 Task: Look for space in Pasto, Colombia from 3rd August, 2023 to 7th August, 2023 for 2 adults in price range Rs.4000 to Rs.9000. Place can be private room with 1  bedroom having 1 bed and 1 bathroom. Property type can be house, flat, guest house, hotel. Amenities needed are: washing machine. Booking option can be shelf check-in. Required host language is English.
Action: Mouse moved to (554, 84)
Screenshot: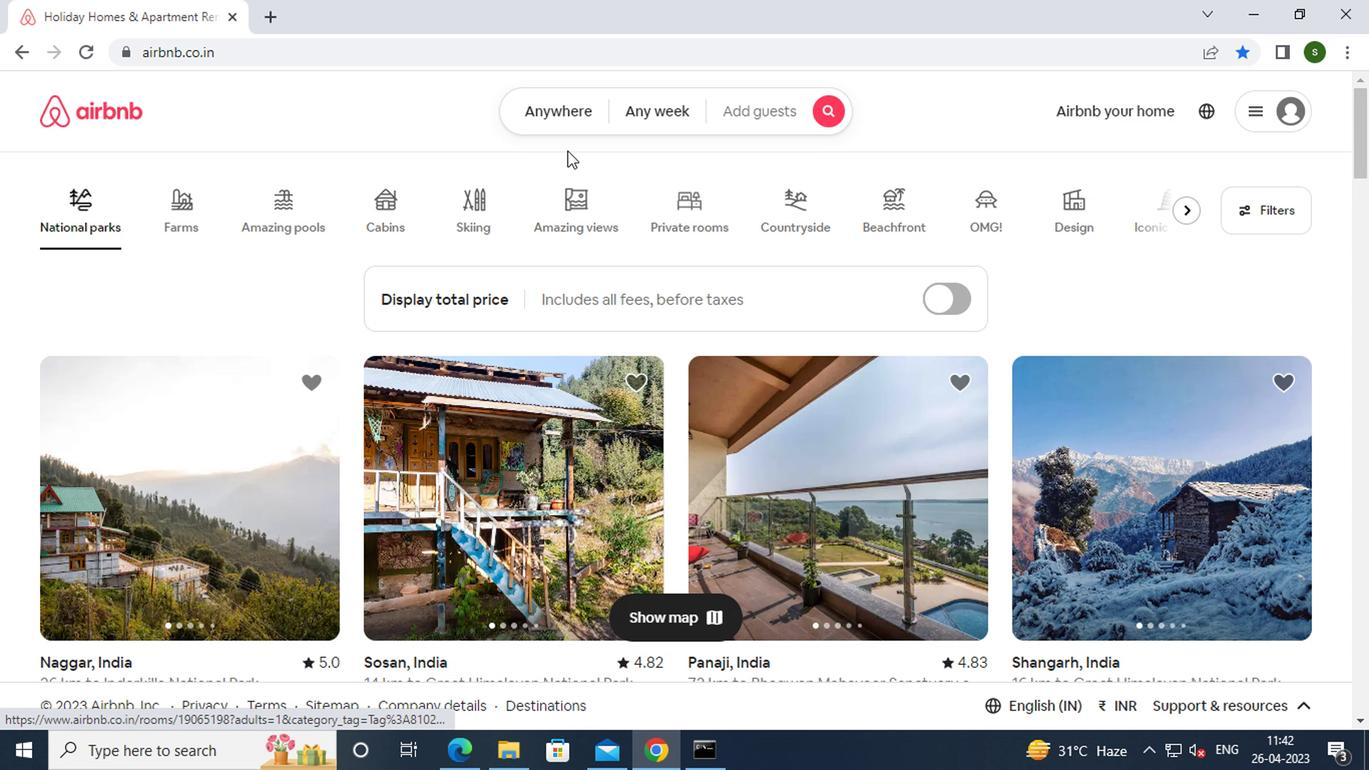 
Action: Mouse pressed left at (554, 84)
Screenshot: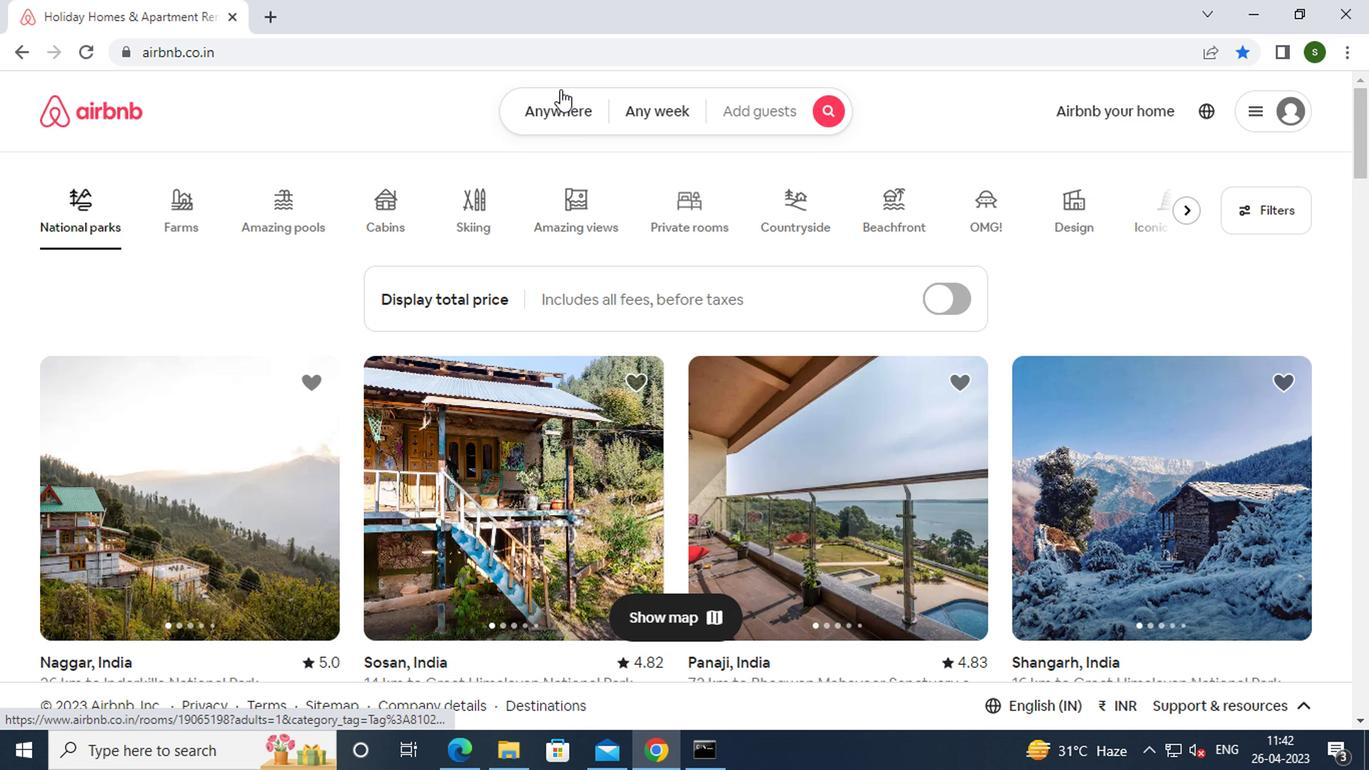 
Action: Mouse moved to (548, 106)
Screenshot: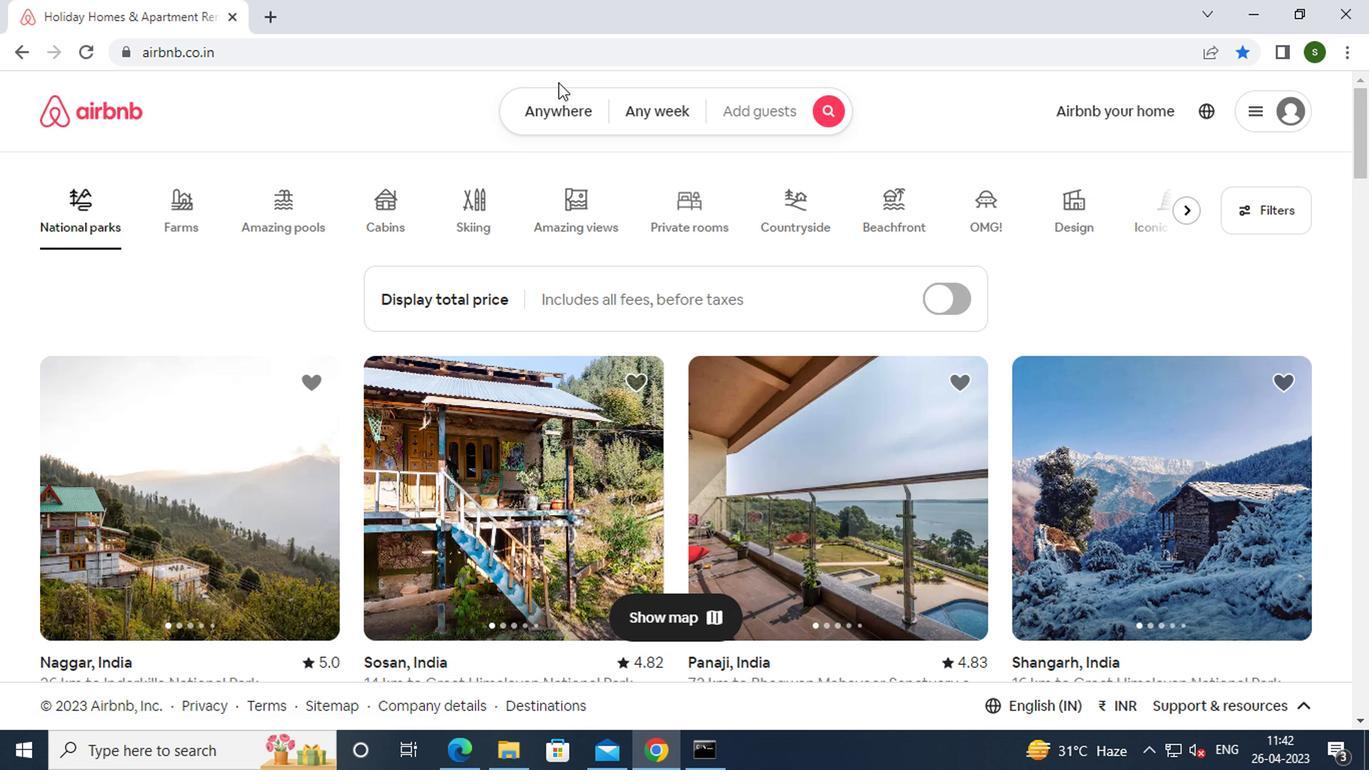 
Action: Mouse pressed left at (548, 106)
Screenshot: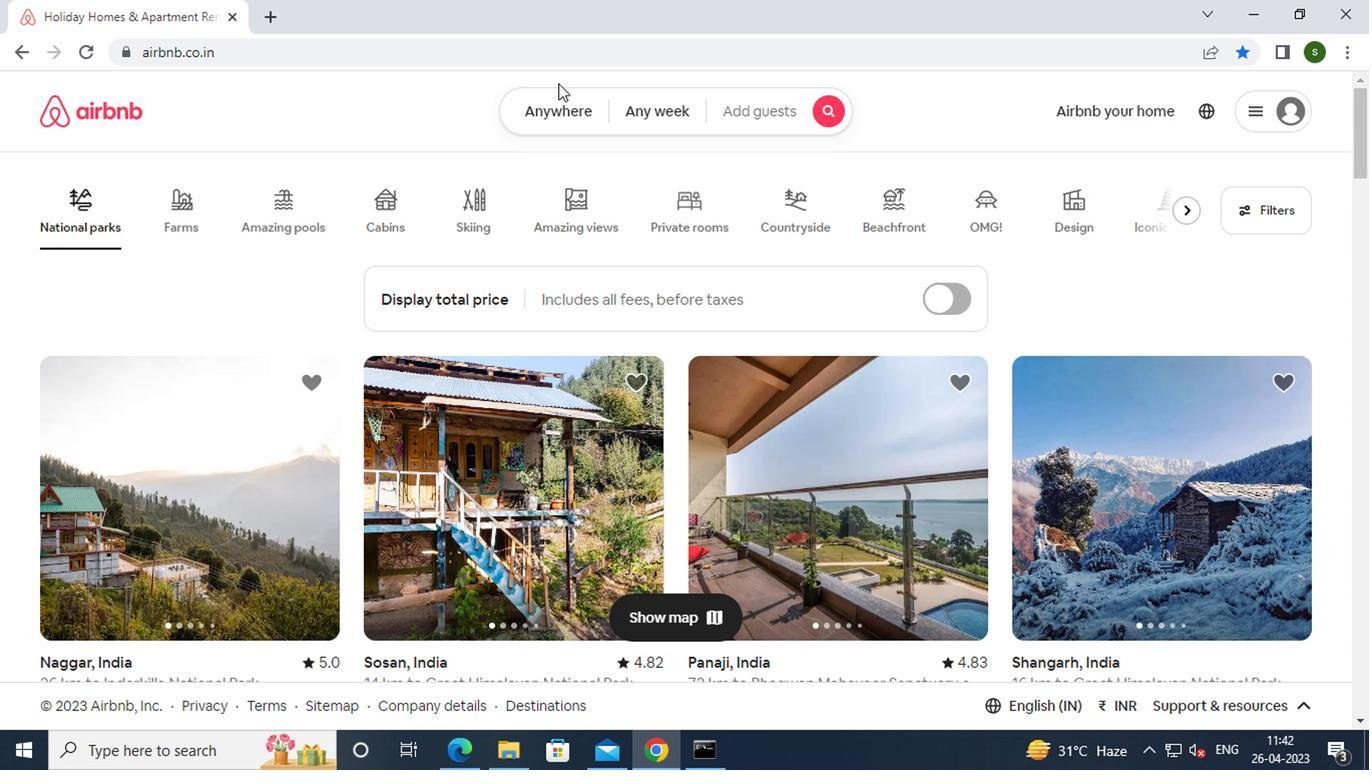 
Action: Mouse moved to (443, 199)
Screenshot: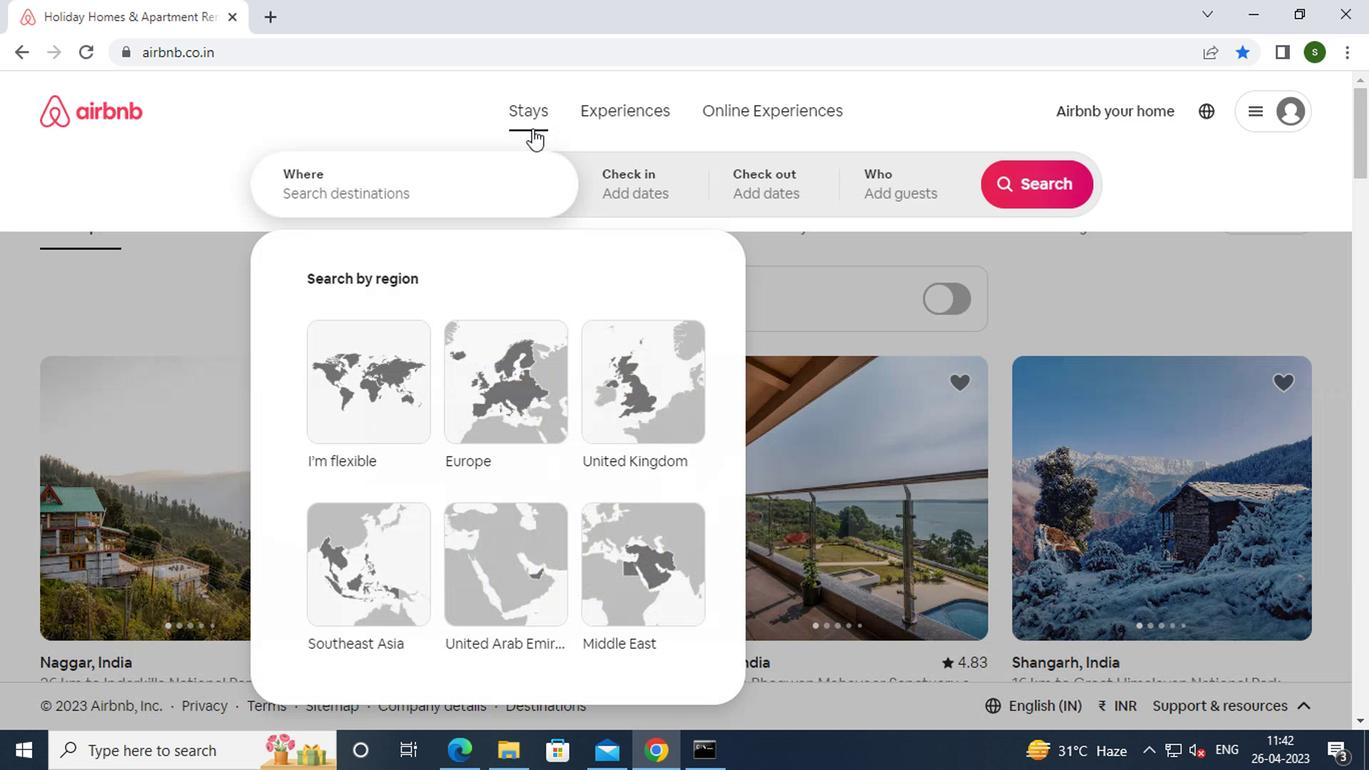 
Action: Mouse pressed left at (443, 199)
Screenshot: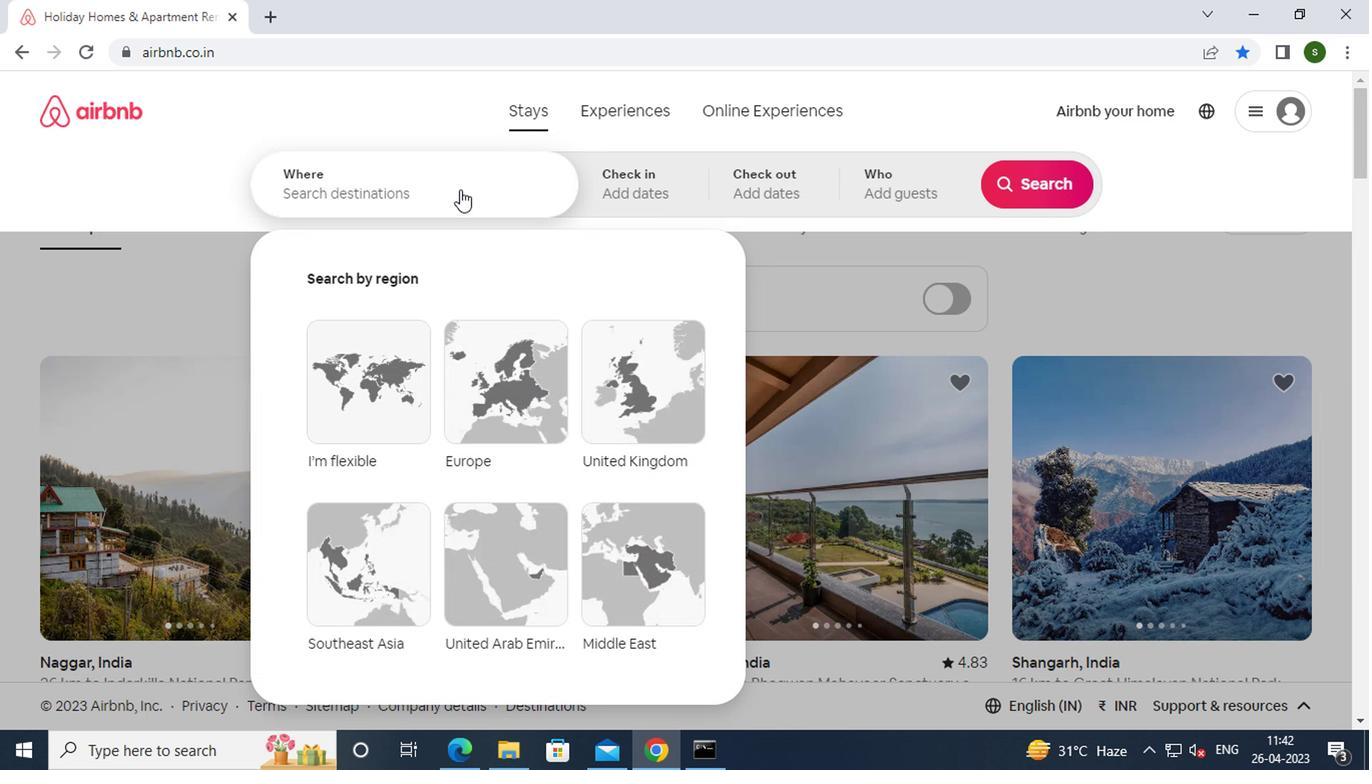 
Action: Key pressed p<Key.caps_lock>asto,<Key.space><Key.caps_lock>c<Key.caps_lock>olombia<Key.enter>
Screenshot: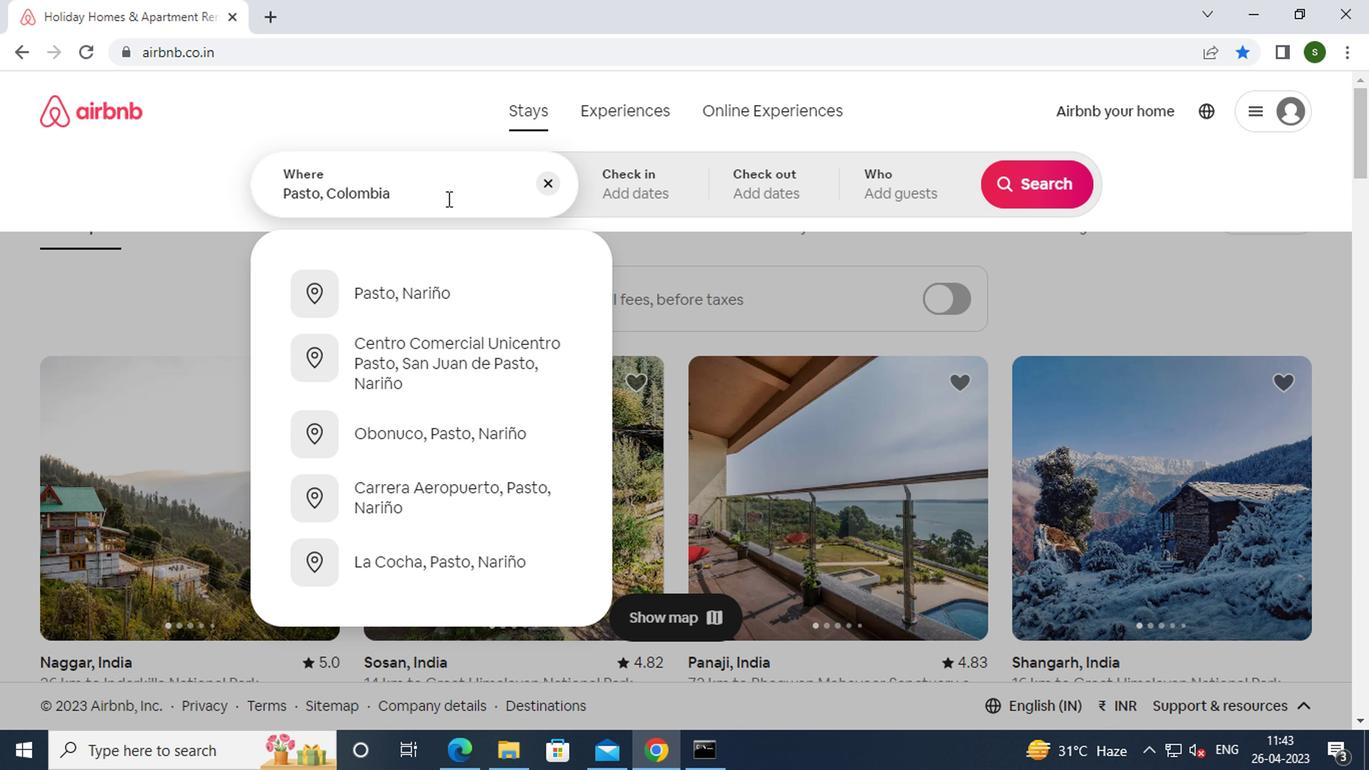 
Action: Mouse moved to (1022, 339)
Screenshot: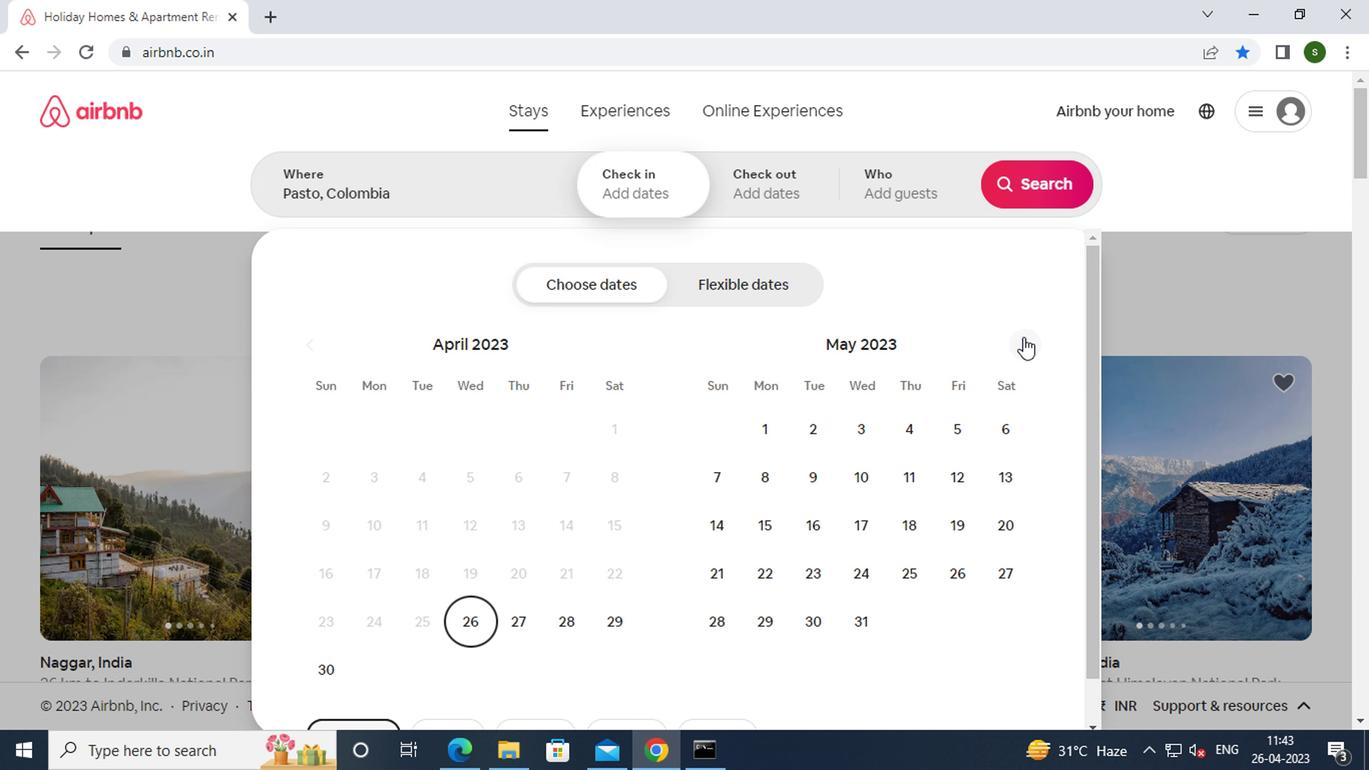 
Action: Mouse pressed left at (1022, 339)
Screenshot: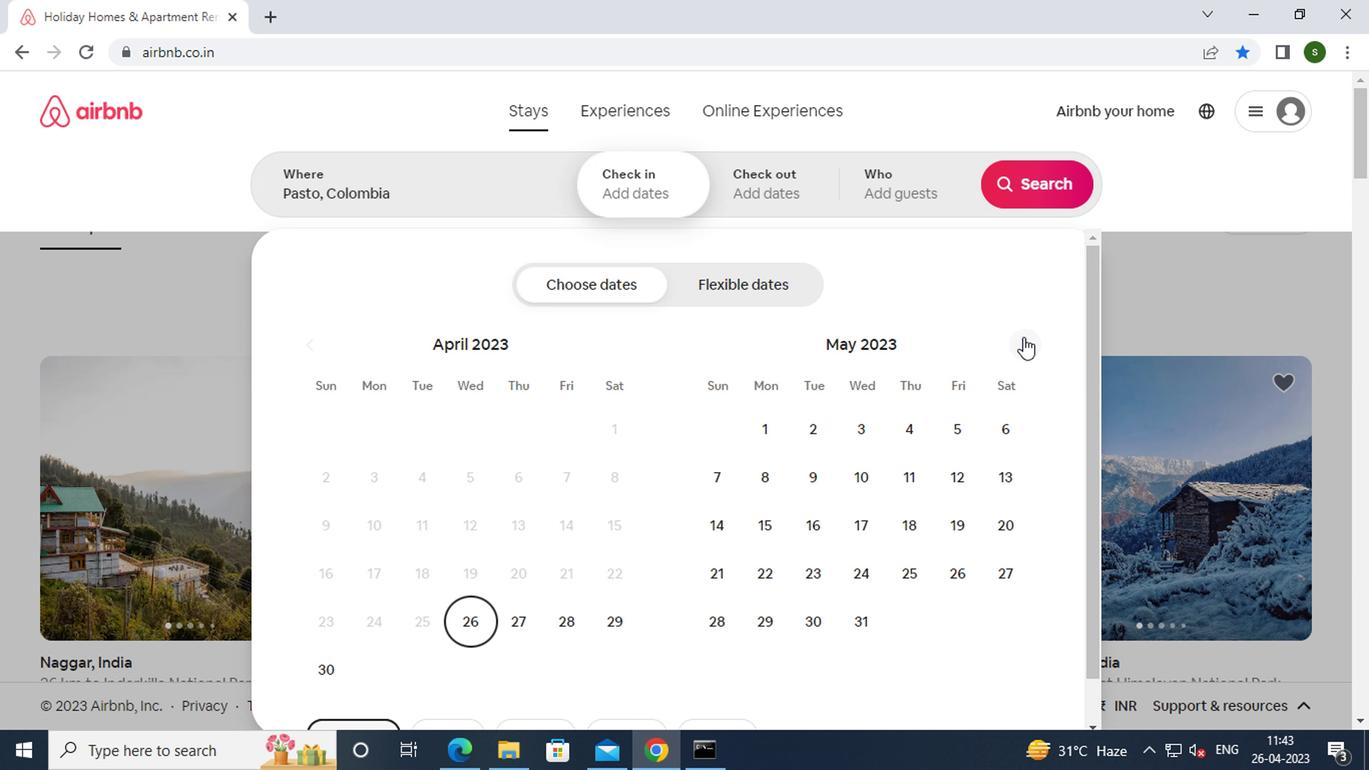 
Action: Mouse moved to (1021, 340)
Screenshot: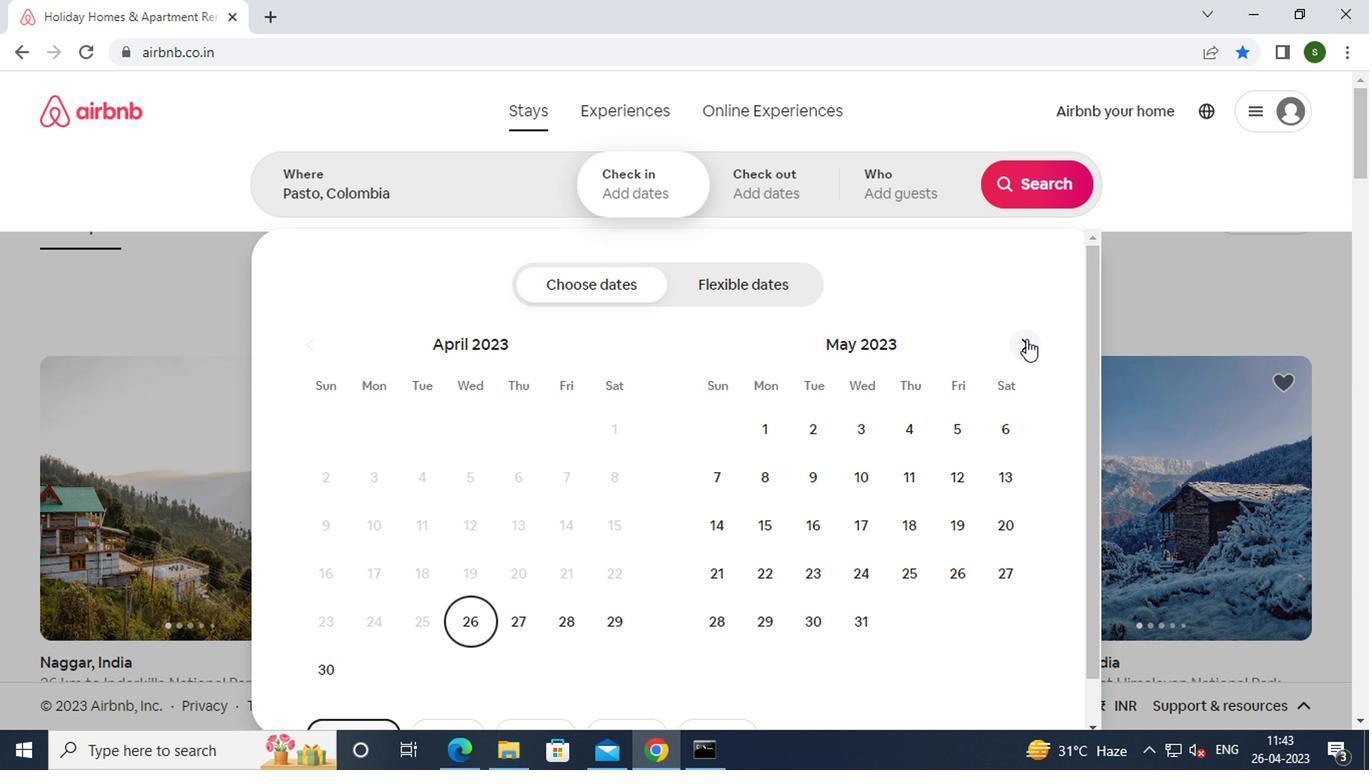 
Action: Mouse pressed left at (1021, 340)
Screenshot: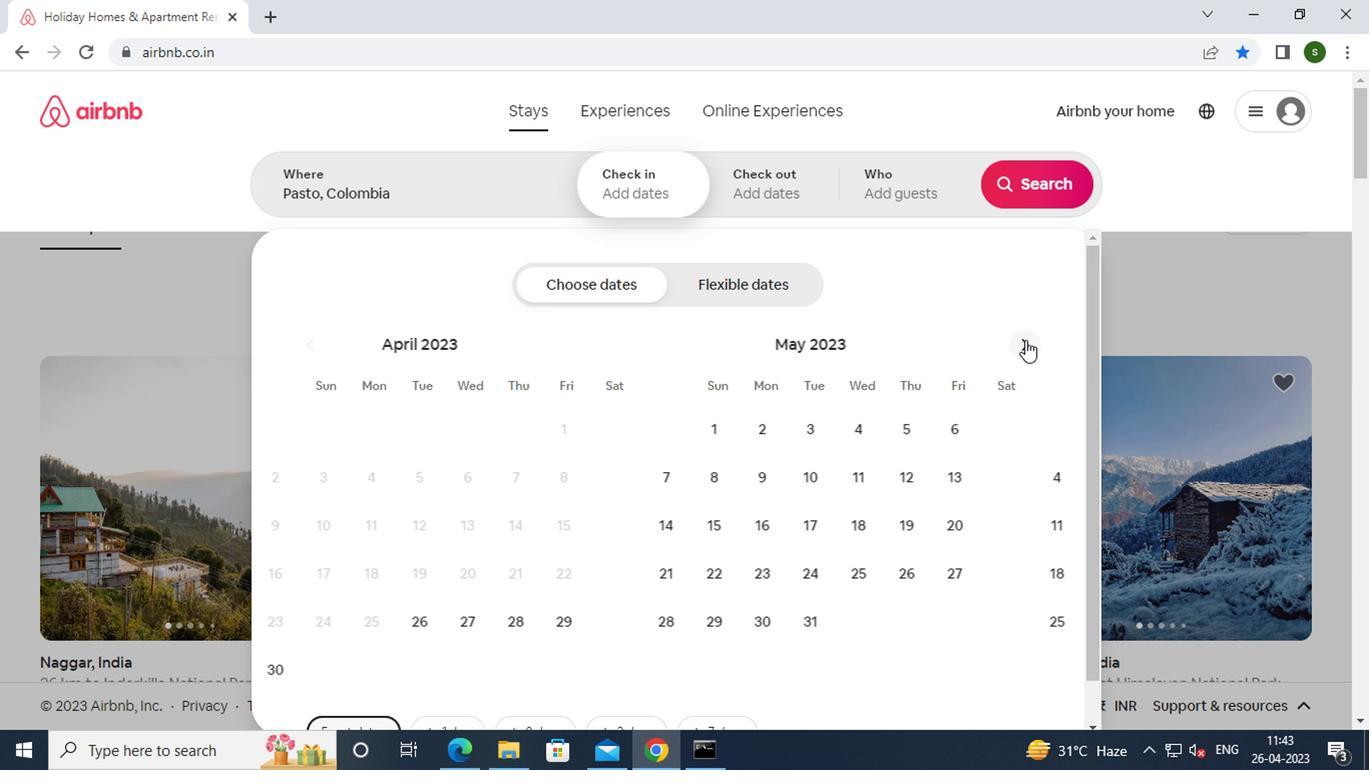 
Action: Mouse pressed left at (1021, 340)
Screenshot: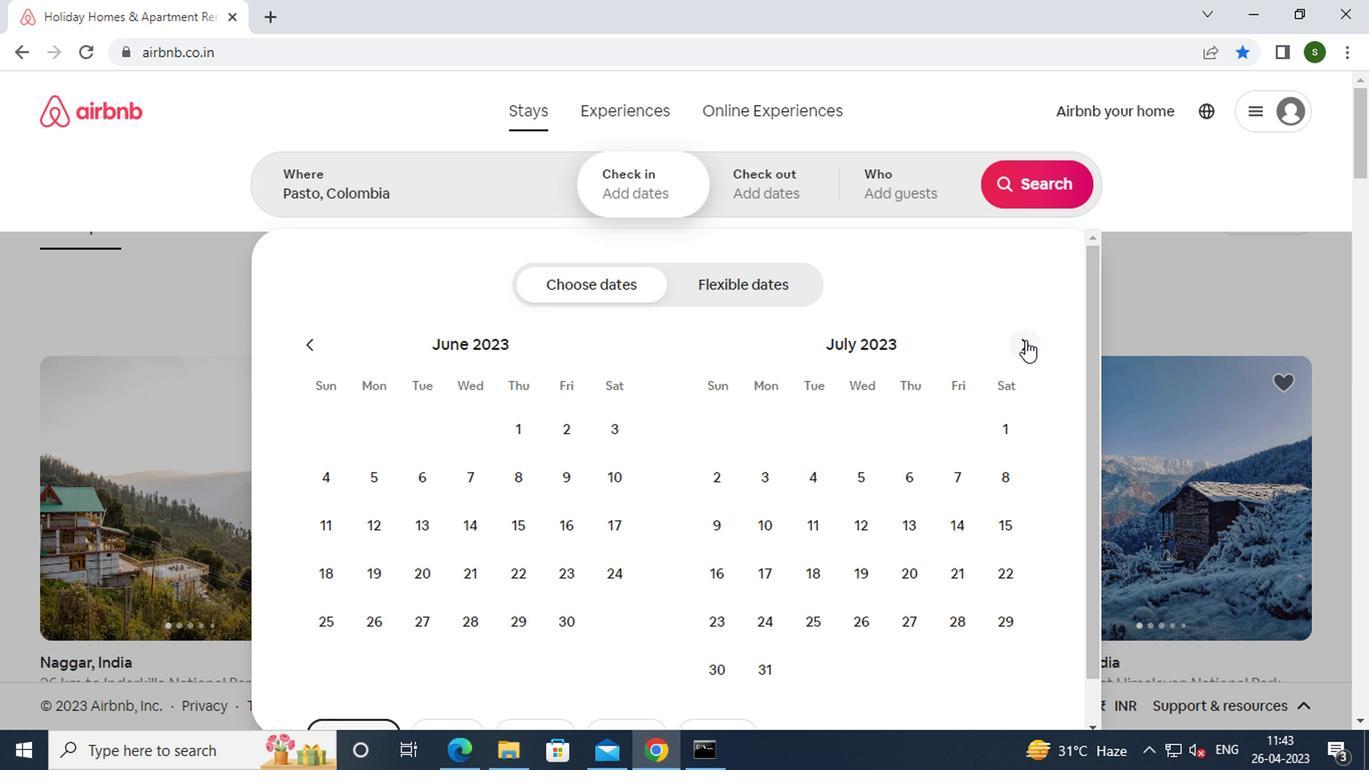
Action: Mouse moved to (897, 438)
Screenshot: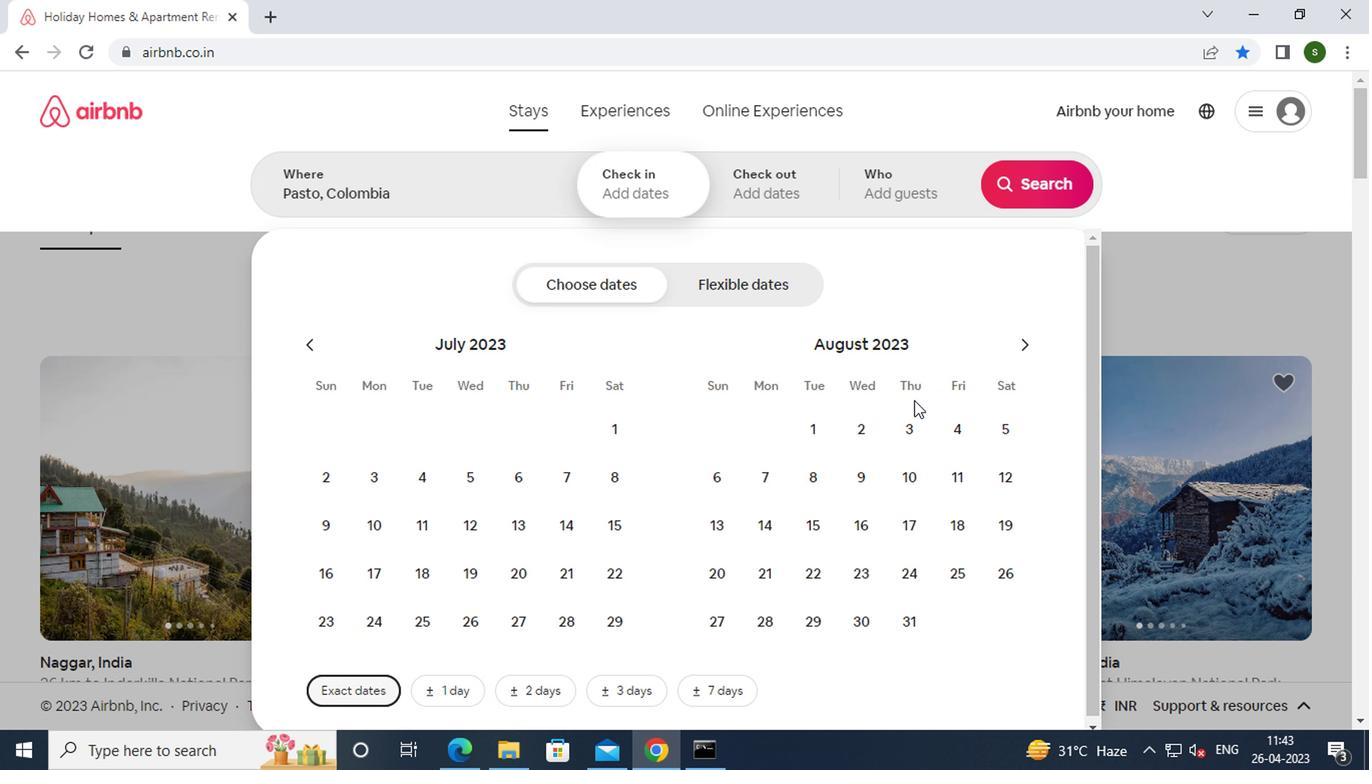 
Action: Mouse pressed left at (897, 438)
Screenshot: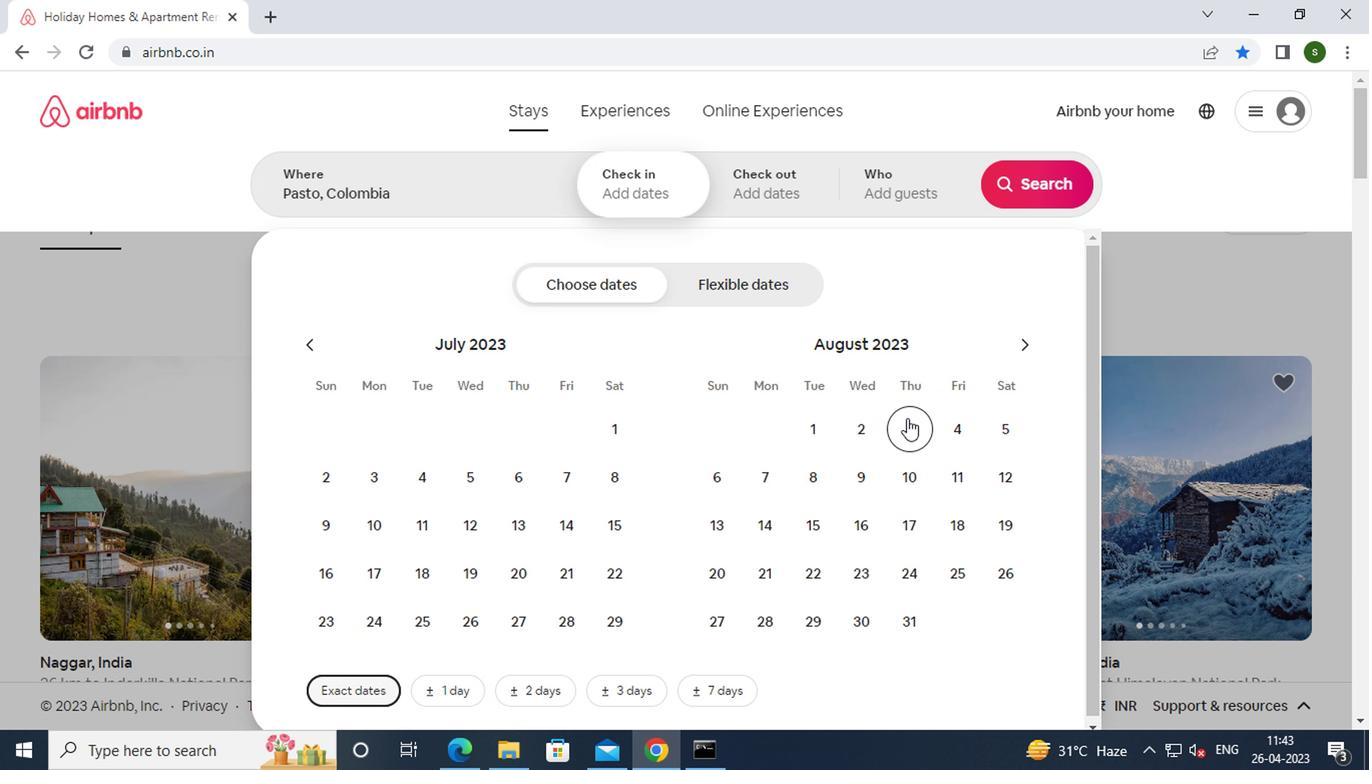 
Action: Mouse moved to (756, 487)
Screenshot: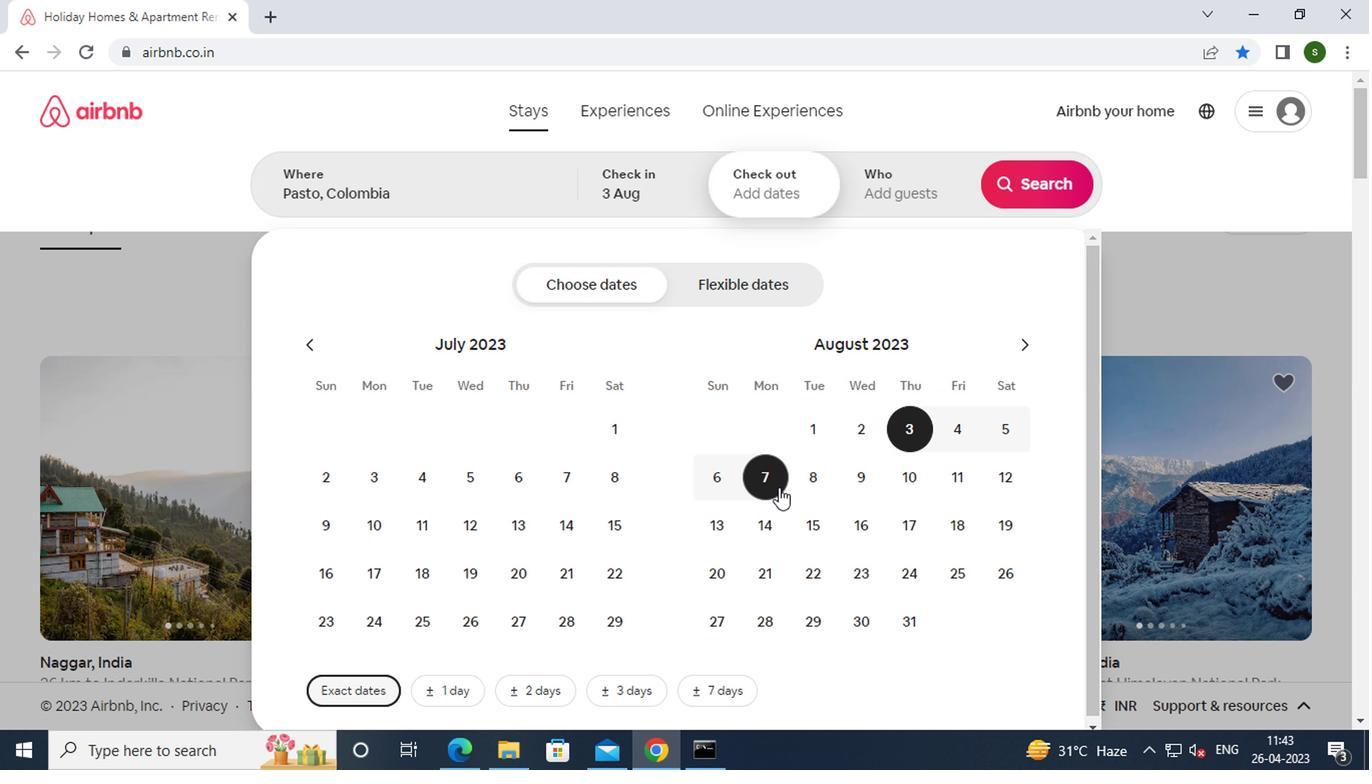 
Action: Mouse pressed left at (756, 487)
Screenshot: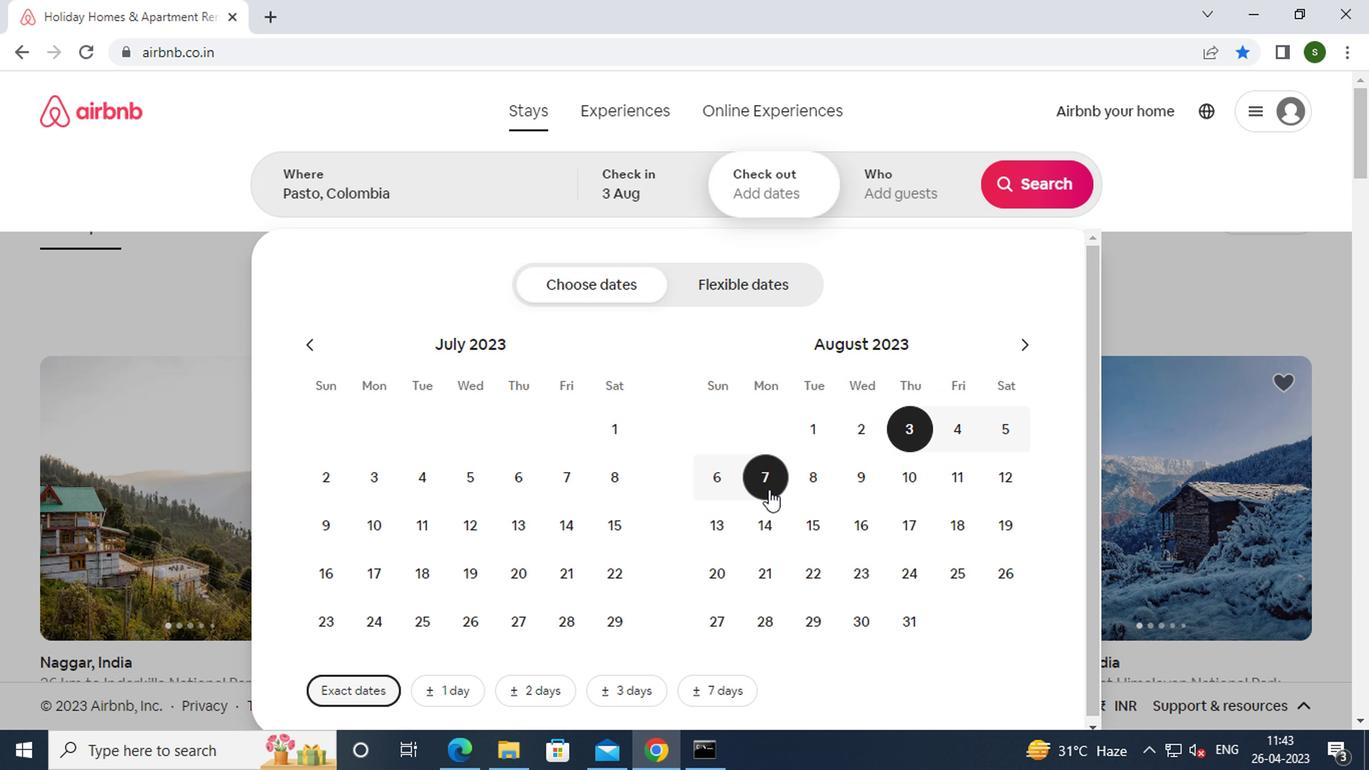
Action: Mouse moved to (920, 196)
Screenshot: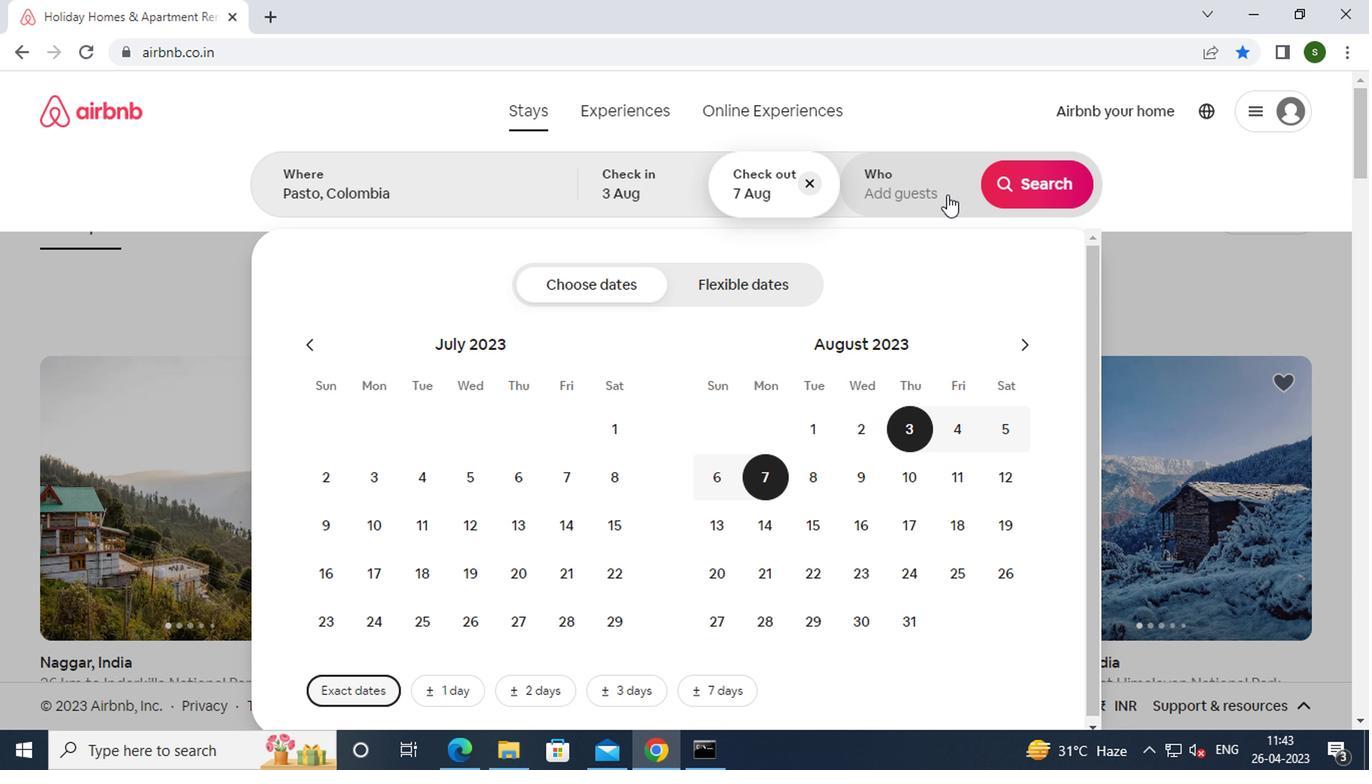 
Action: Mouse pressed left at (920, 196)
Screenshot: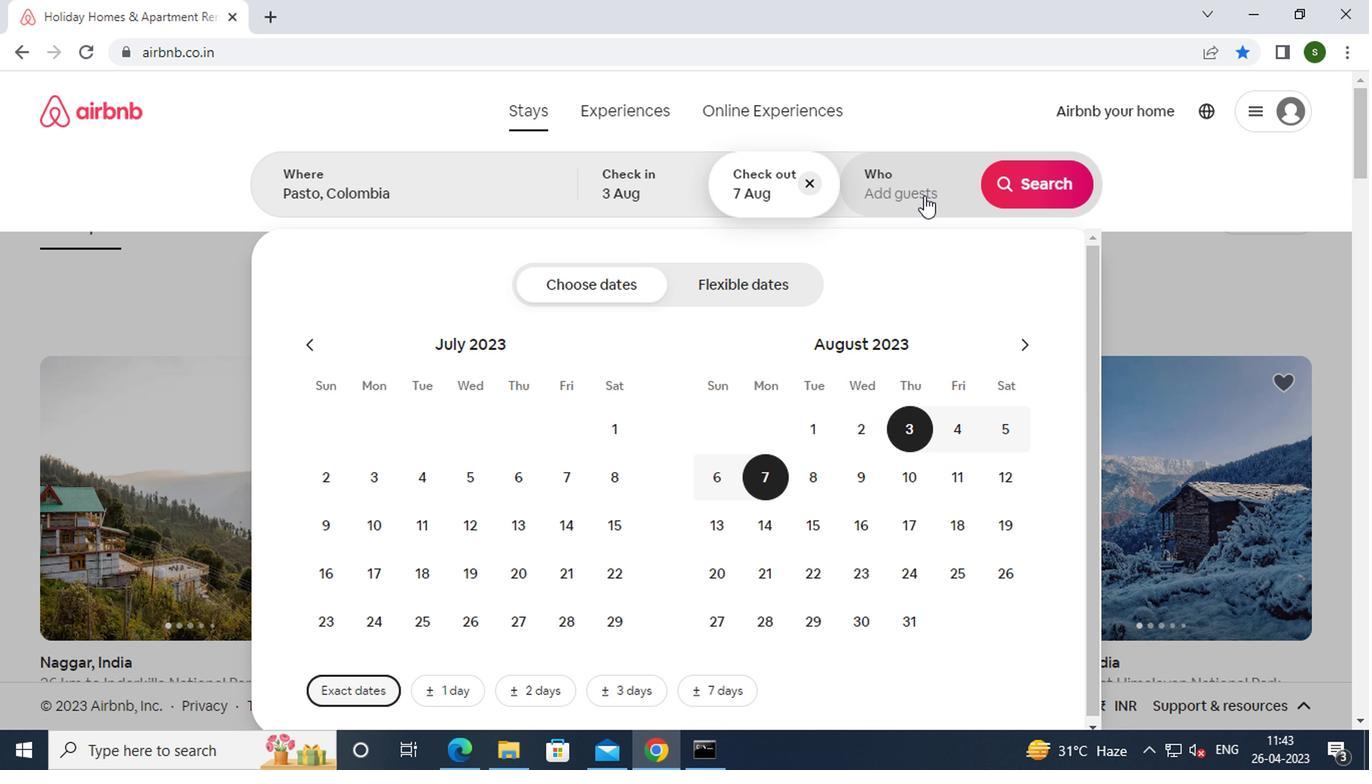 
Action: Mouse moved to (1034, 293)
Screenshot: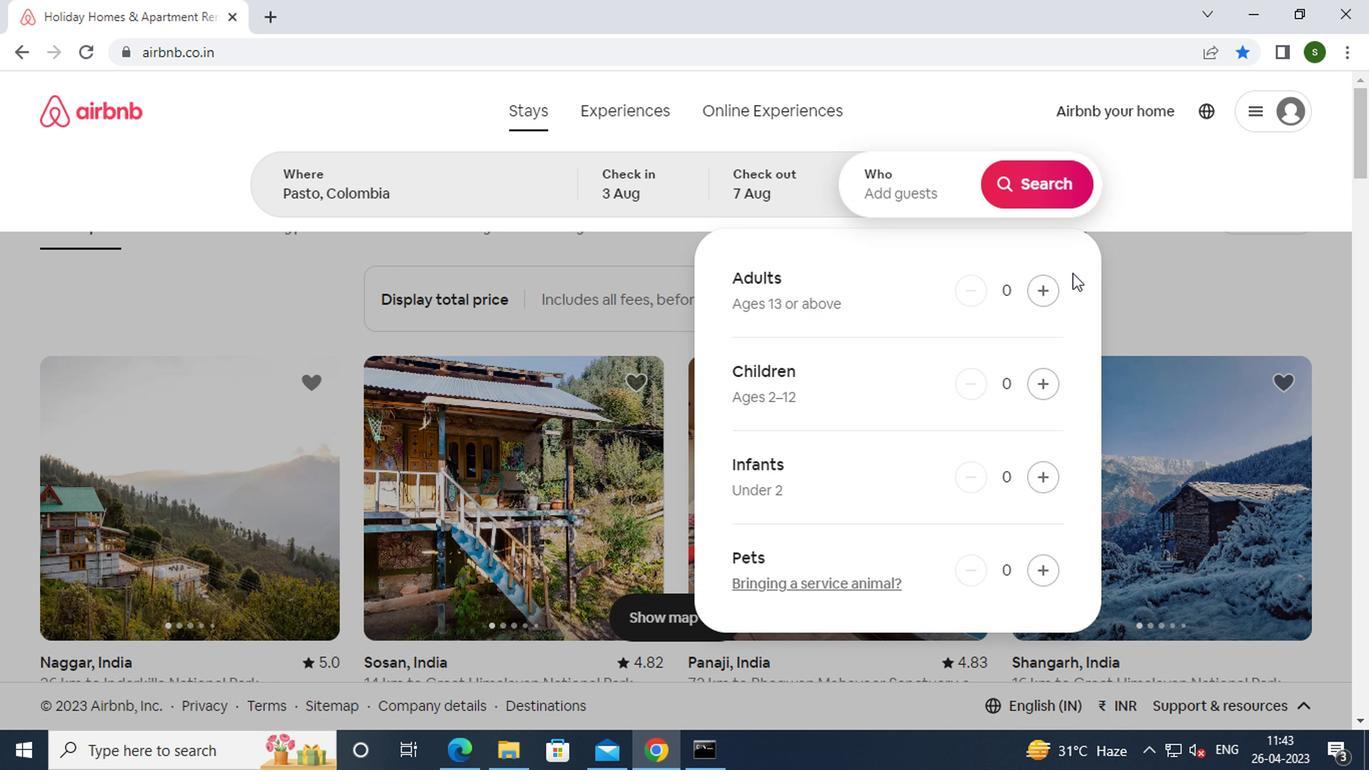 
Action: Mouse pressed left at (1034, 293)
Screenshot: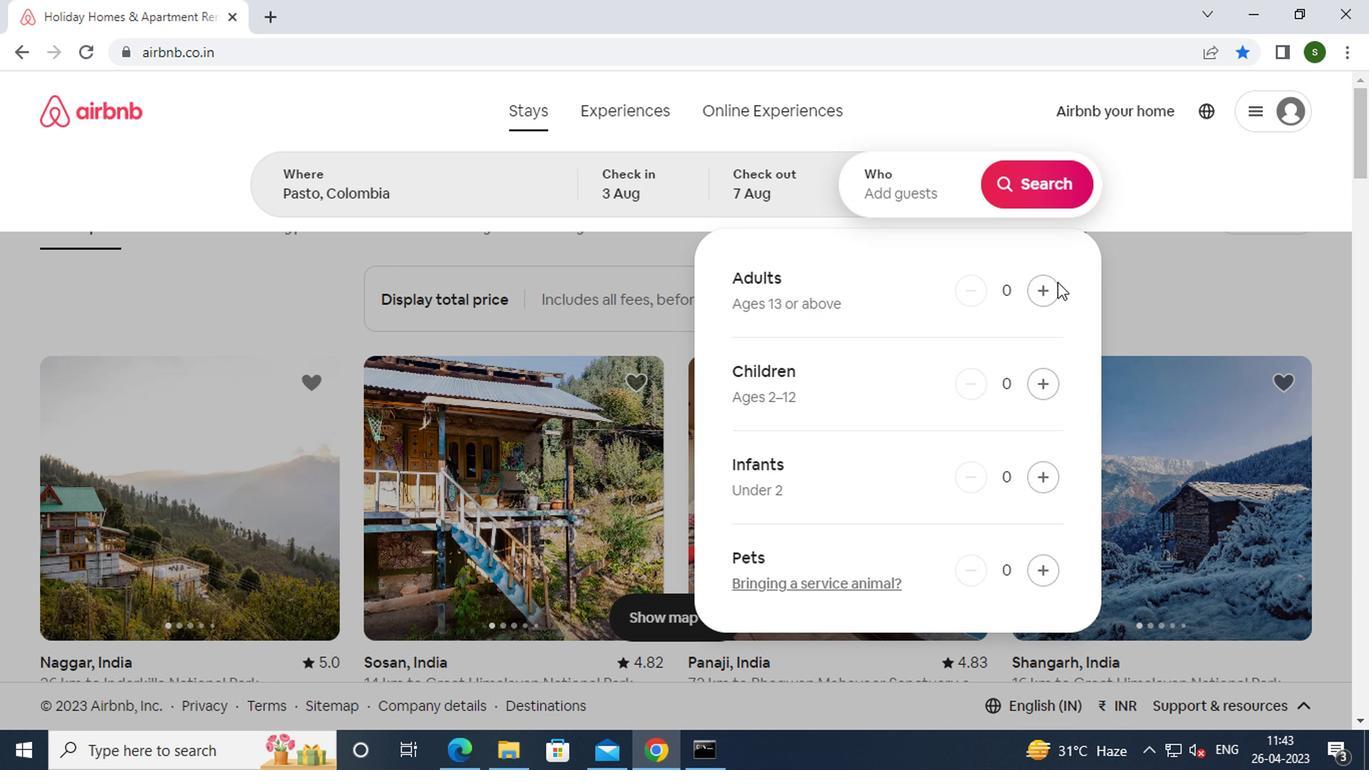 
Action: Mouse pressed left at (1034, 293)
Screenshot: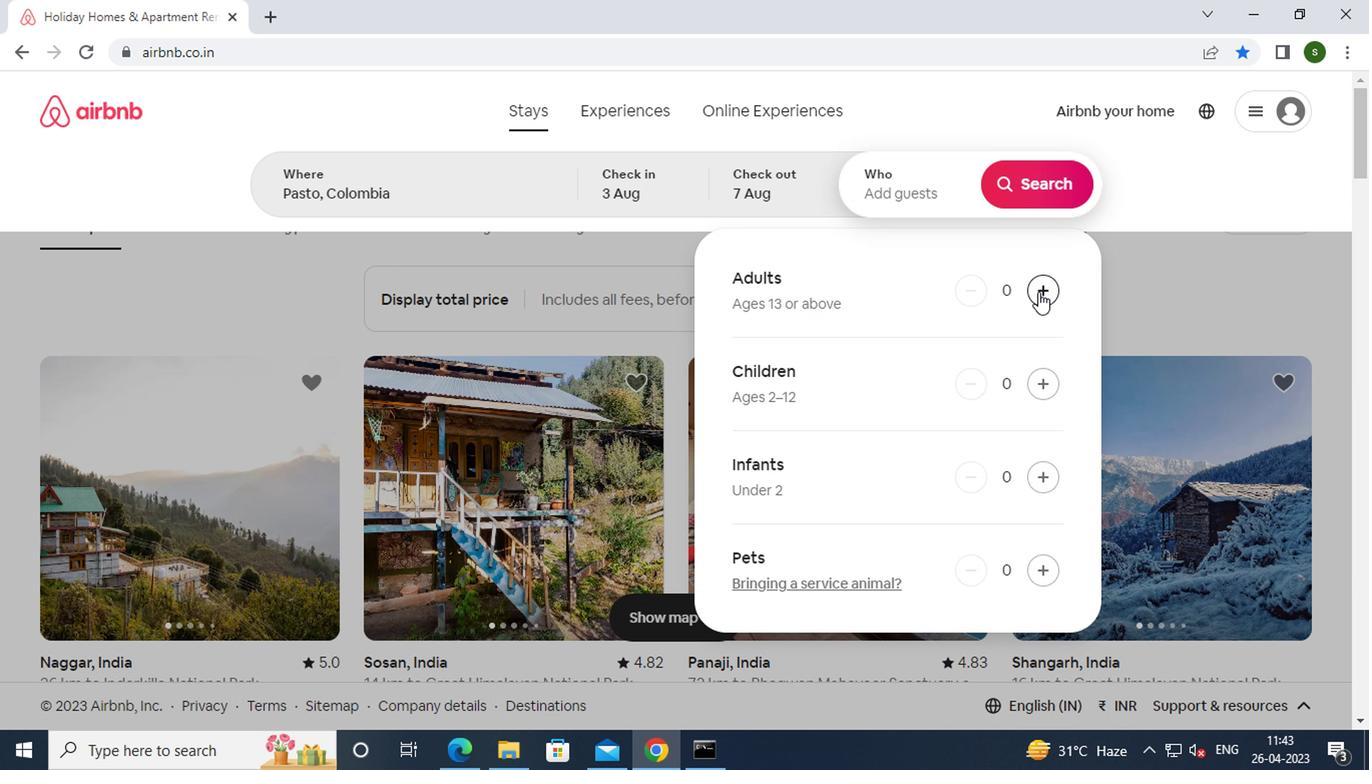 
Action: Mouse moved to (1031, 174)
Screenshot: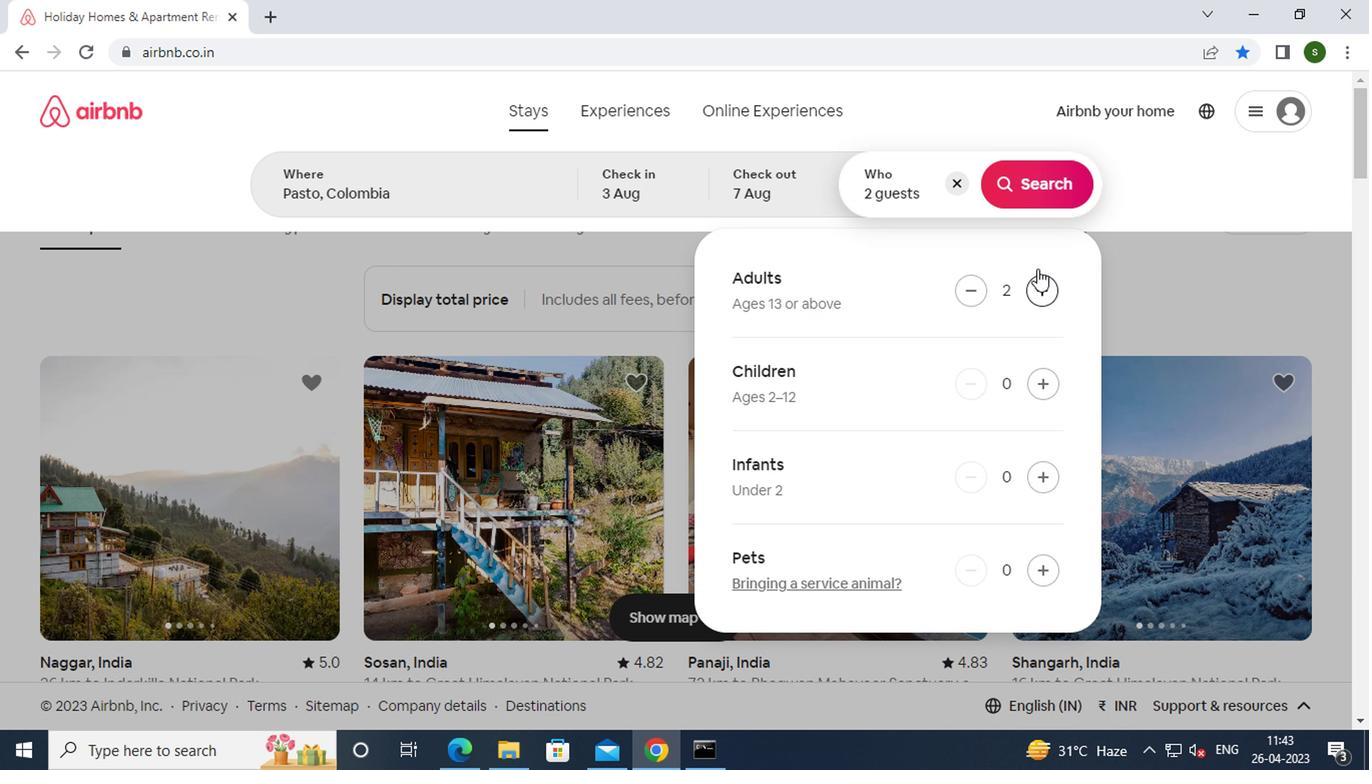 
Action: Mouse pressed left at (1031, 174)
Screenshot: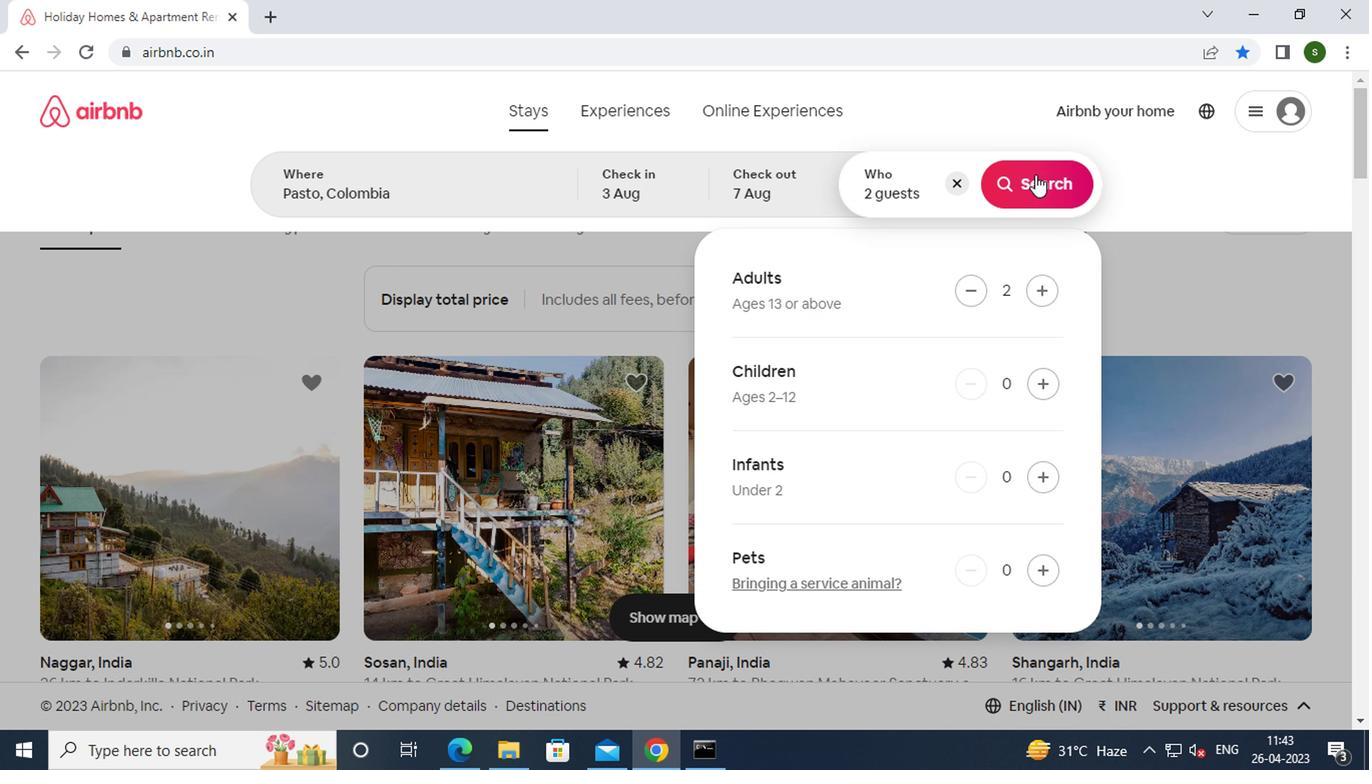 
Action: Mouse moved to (1236, 203)
Screenshot: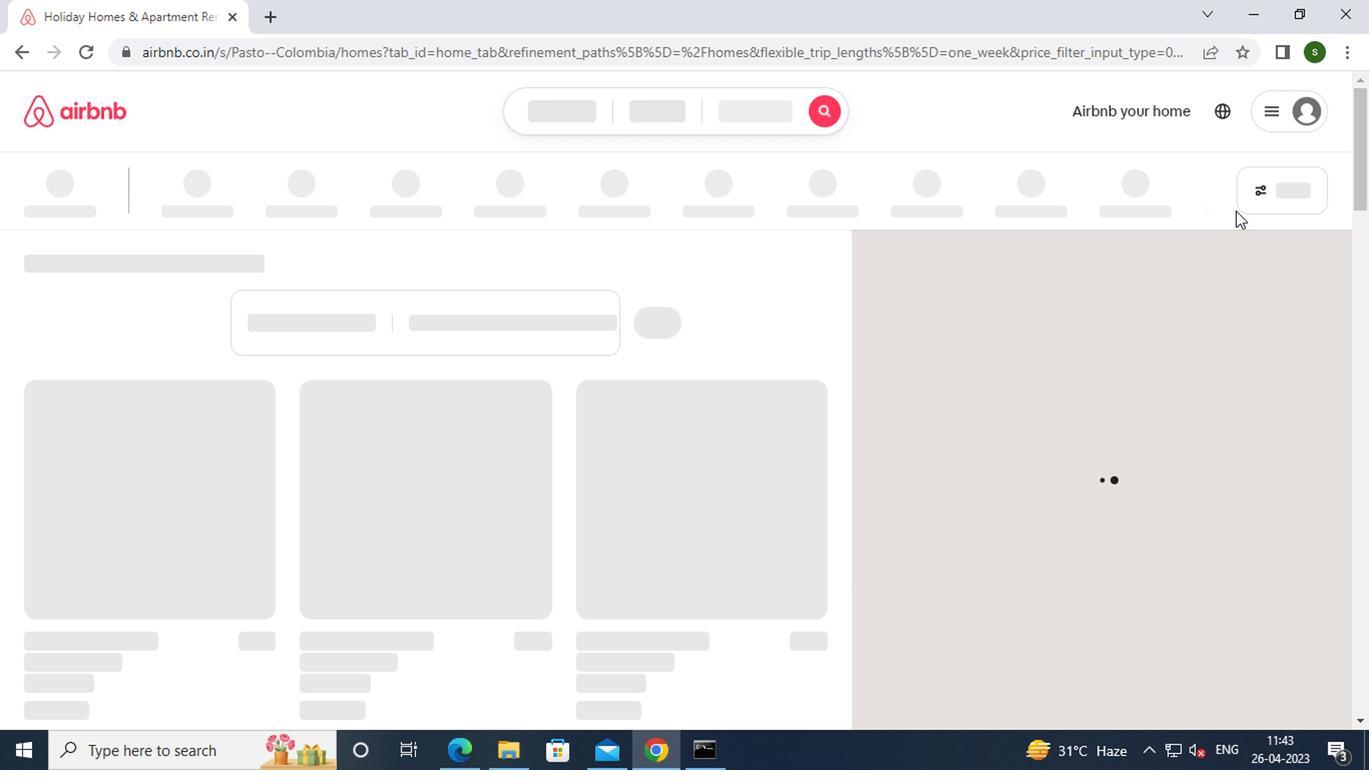 
Action: Mouse pressed left at (1236, 203)
Screenshot: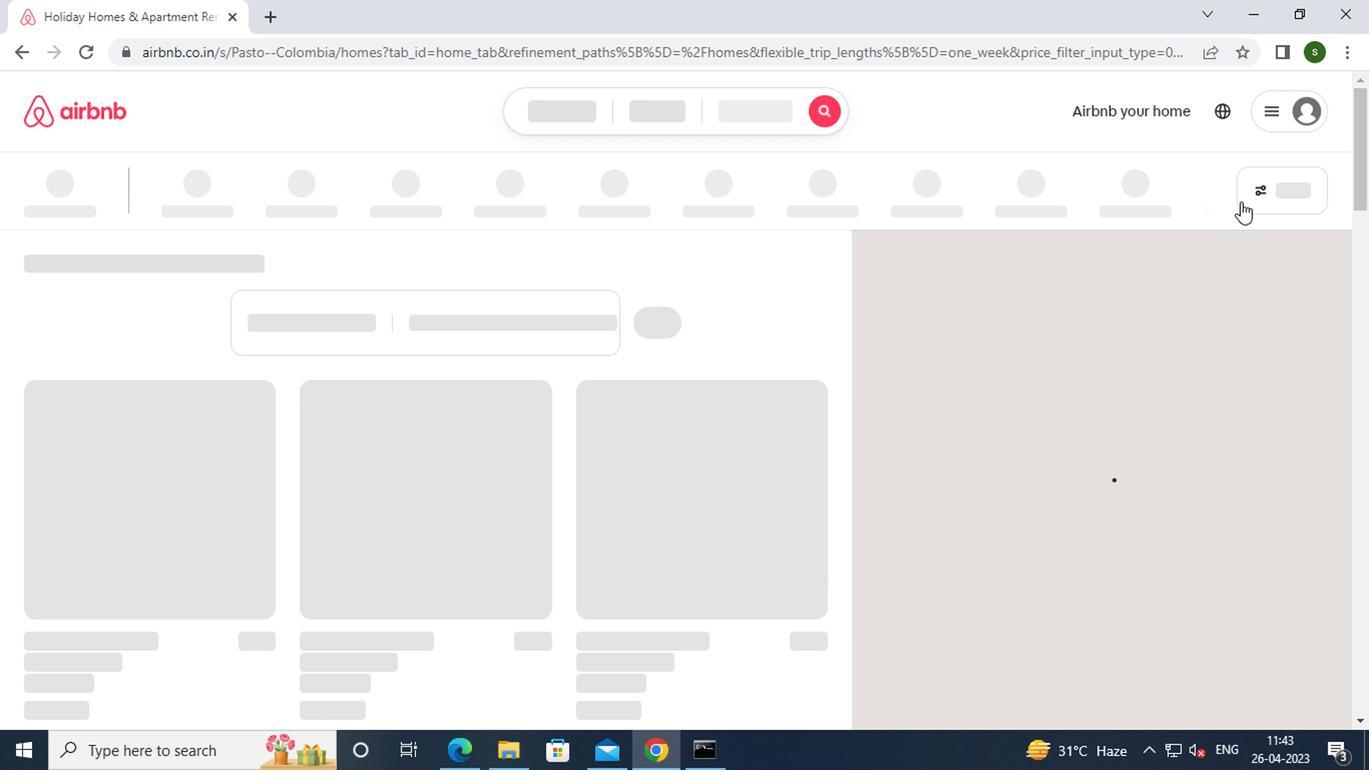 
Action: Mouse moved to (589, 440)
Screenshot: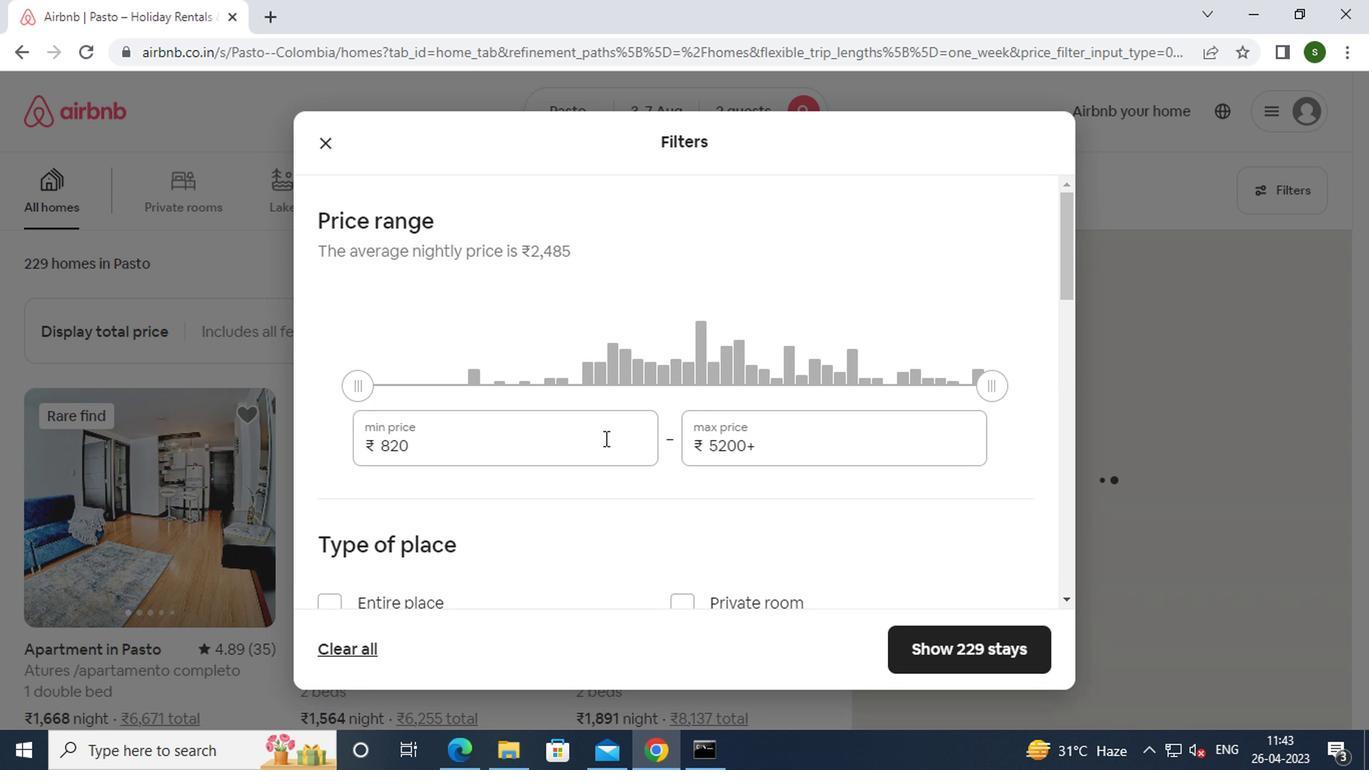 
Action: Mouse pressed left at (589, 440)
Screenshot: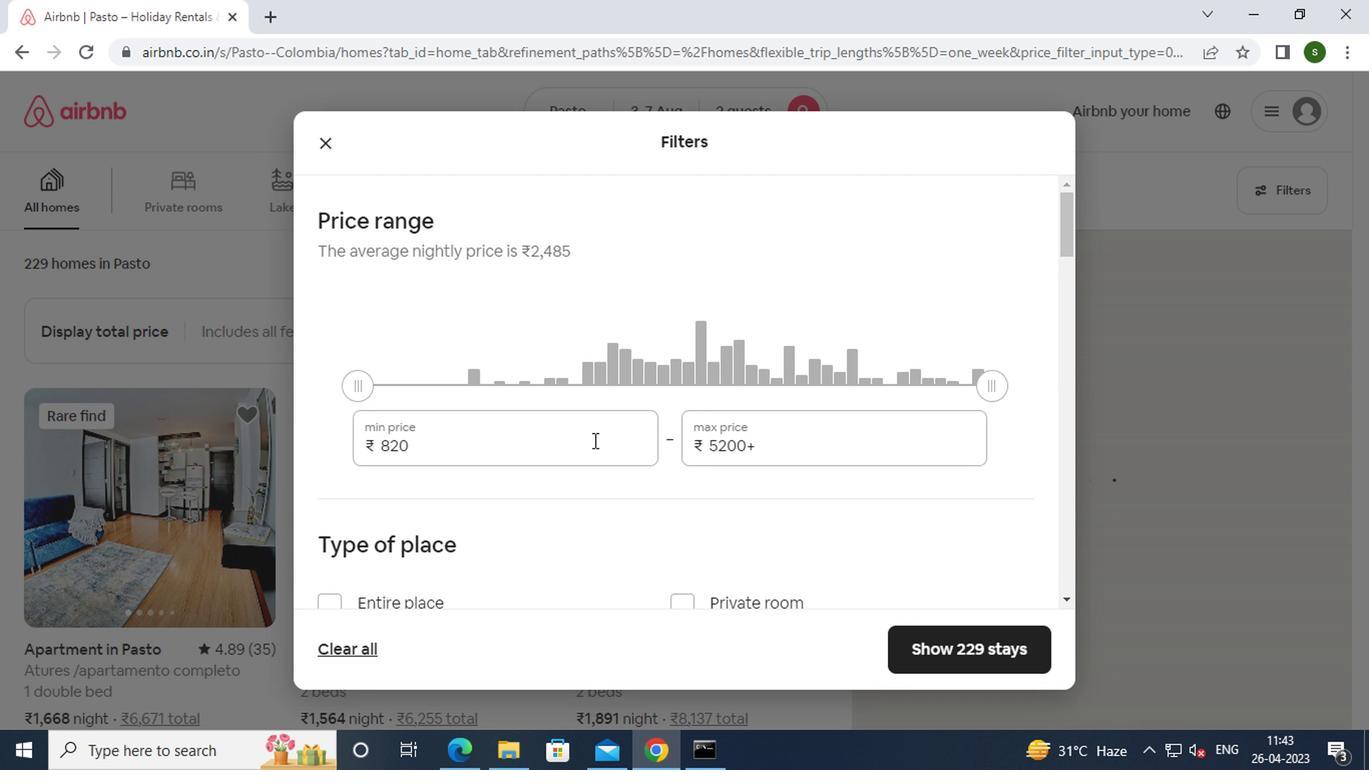 
Action: Key pressed <Key.backspace><Key.backspace><Key.backspace><Key.backspace><Key.backspace><Key.backspace><Key.backspace><Key.backspace>4000
Screenshot: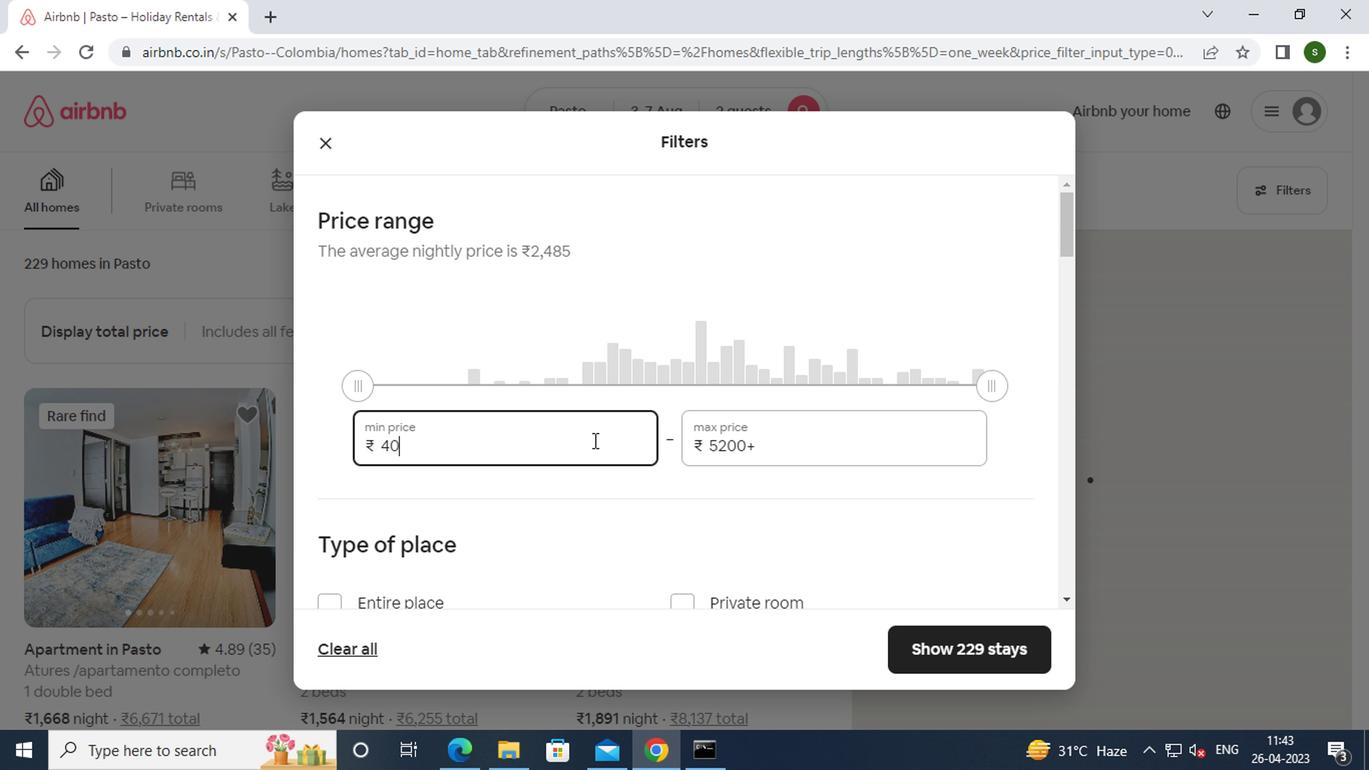 
Action: Mouse moved to (780, 448)
Screenshot: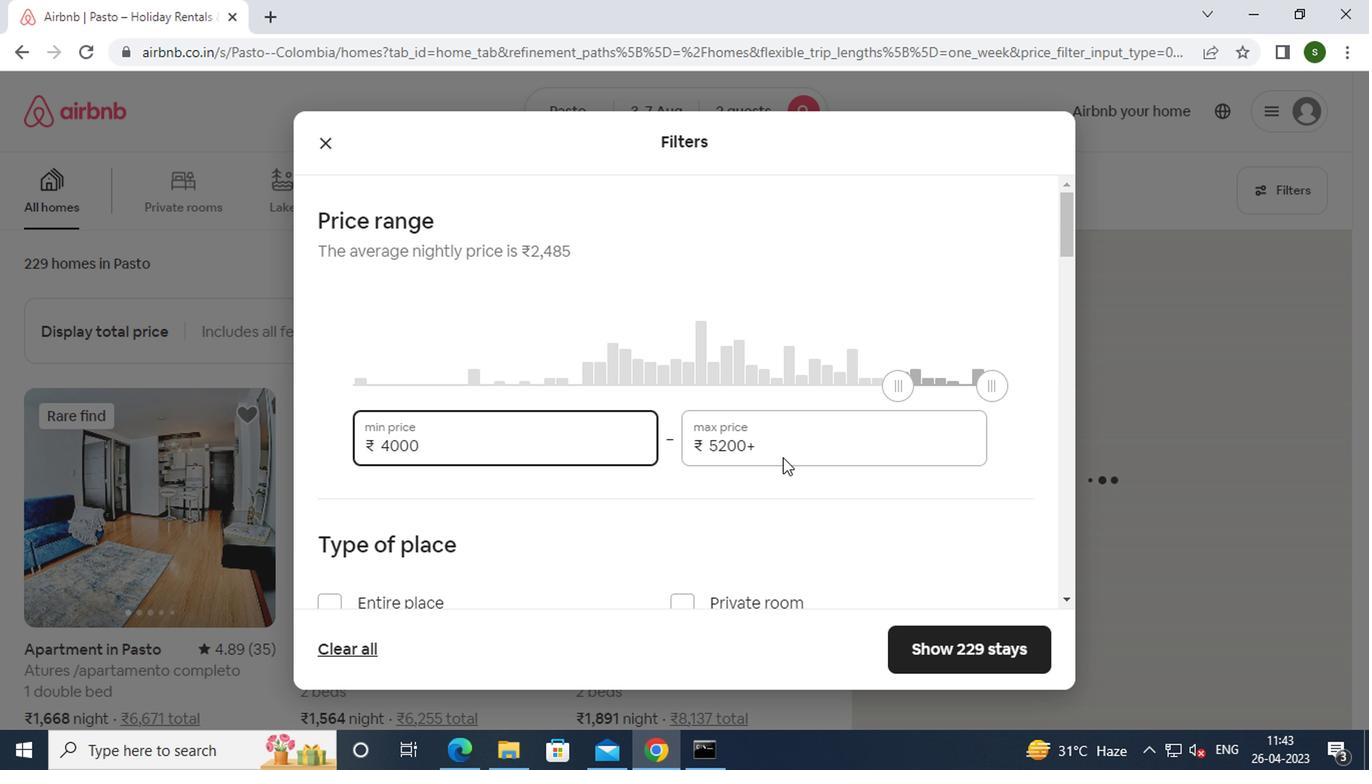 
Action: Mouse pressed left at (780, 448)
Screenshot: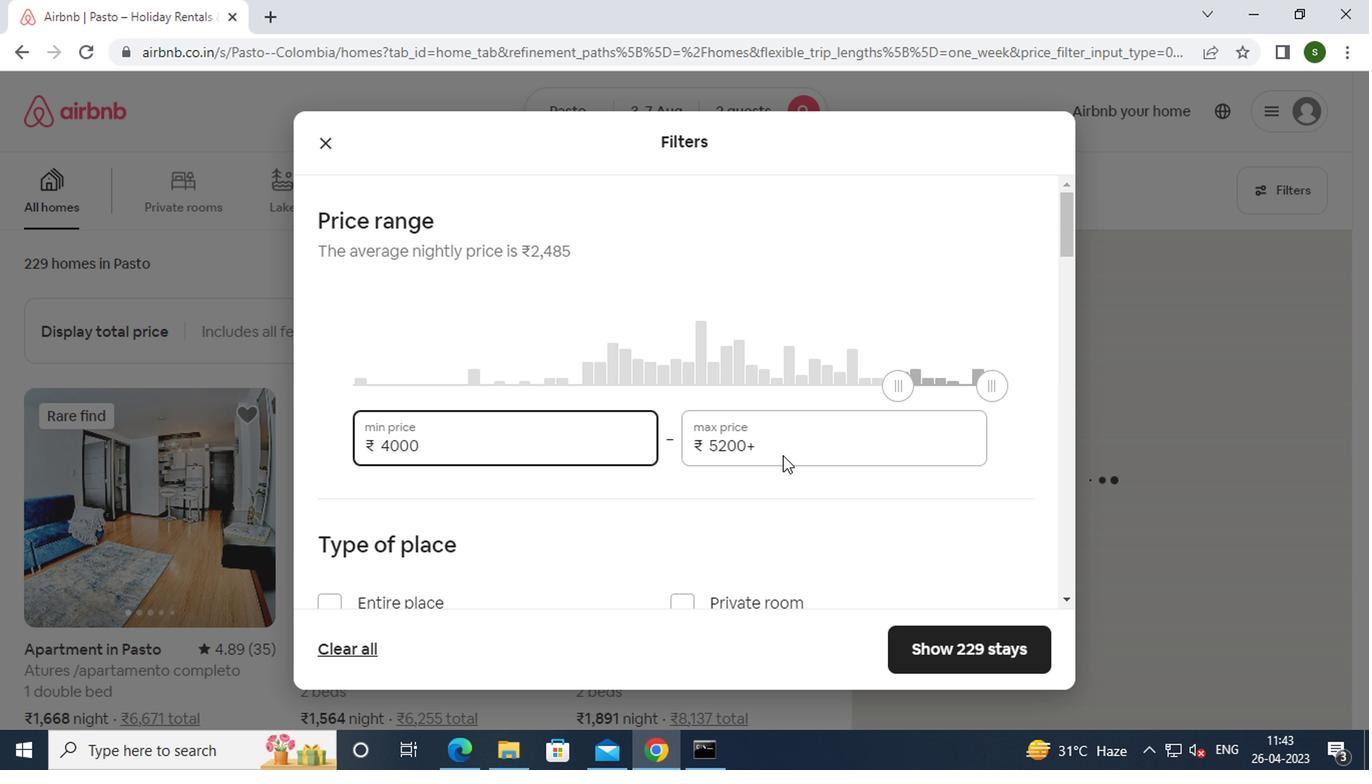 
Action: Key pressed <Key.backspace><Key.backspace><Key.backspace><Key.backspace><Key.backspace><Key.backspace><Key.backspace><Key.backspace><Key.backspace><Key.backspace><Key.backspace>9000
Screenshot: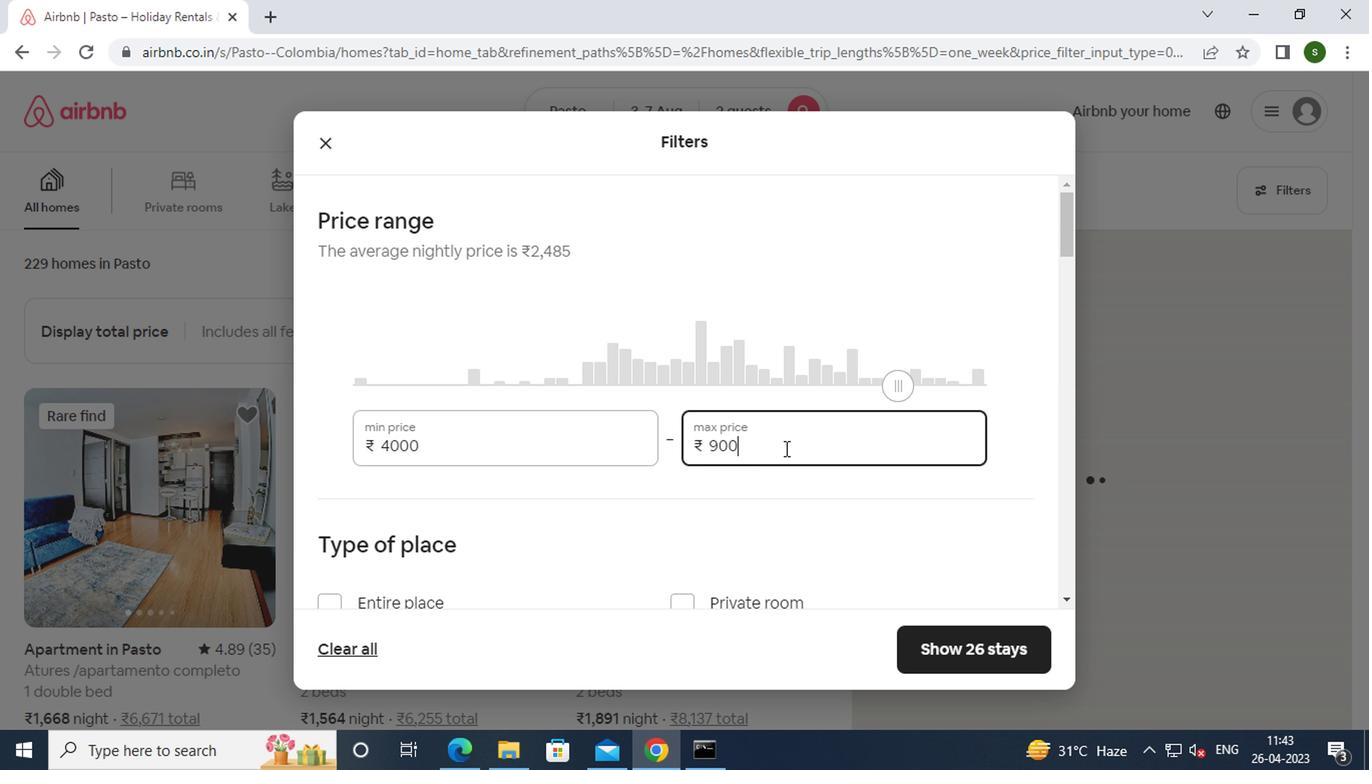 
Action: Mouse moved to (579, 454)
Screenshot: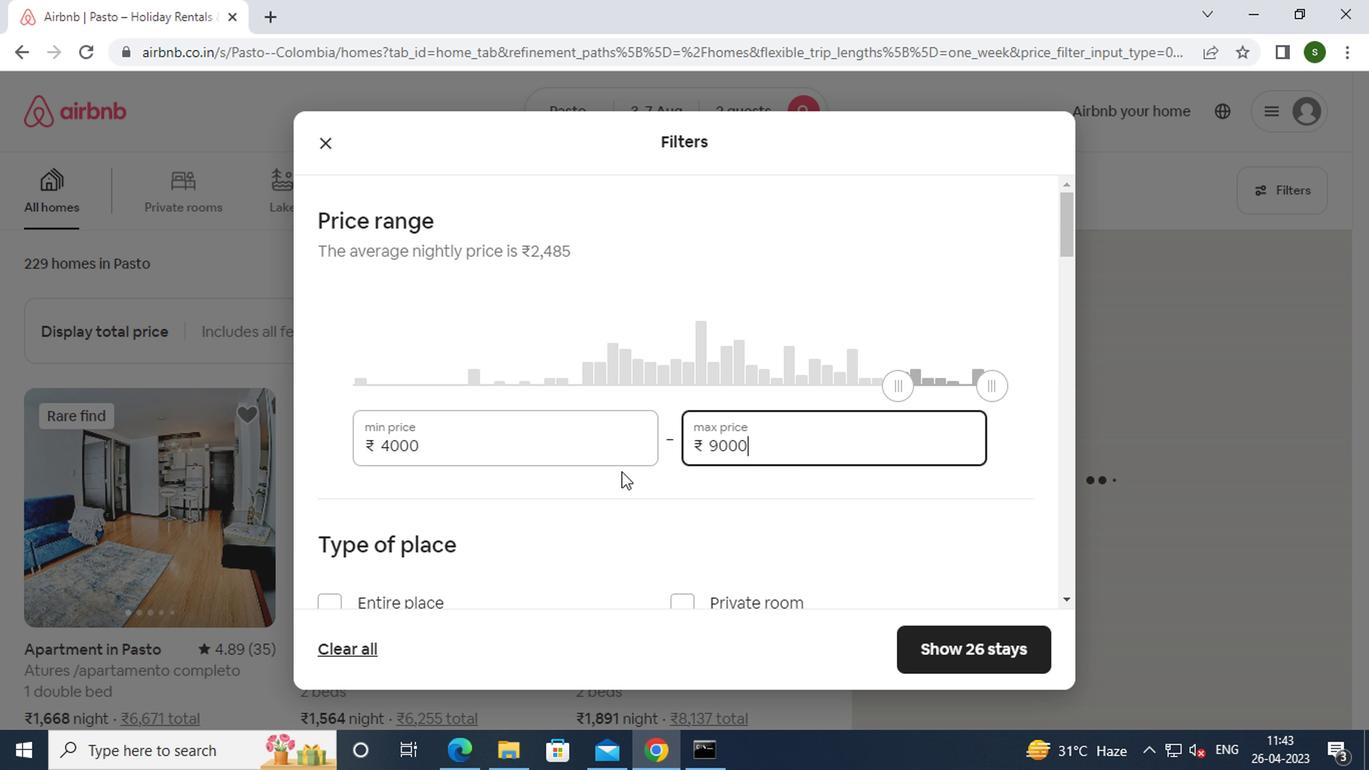 
Action: Mouse scrolled (579, 453) with delta (0, 0)
Screenshot: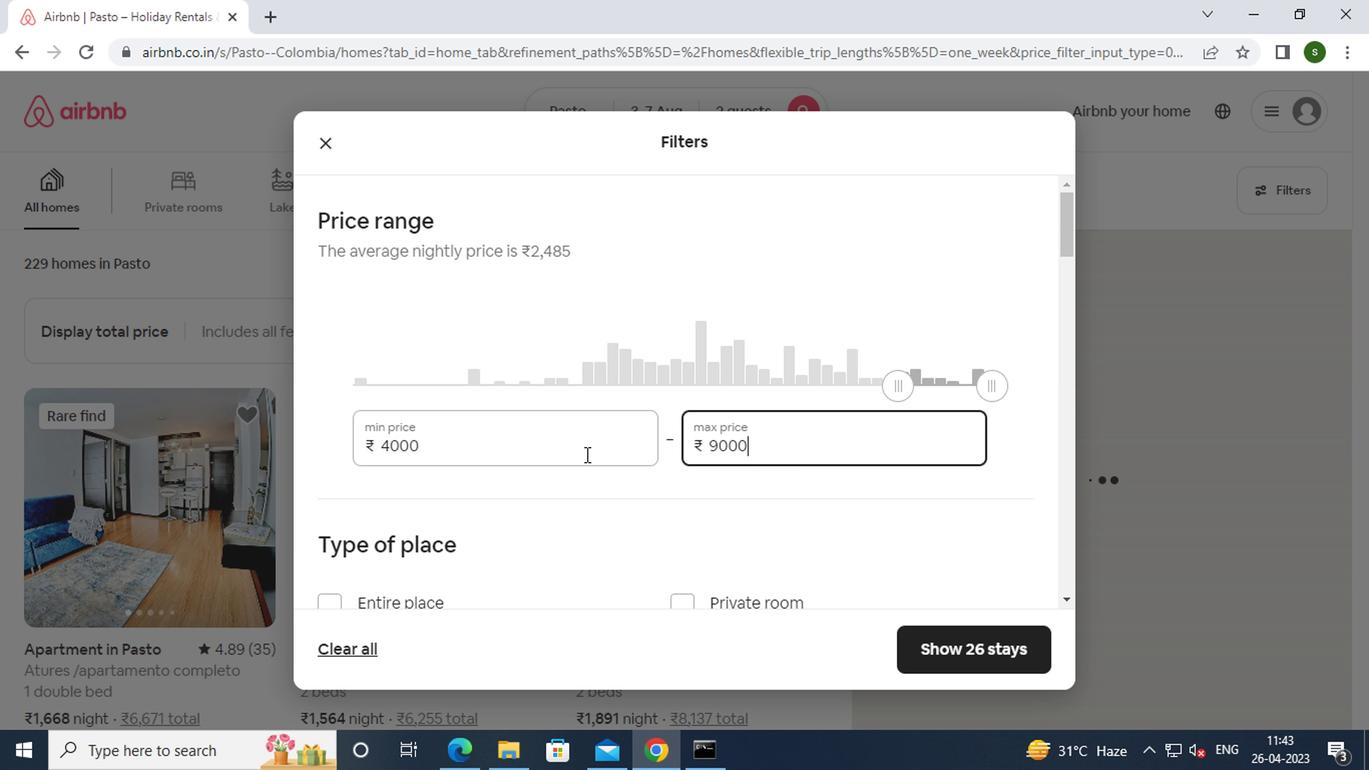 
Action: Mouse moved to (579, 454)
Screenshot: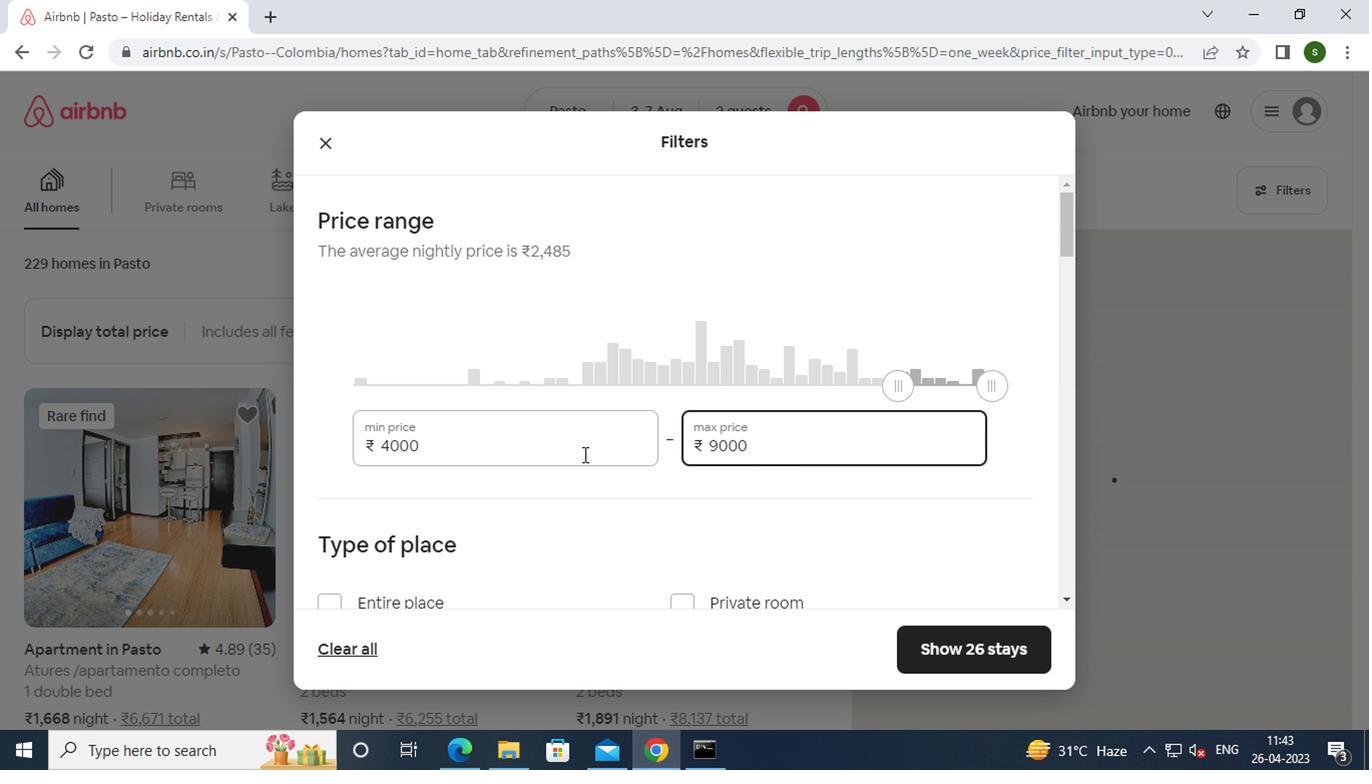 
Action: Mouse scrolled (579, 453) with delta (0, 0)
Screenshot: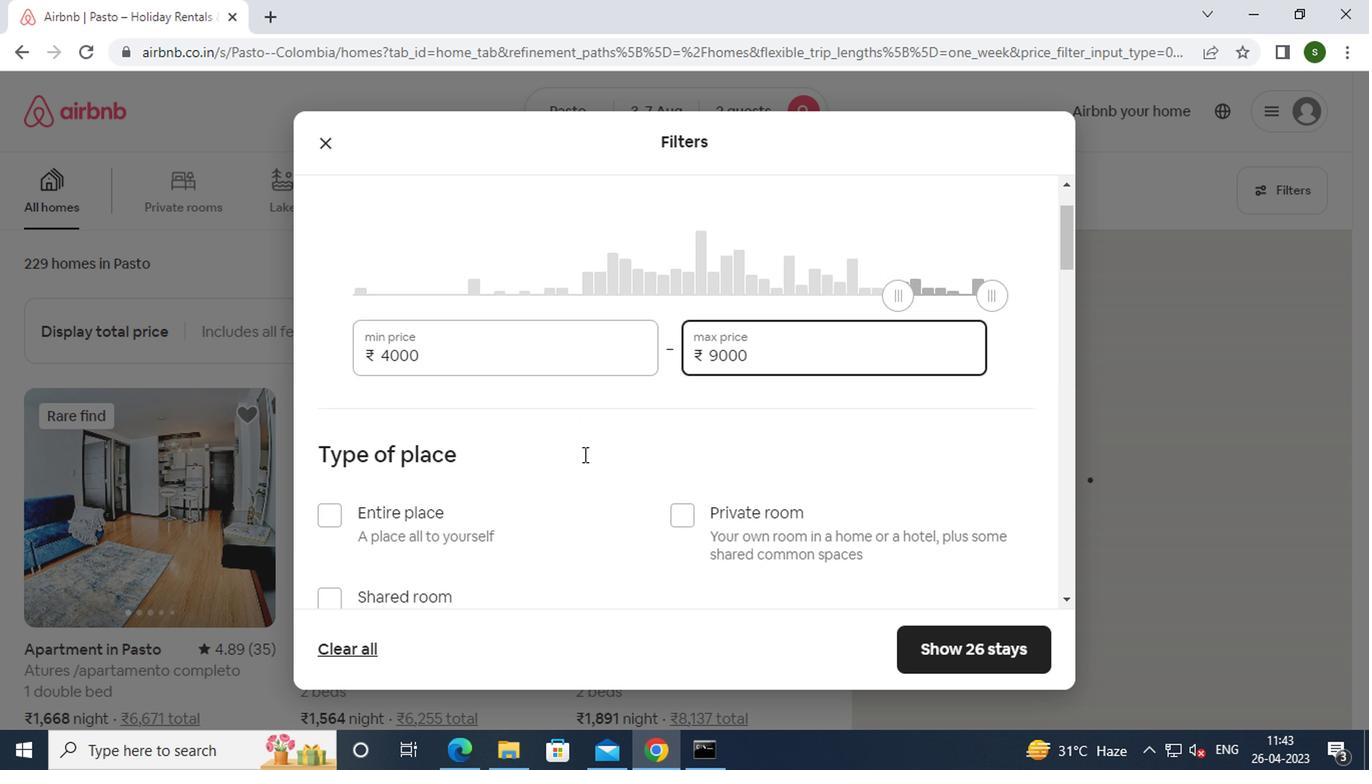 
Action: Mouse moved to (676, 396)
Screenshot: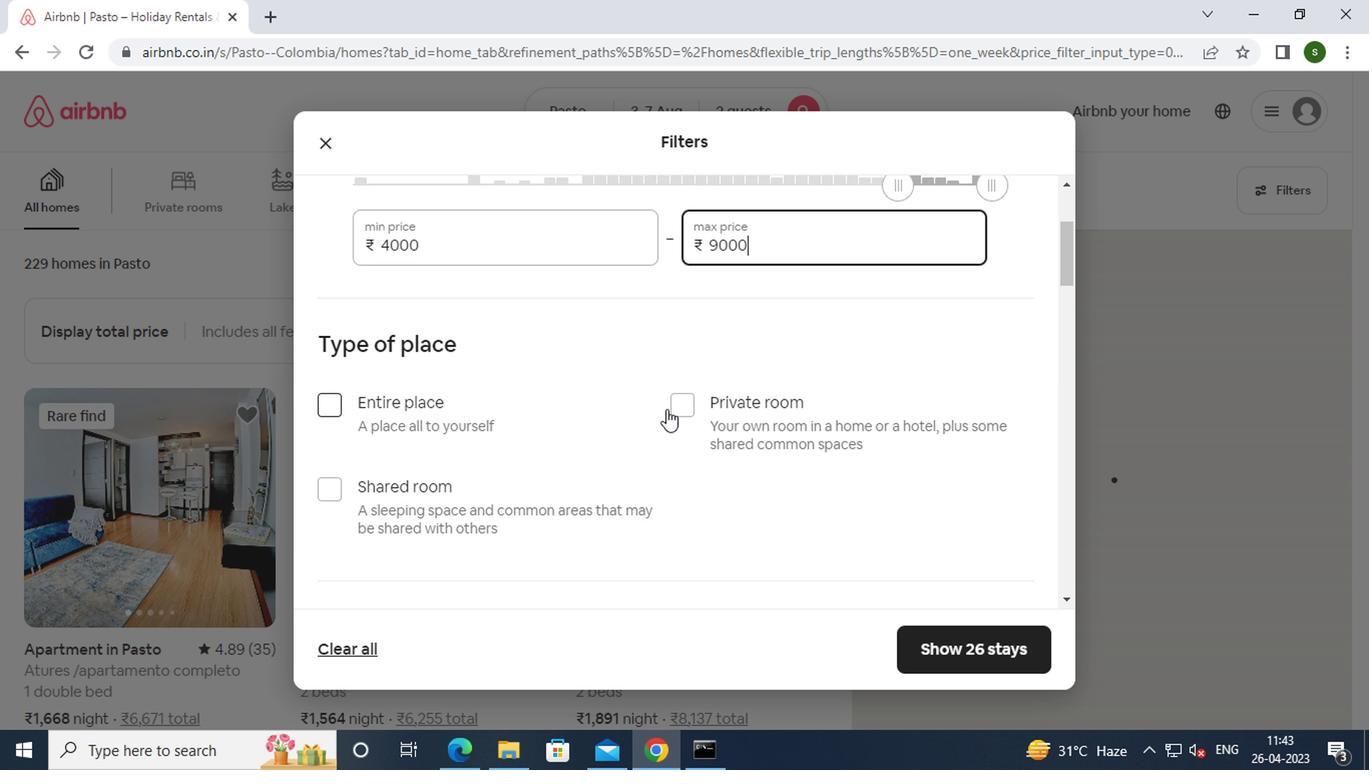 
Action: Mouse pressed left at (676, 396)
Screenshot: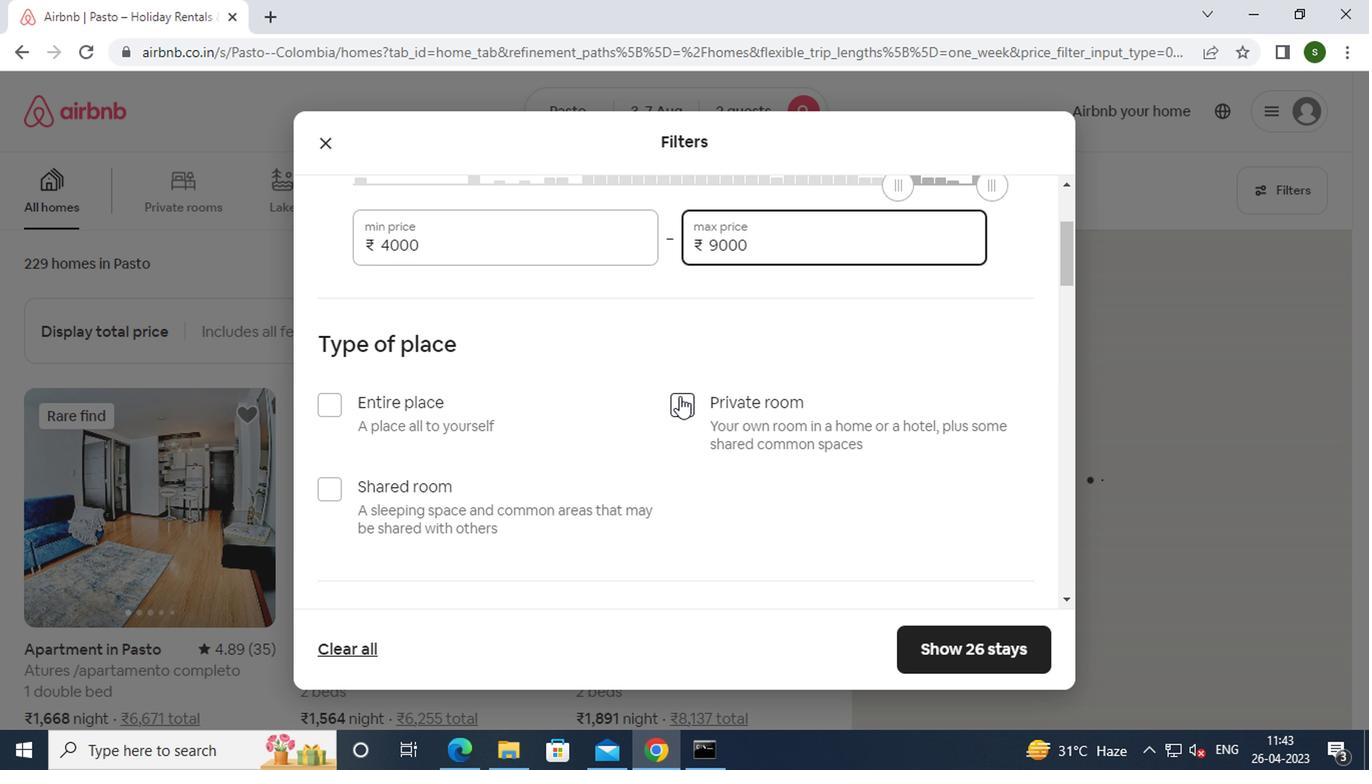 
Action: Mouse moved to (620, 359)
Screenshot: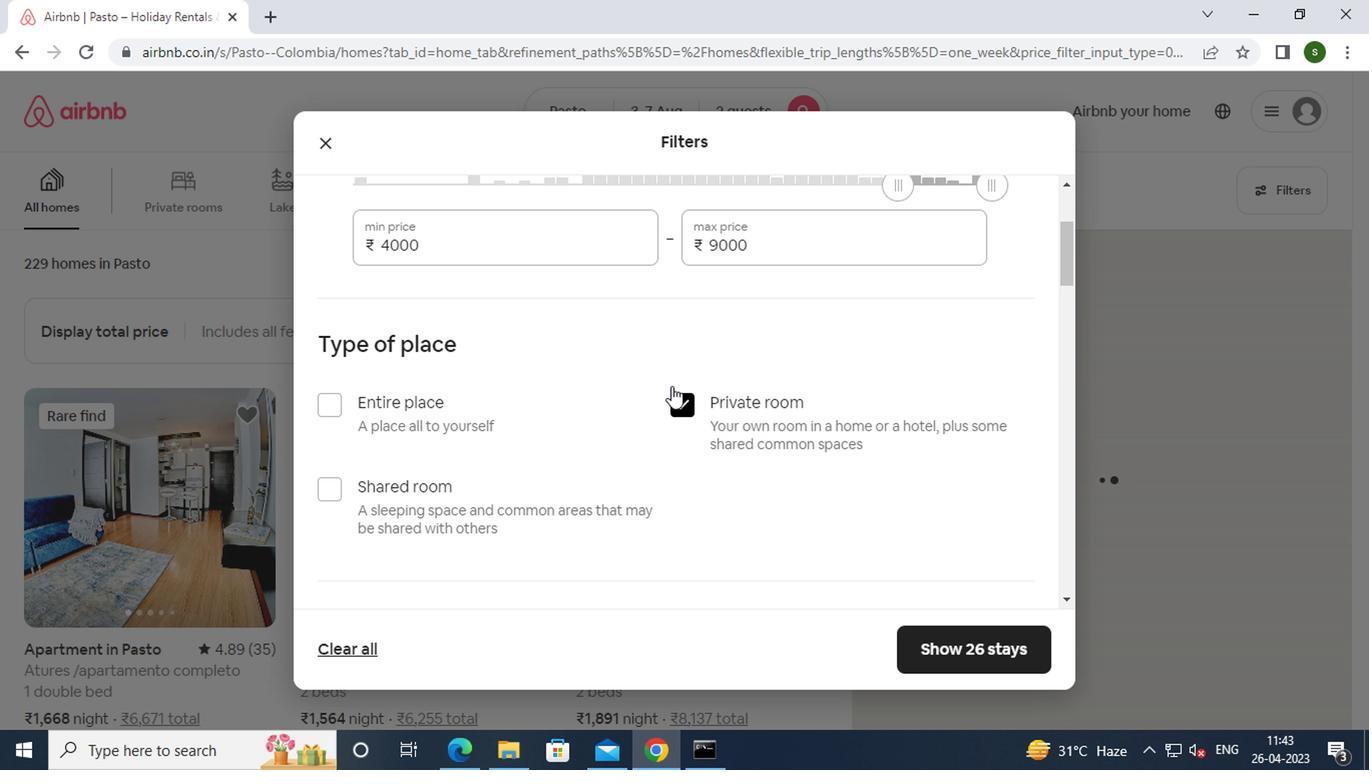 
Action: Mouse scrolled (620, 358) with delta (0, 0)
Screenshot: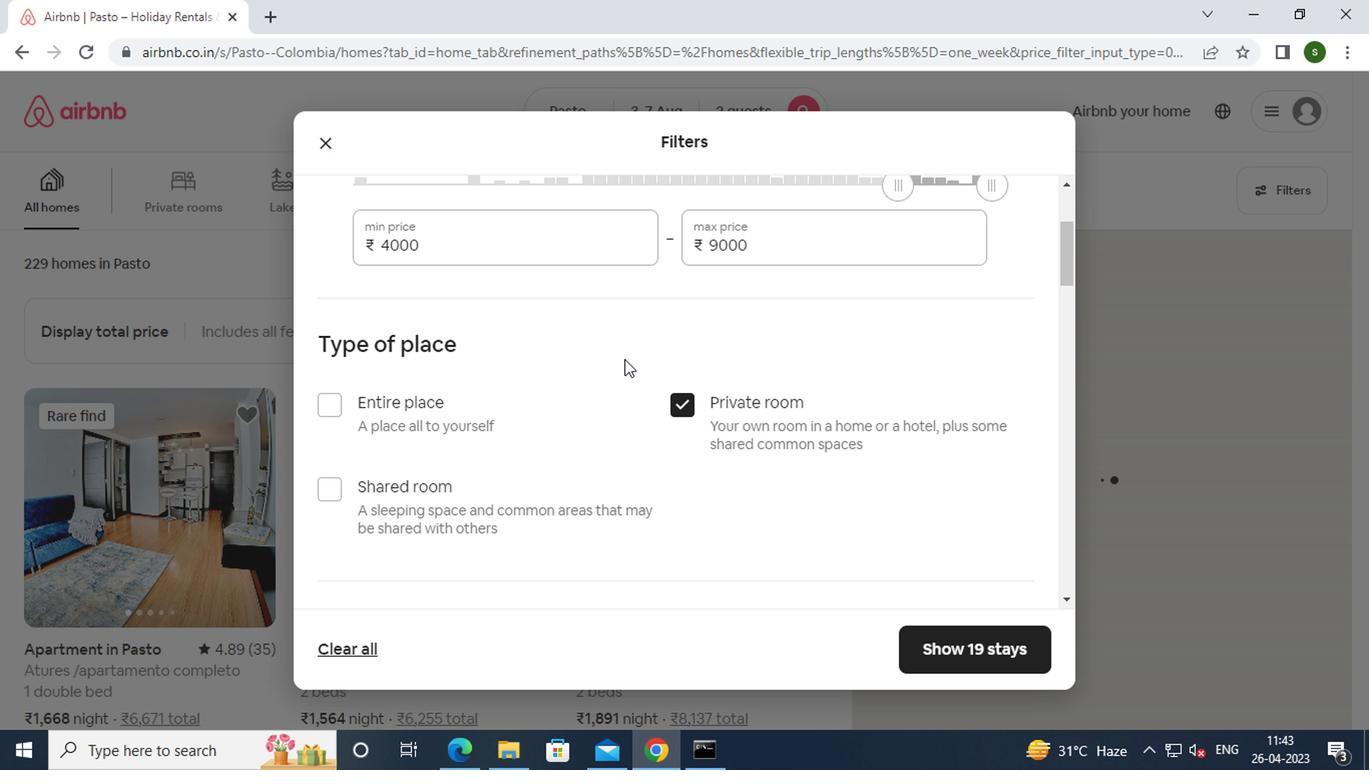 
Action: Mouse scrolled (620, 358) with delta (0, 0)
Screenshot: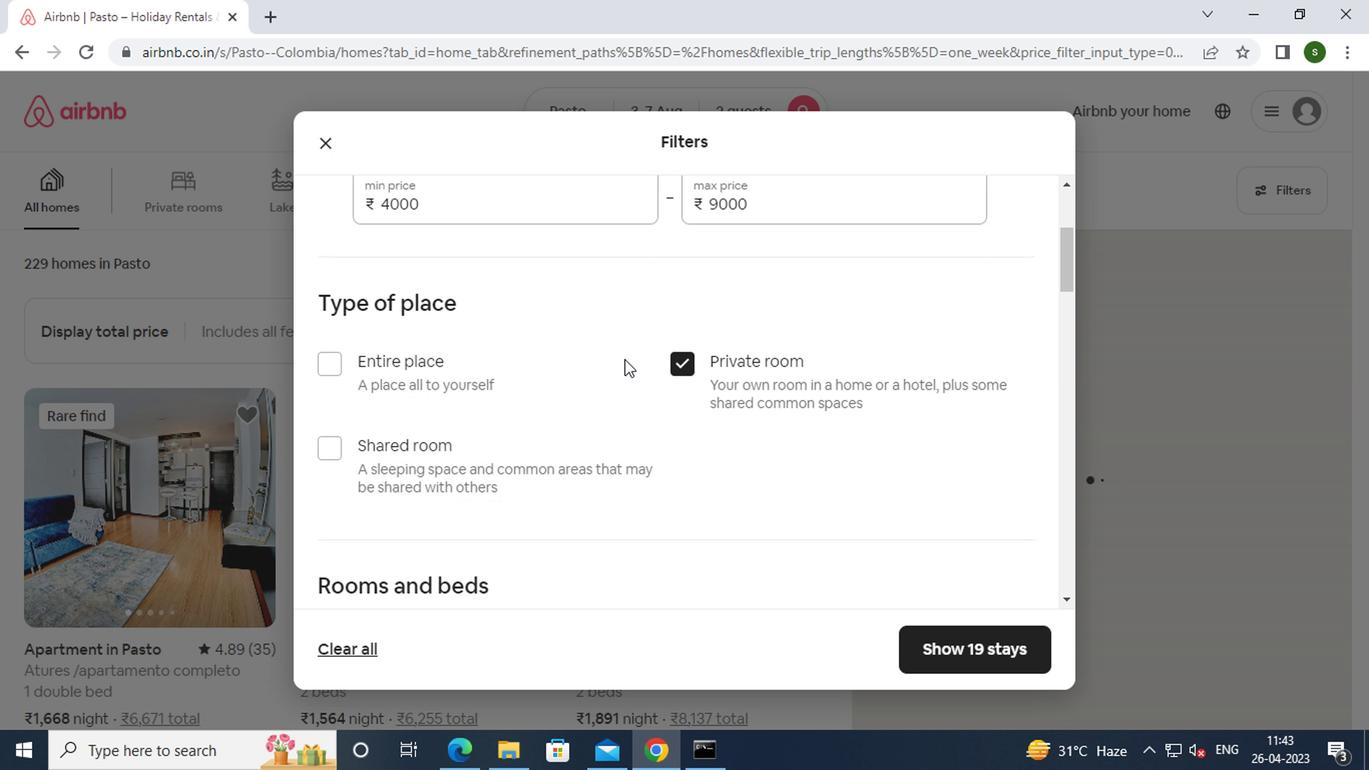 
Action: Mouse scrolled (620, 358) with delta (0, 0)
Screenshot: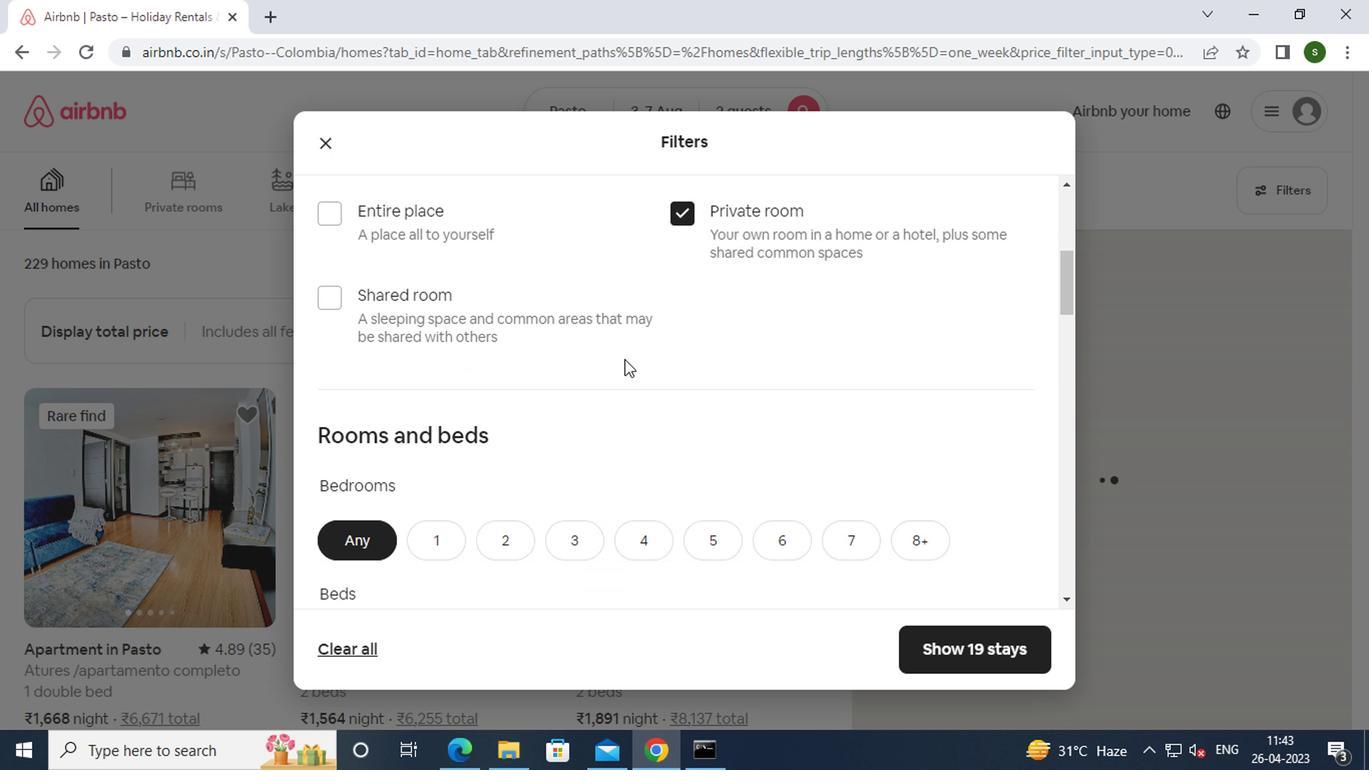 
Action: Mouse scrolled (620, 358) with delta (0, 0)
Screenshot: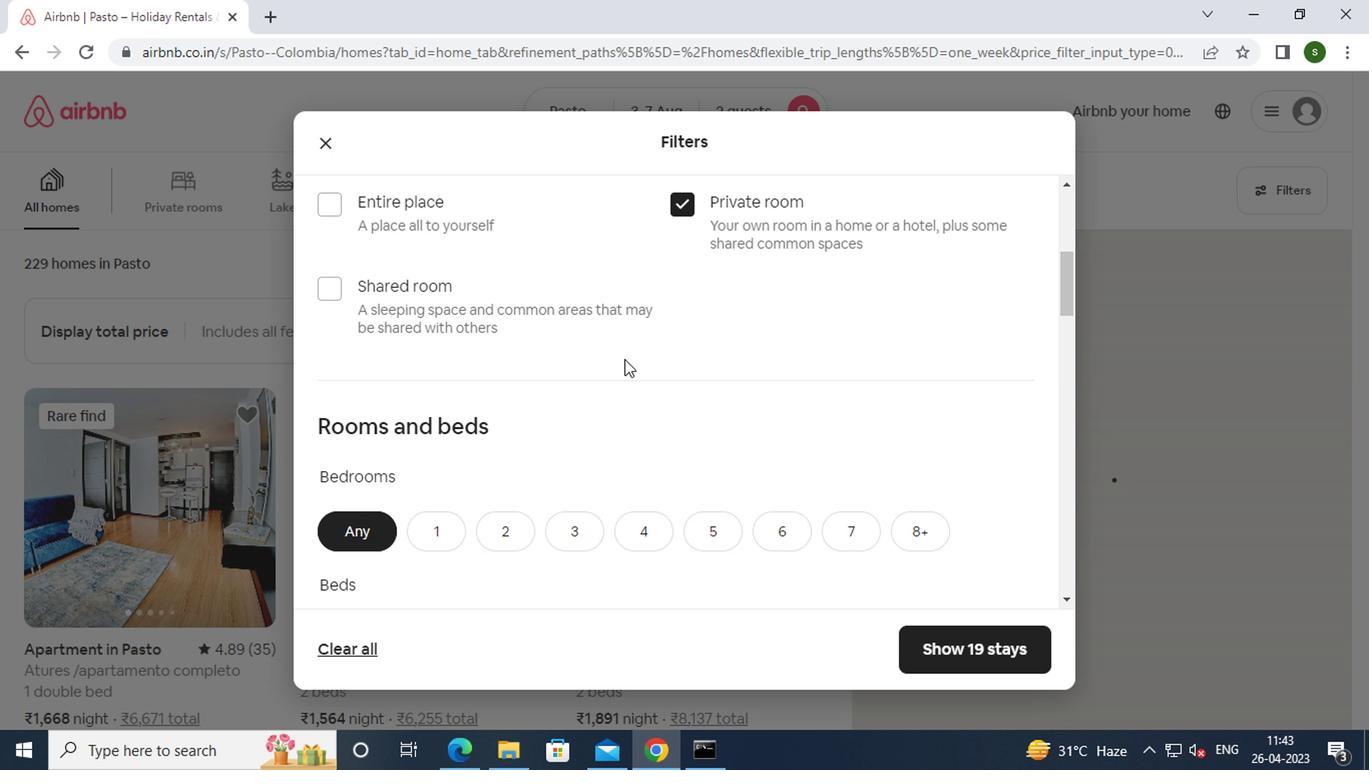 
Action: Mouse scrolled (620, 358) with delta (0, 0)
Screenshot: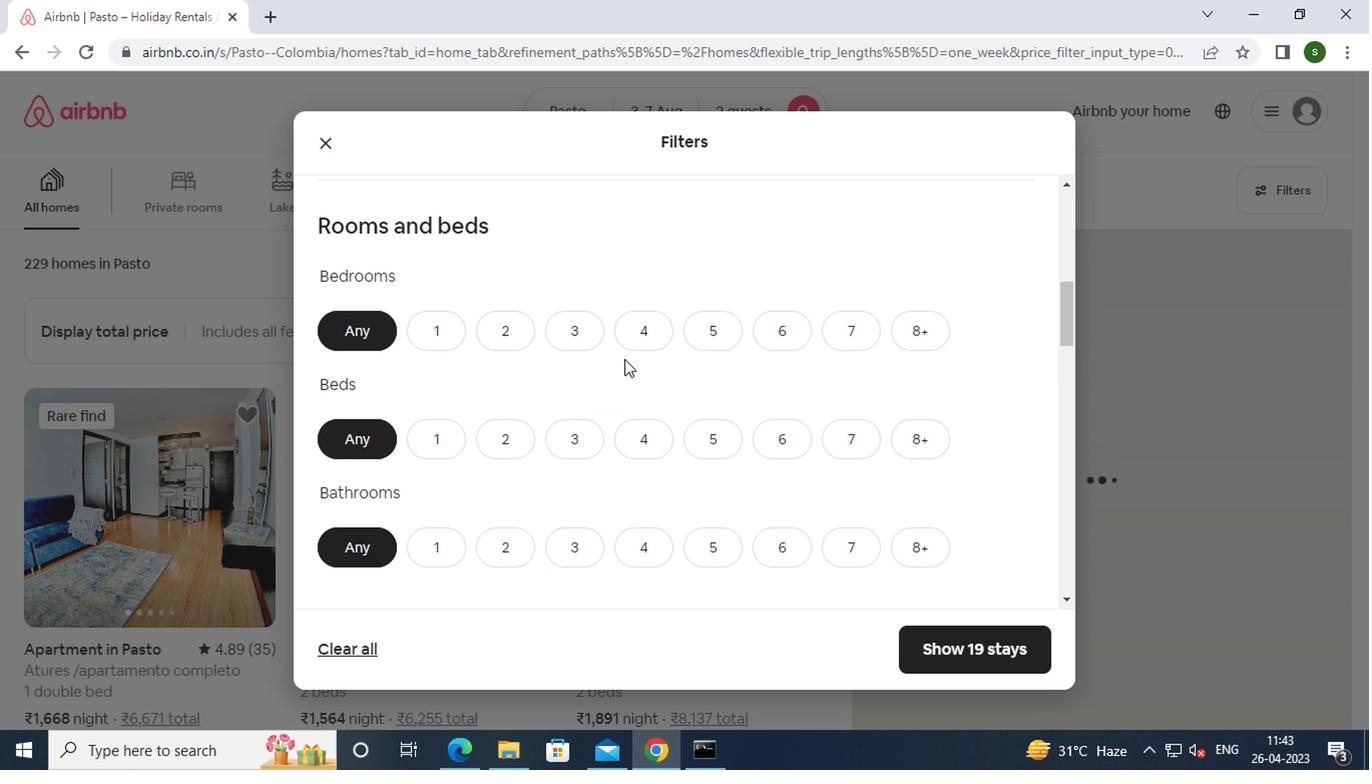 
Action: Mouse moved to (443, 236)
Screenshot: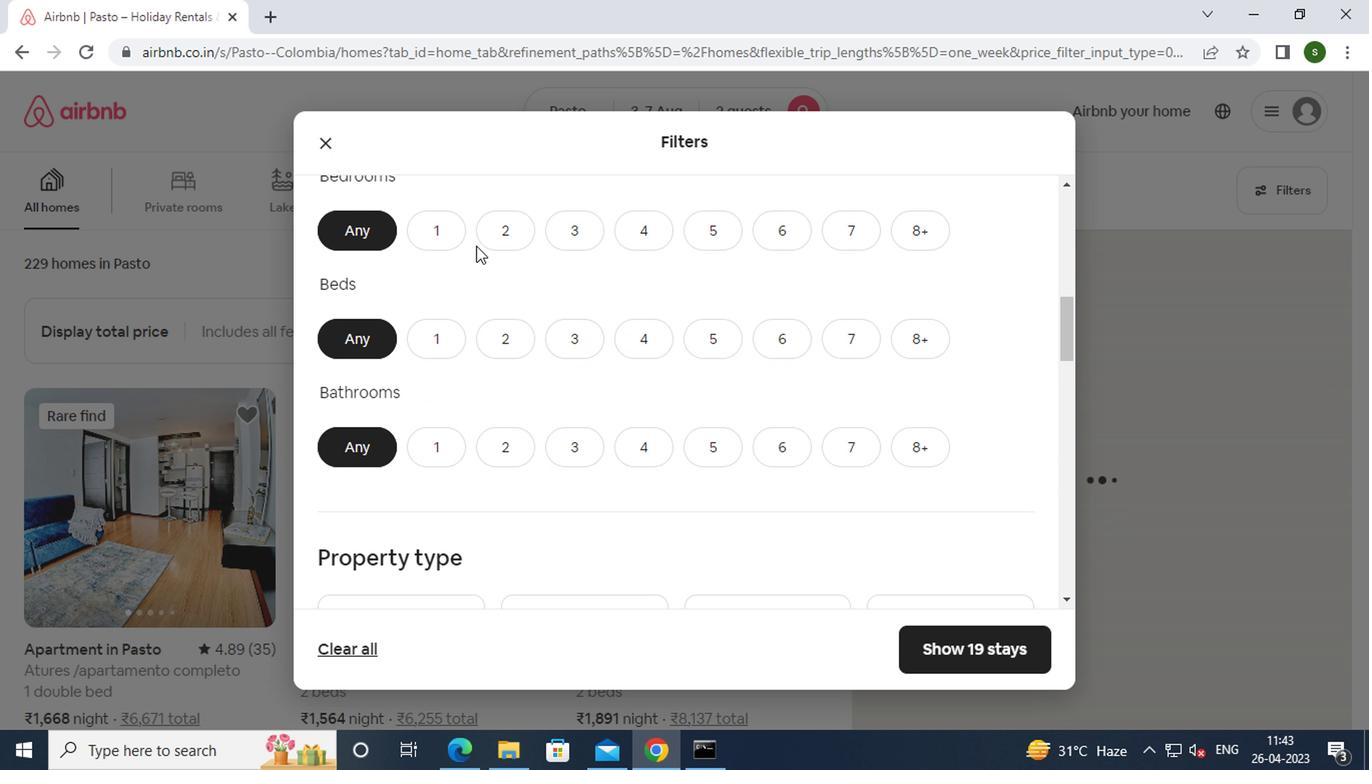 
Action: Mouse pressed left at (443, 236)
Screenshot: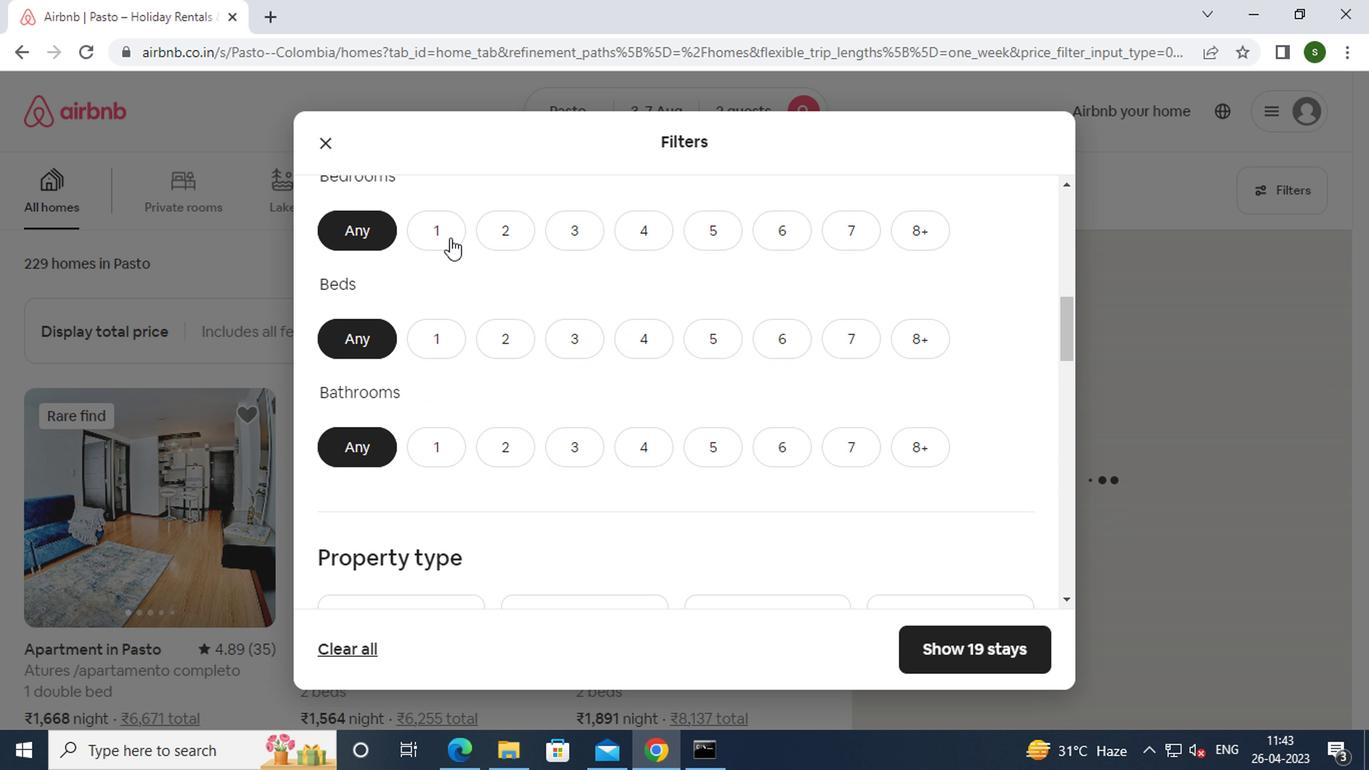
Action: Mouse moved to (420, 343)
Screenshot: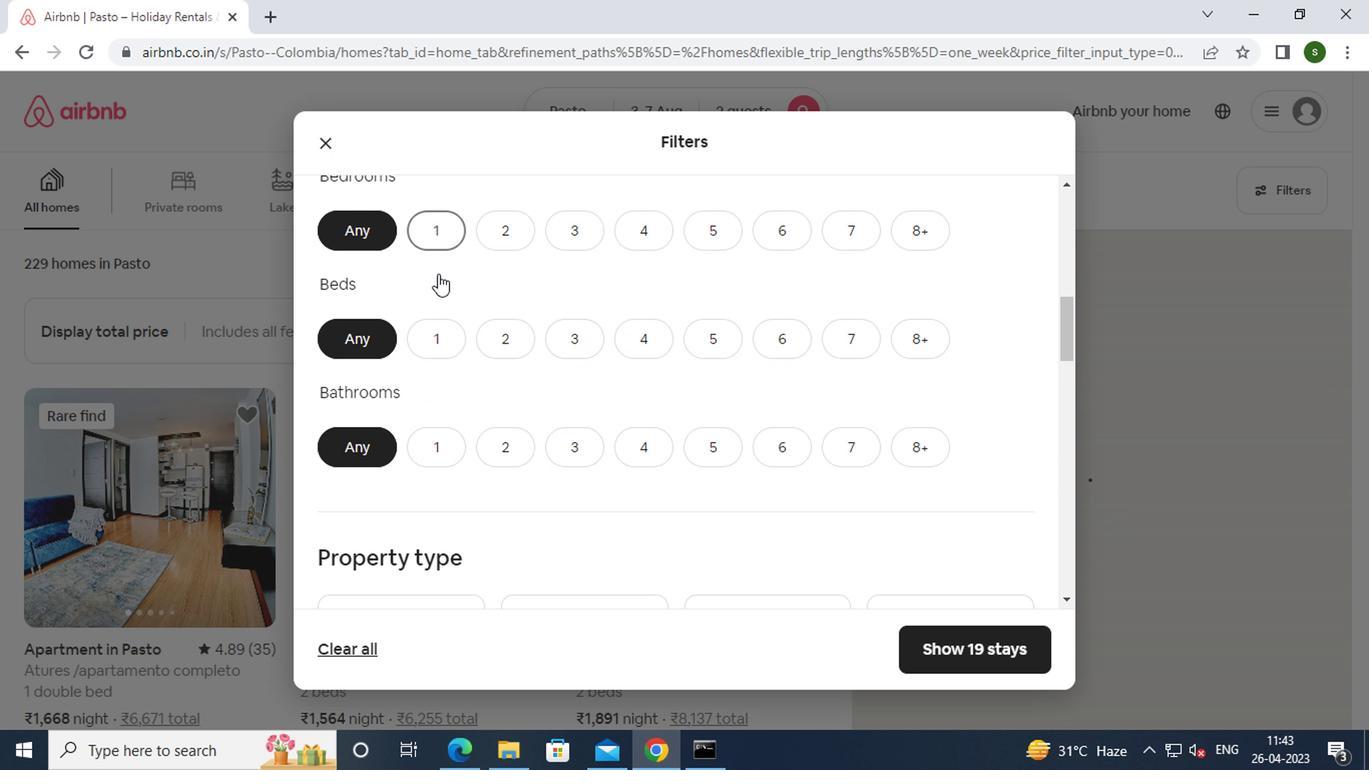 
Action: Mouse pressed left at (420, 343)
Screenshot: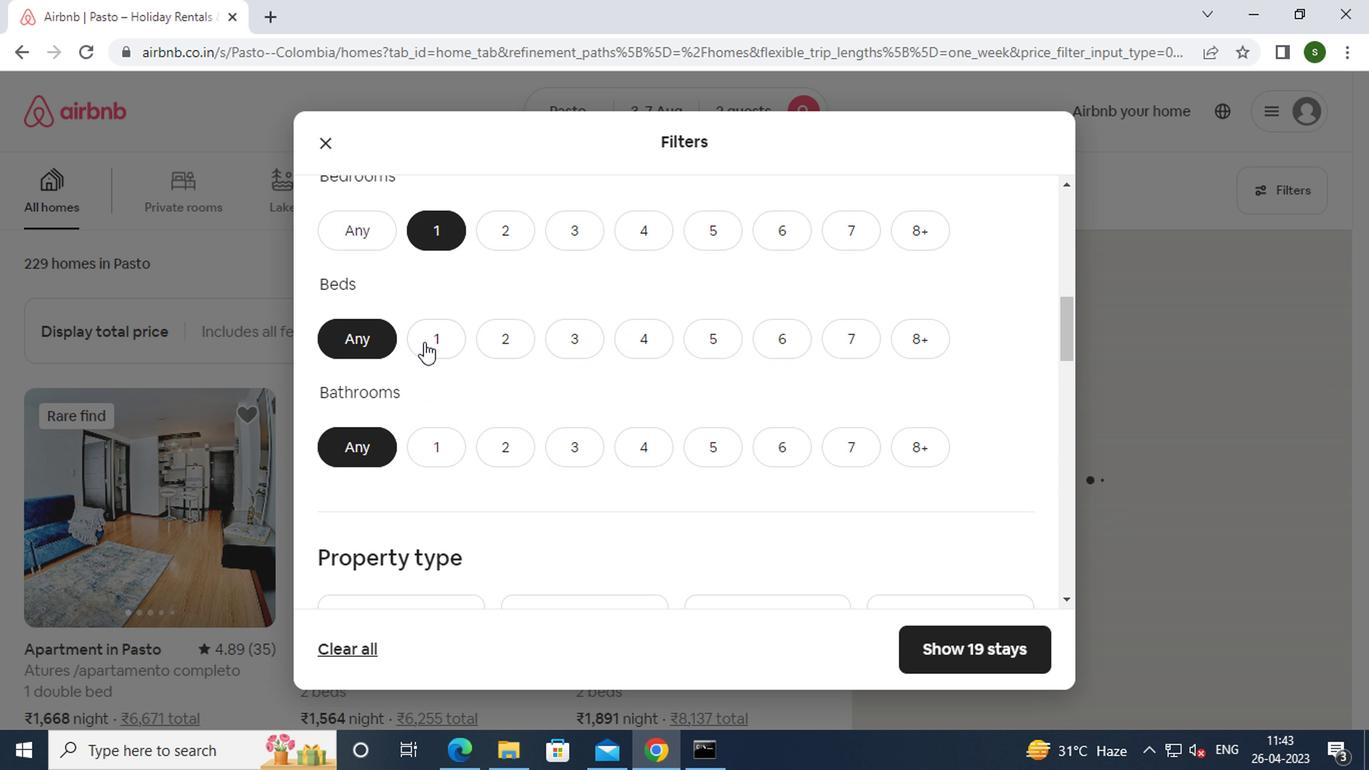 
Action: Mouse moved to (426, 442)
Screenshot: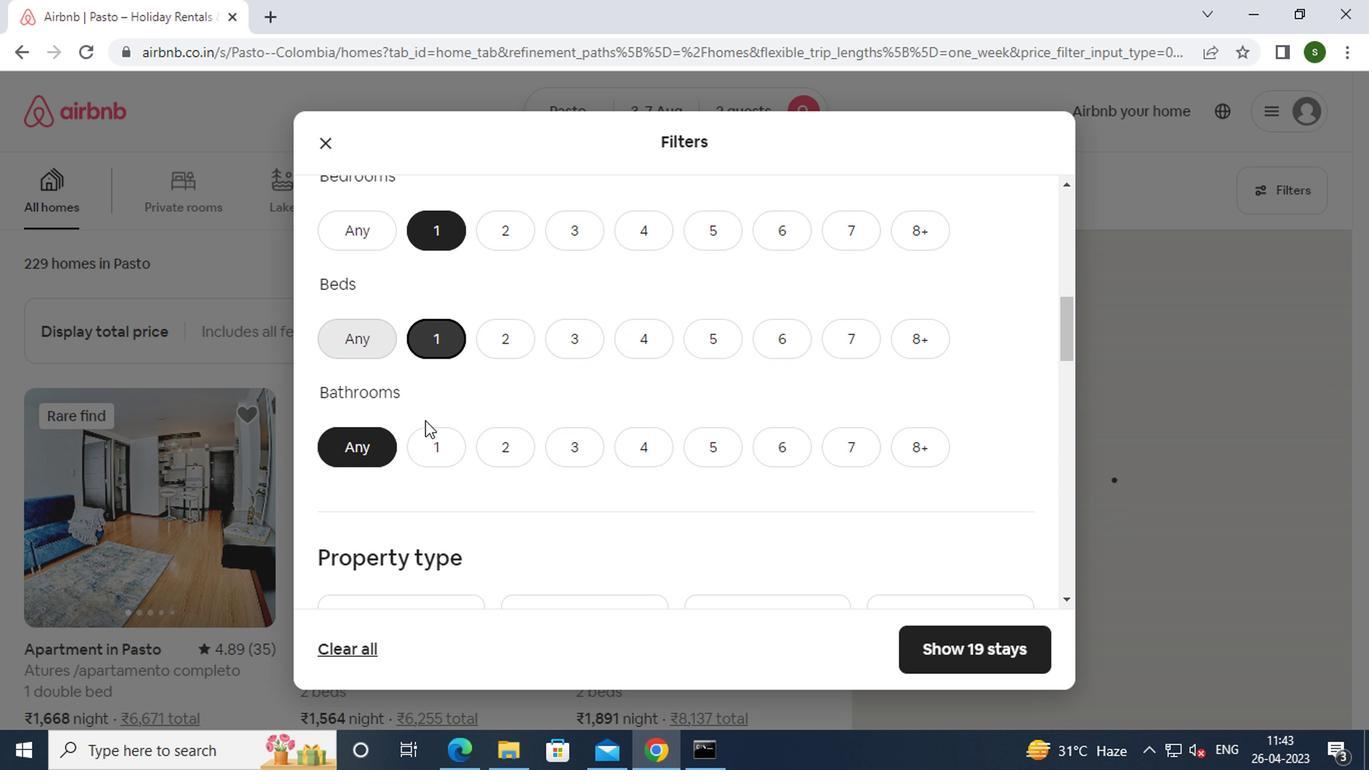
Action: Mouse pressed left at (426, 442)
Screenshot: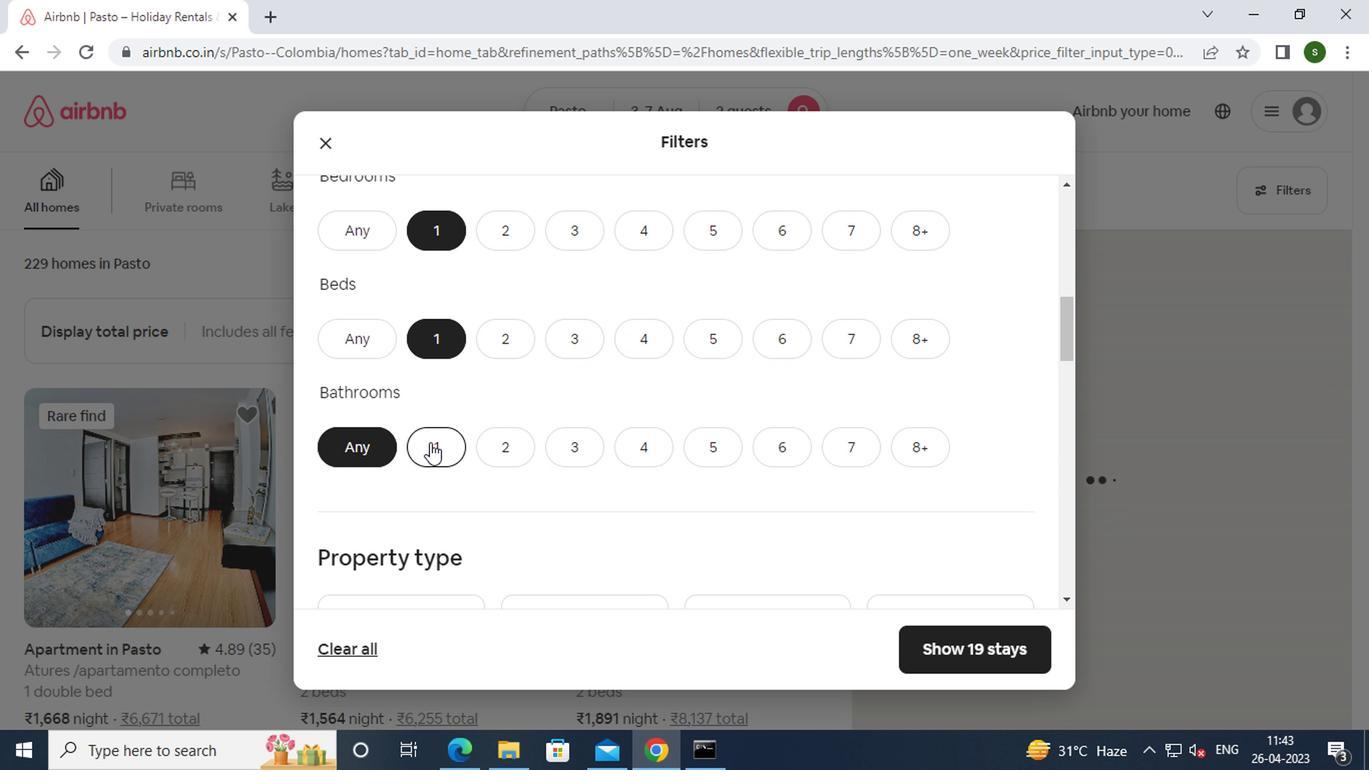 
Action: Mouse moved to (649, 386)
Screenshot: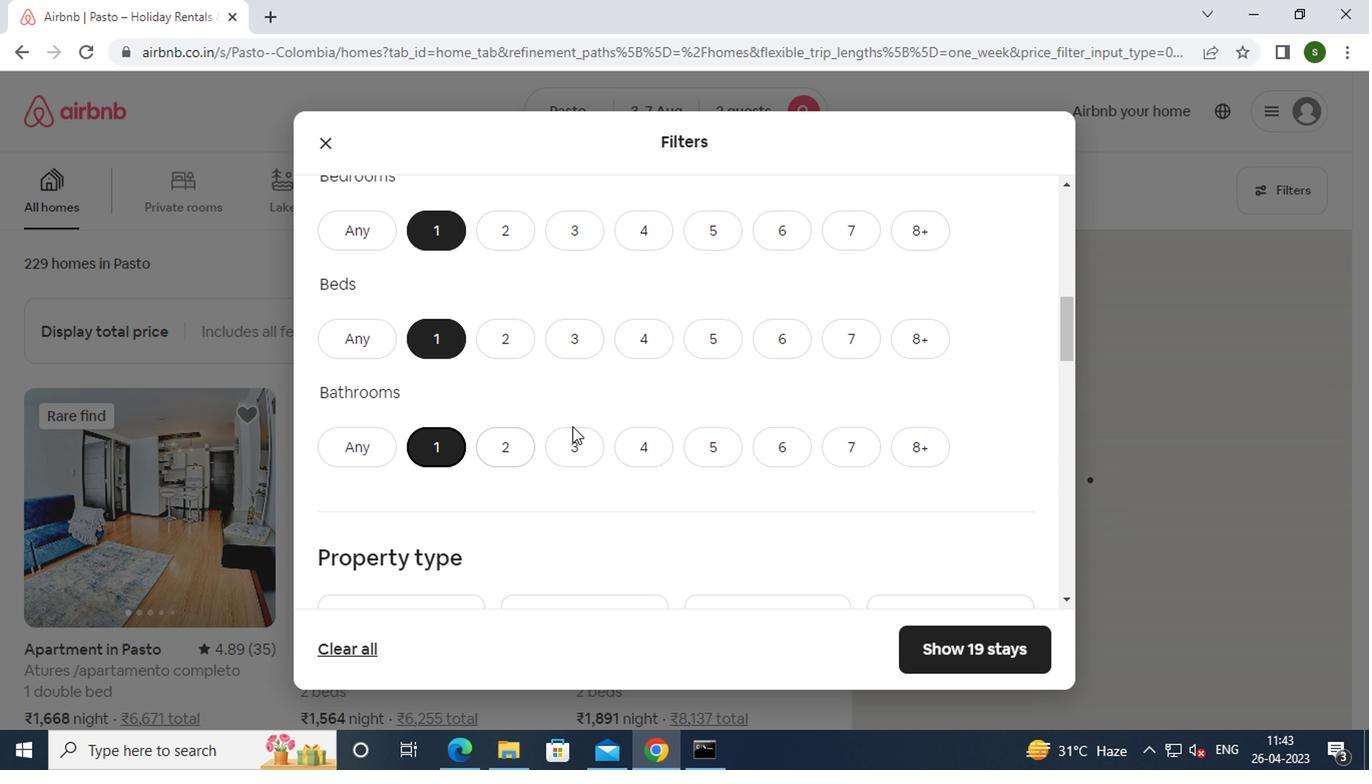 
Action: Mouse scrolled (649, 385) with delta (0, 0)
Screenshot: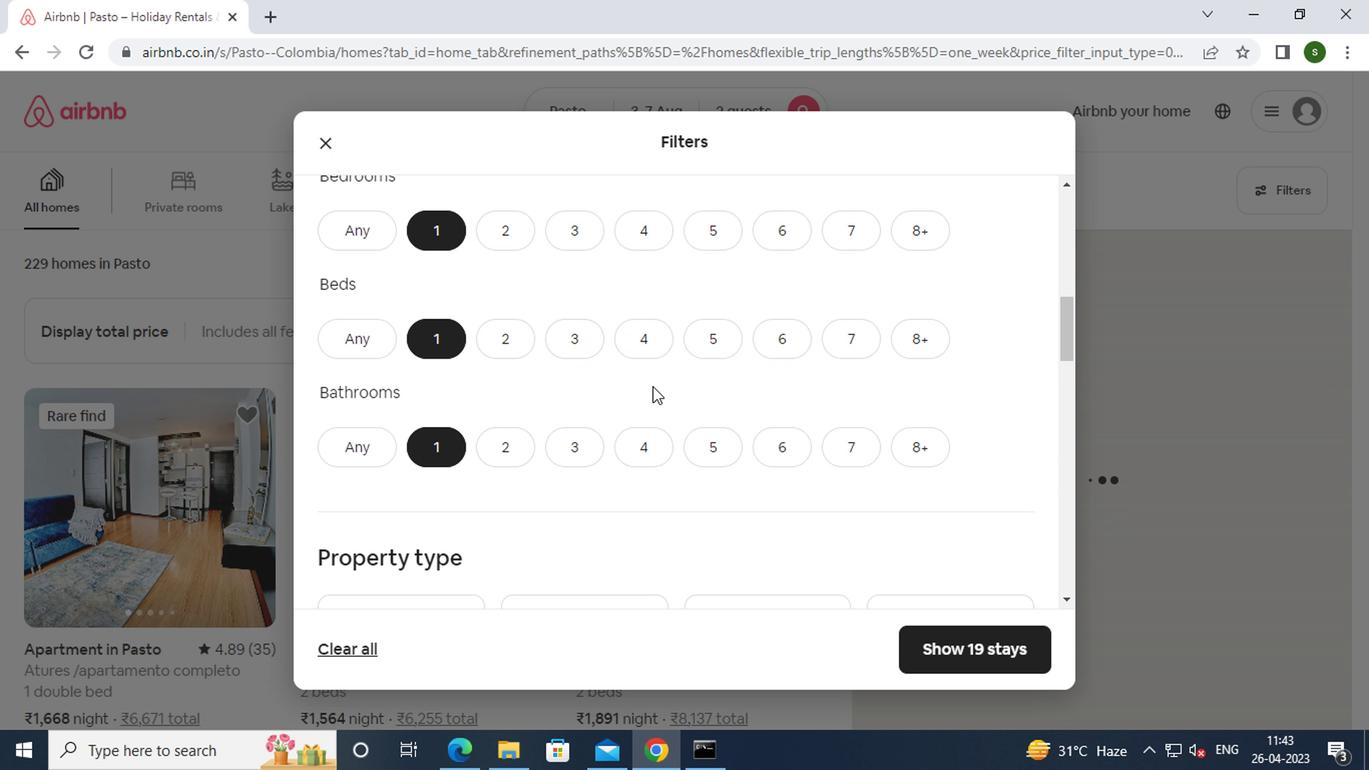 
Action: Mouse scrolled (649, 385) with delta (0, 0)
Screenshot: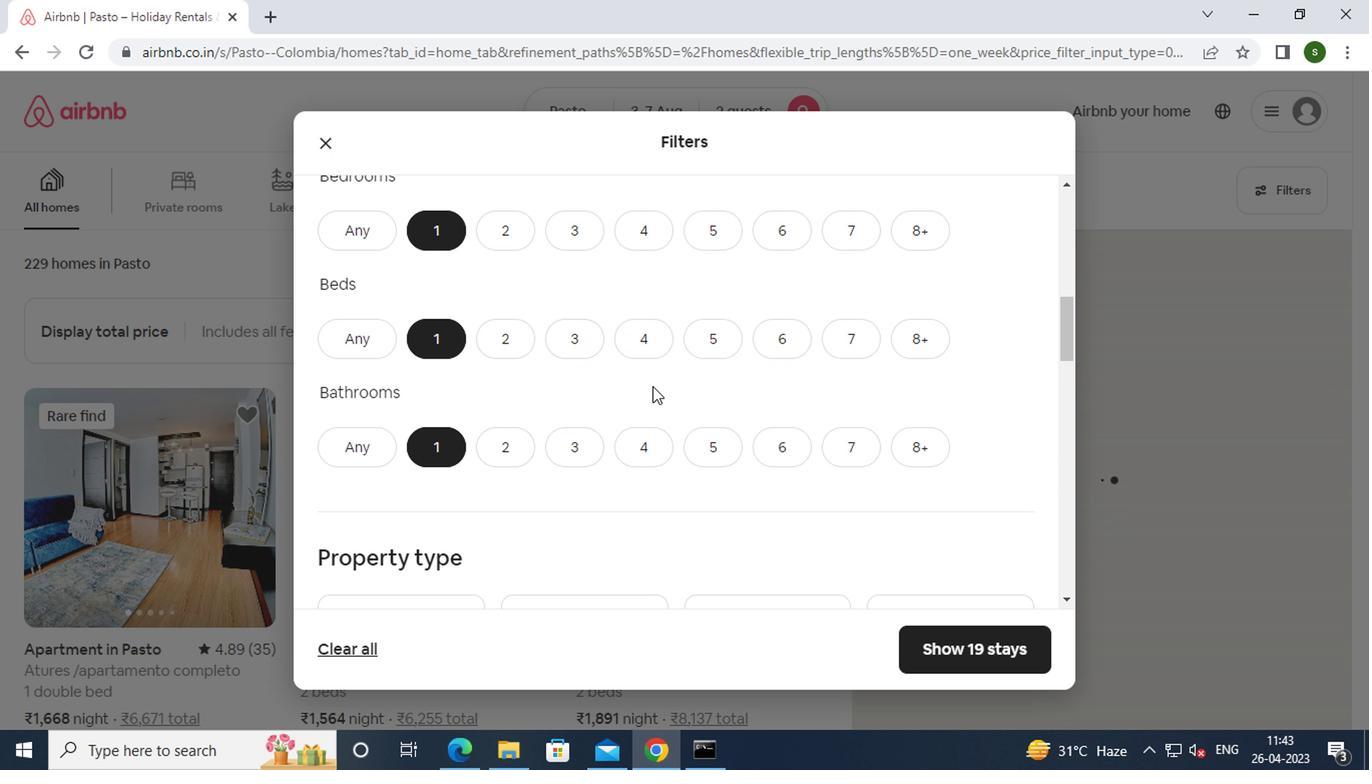 
Action: Mouse moved to (378, 403)
Screenshot: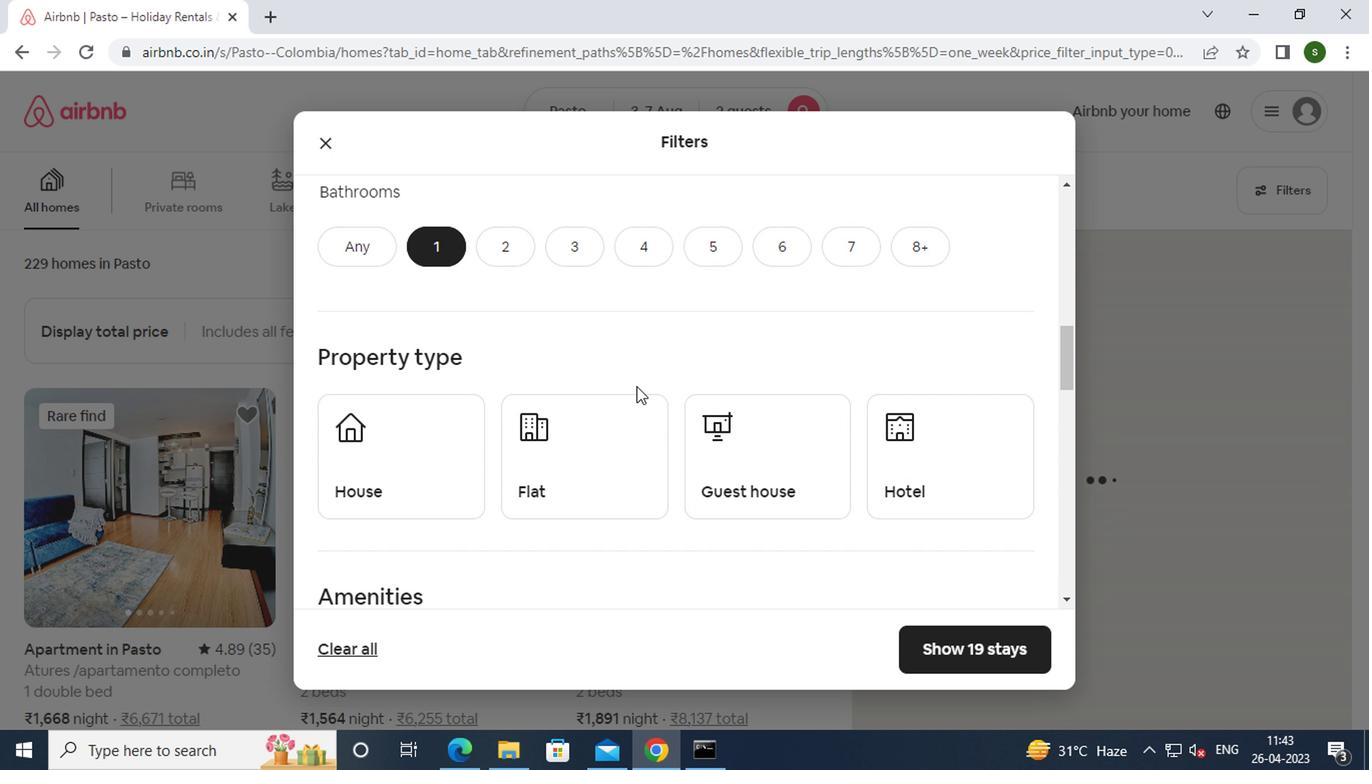 
Action: Mouse pressed left at (378, 403)
Screenshot: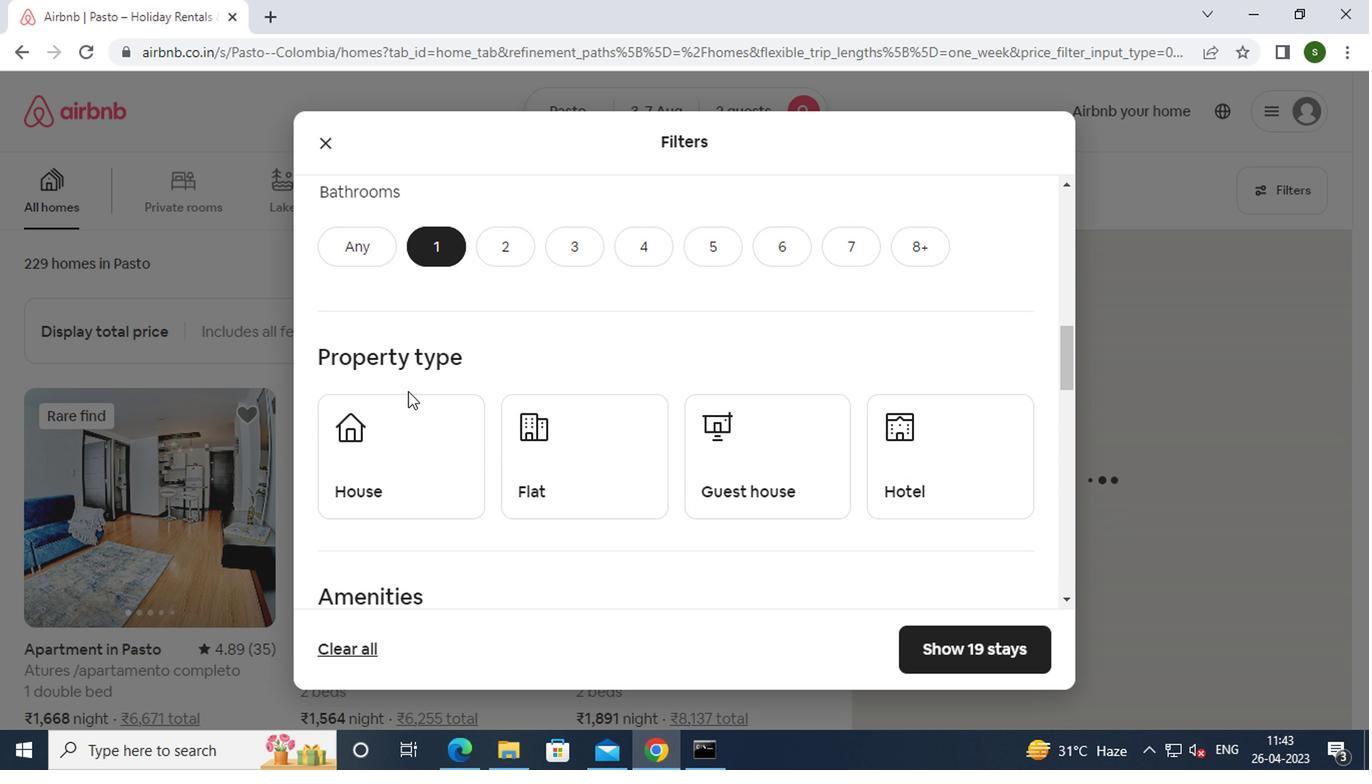 
Action: Mouse moved to (624, 474)
Screenshot: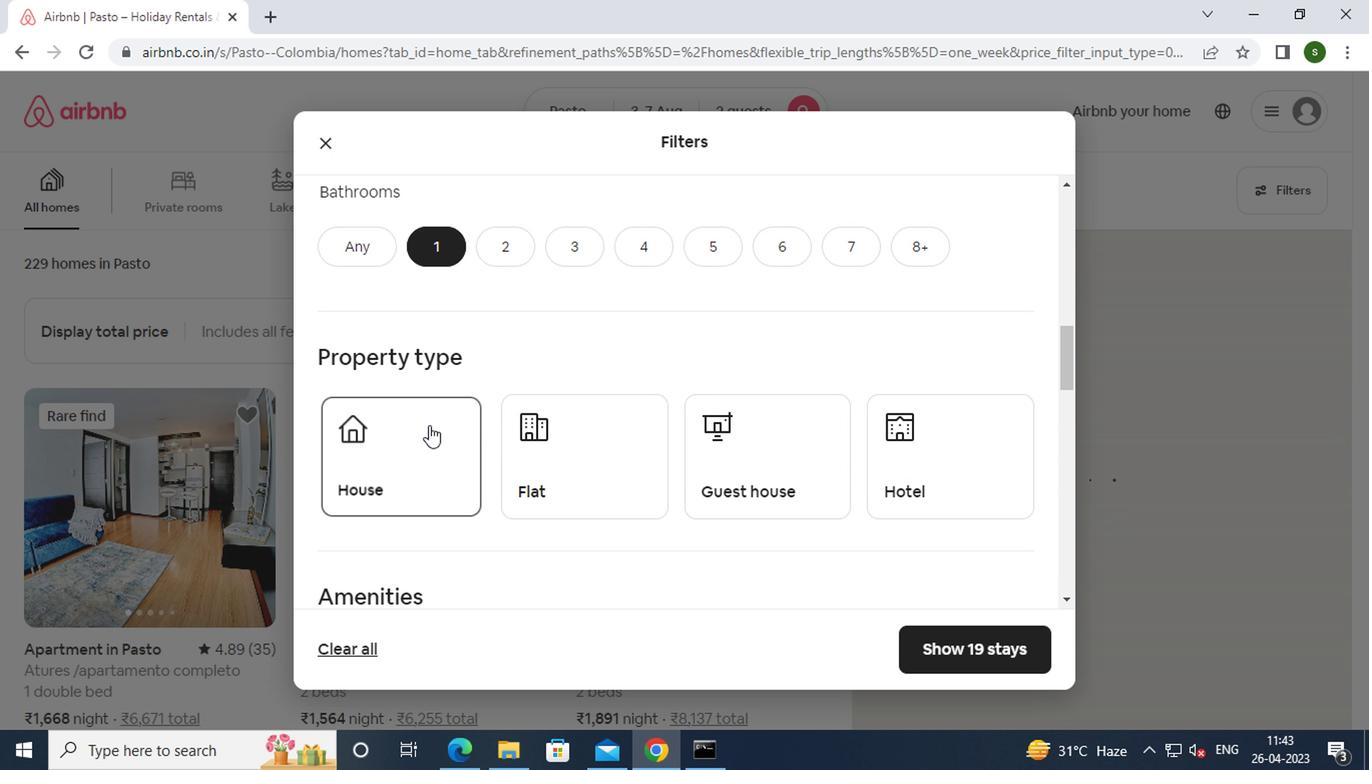 
Action: Mouse pressed left at (624, 474)
Screenshot: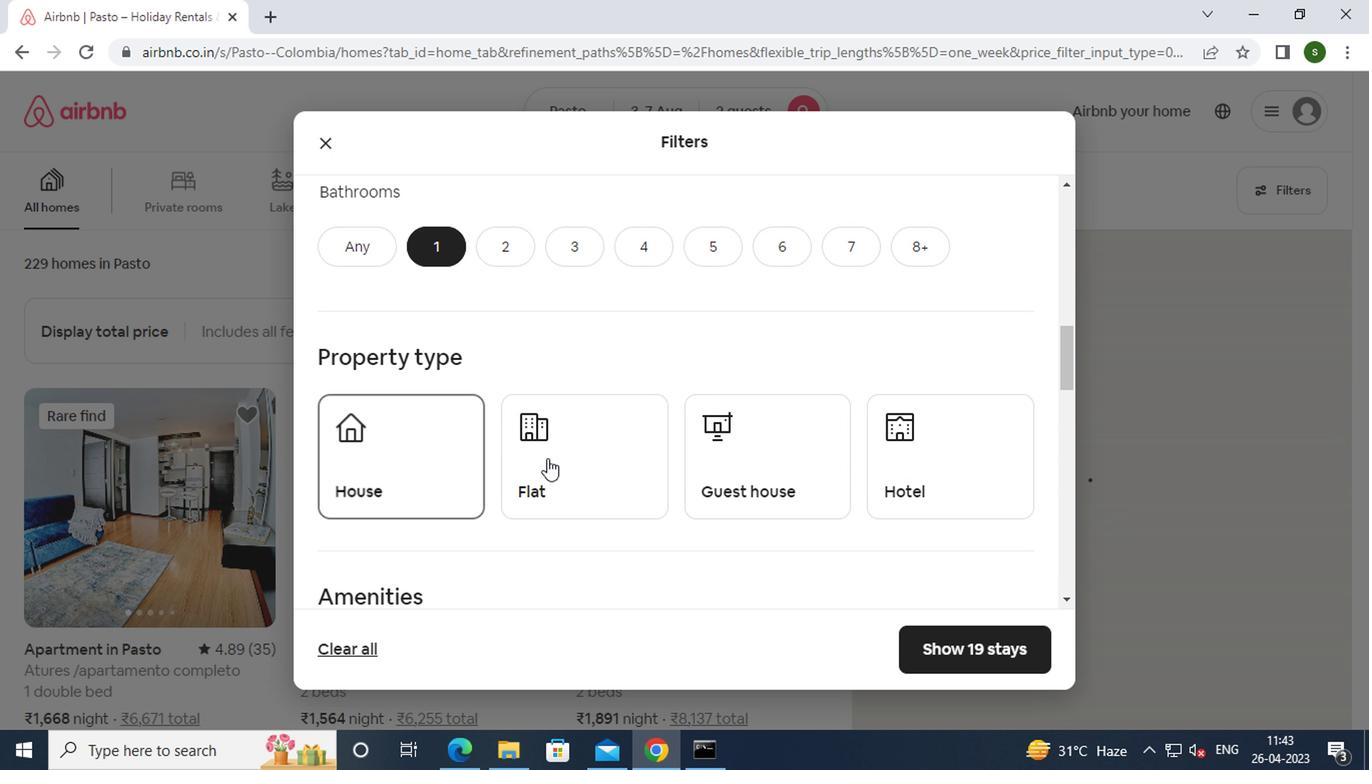 
Action: Mouse moved to (746, 474)
Screenshot: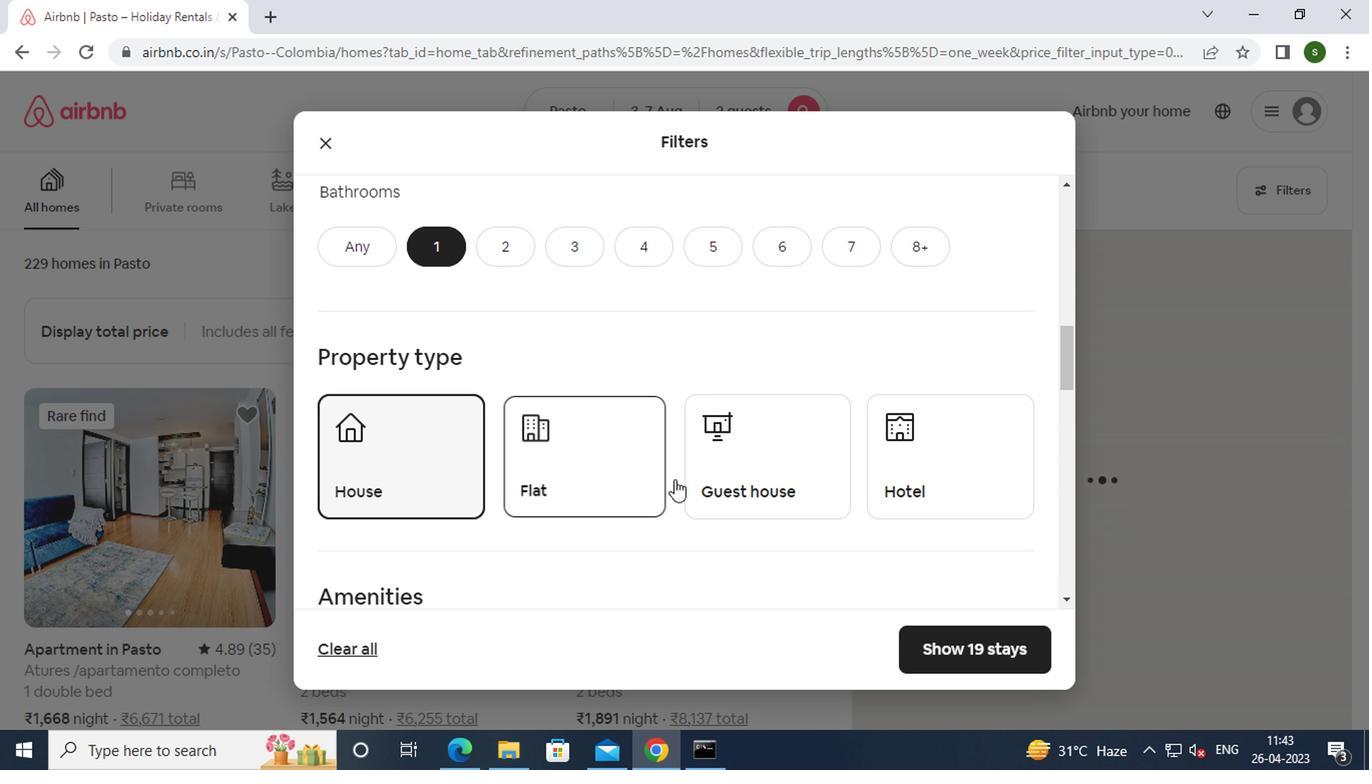 
Action: Mouse pressed left at (746, 474)
Screenshot: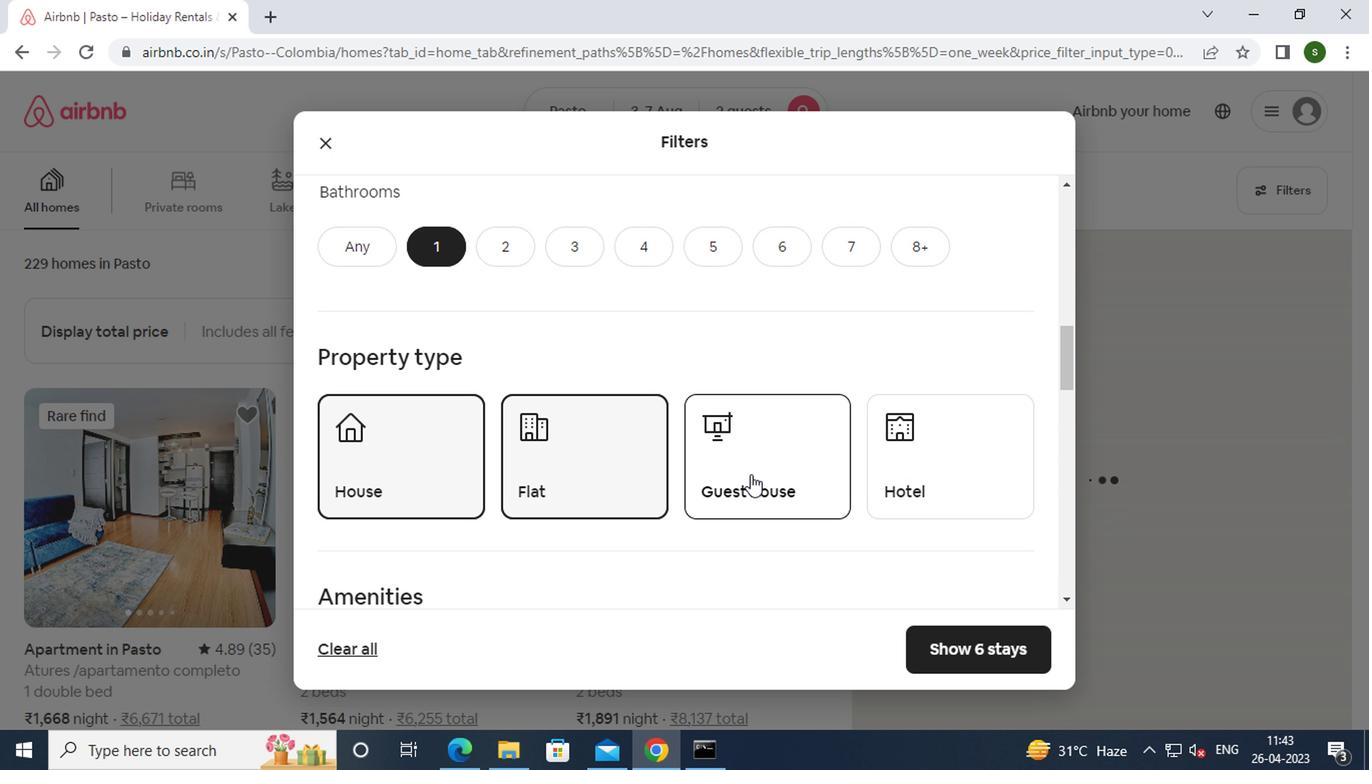 
Action: Mouse moved to (896, 470)
Screenshot: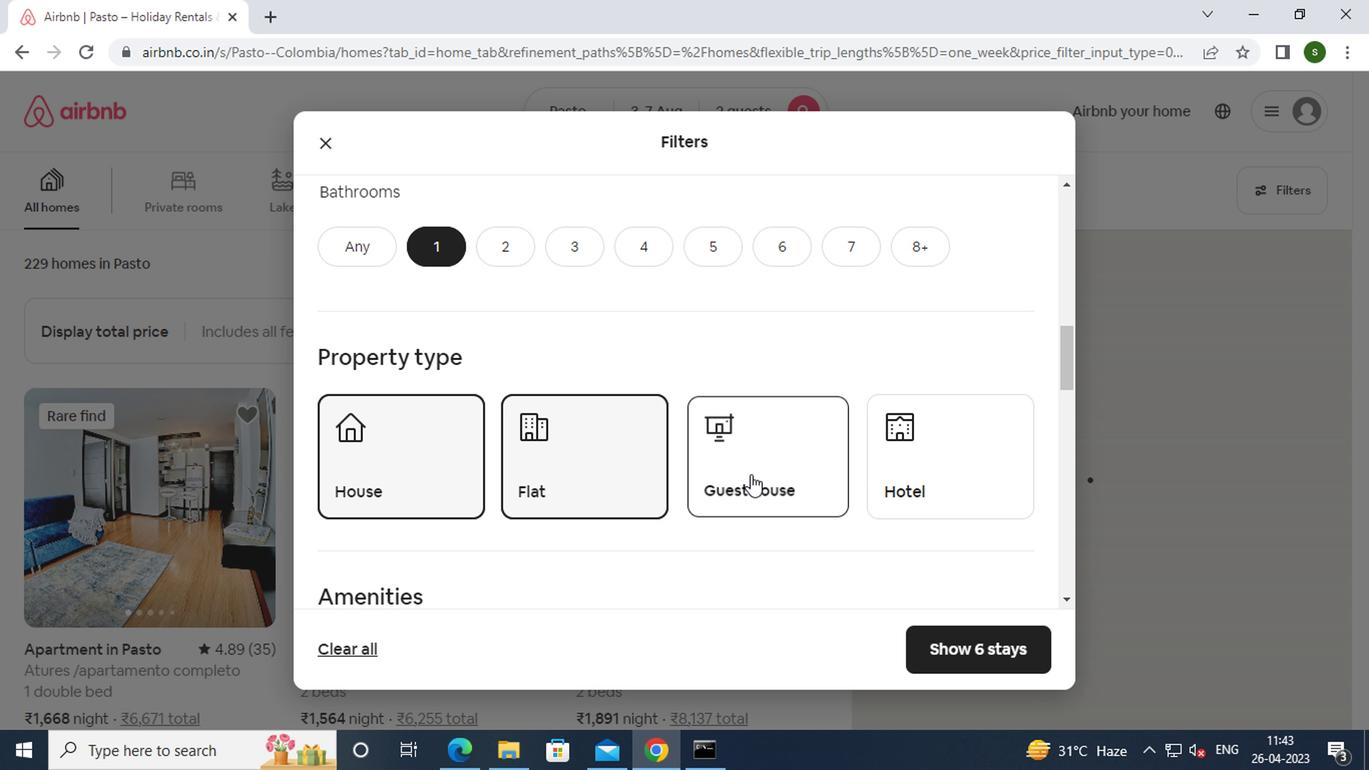 
Action: Mouse pressed left at (896, 470)
Screenshot: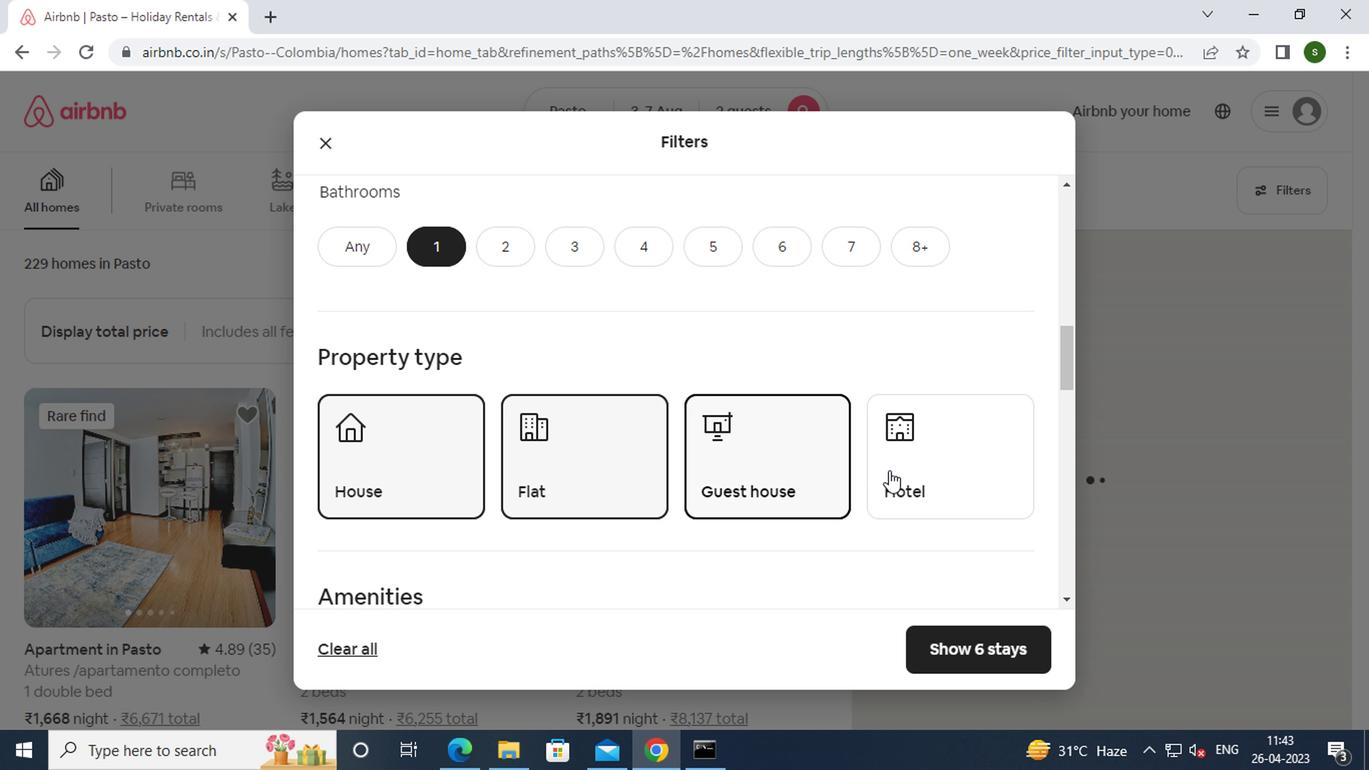 
Action: Mouse moved to (601, 396)
Screenshot: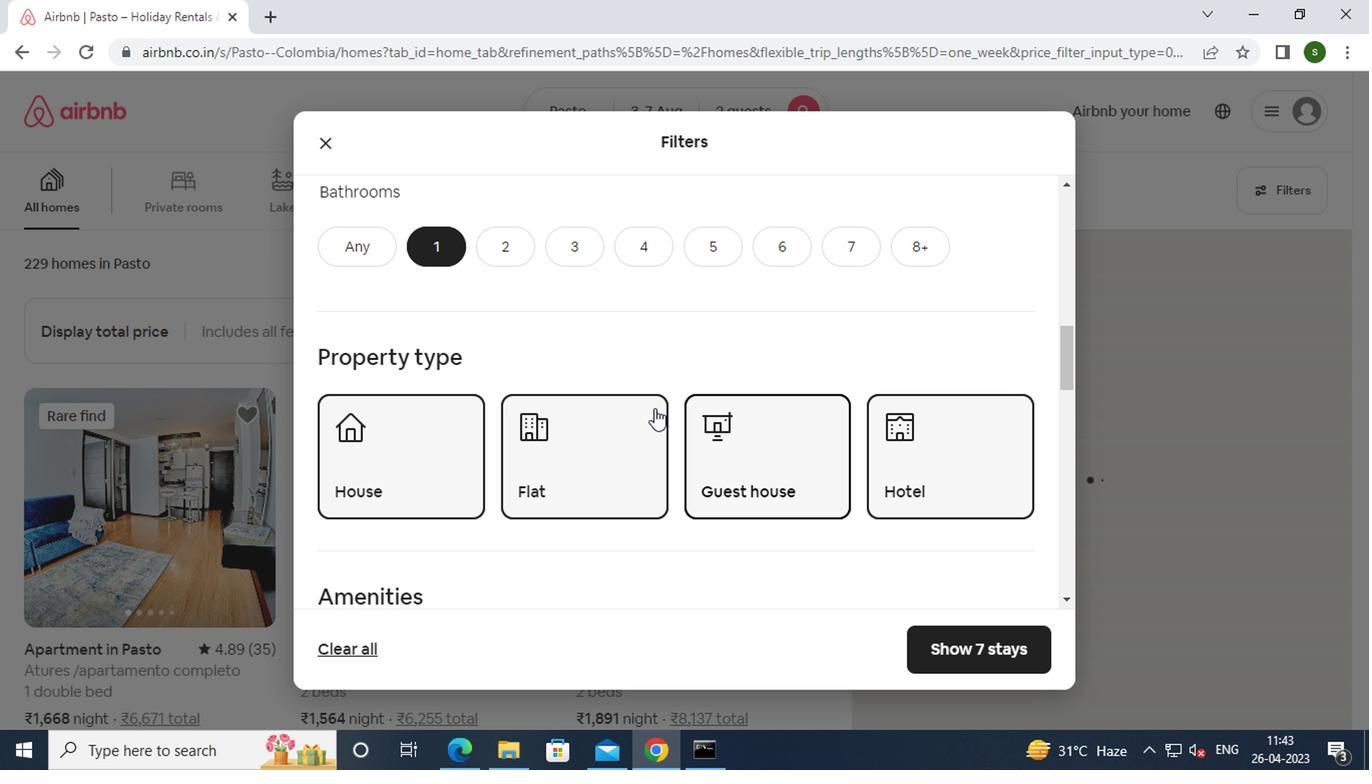 
Action: Mouse scrolled (601, 395) with delta (0, 0)
Screenshot: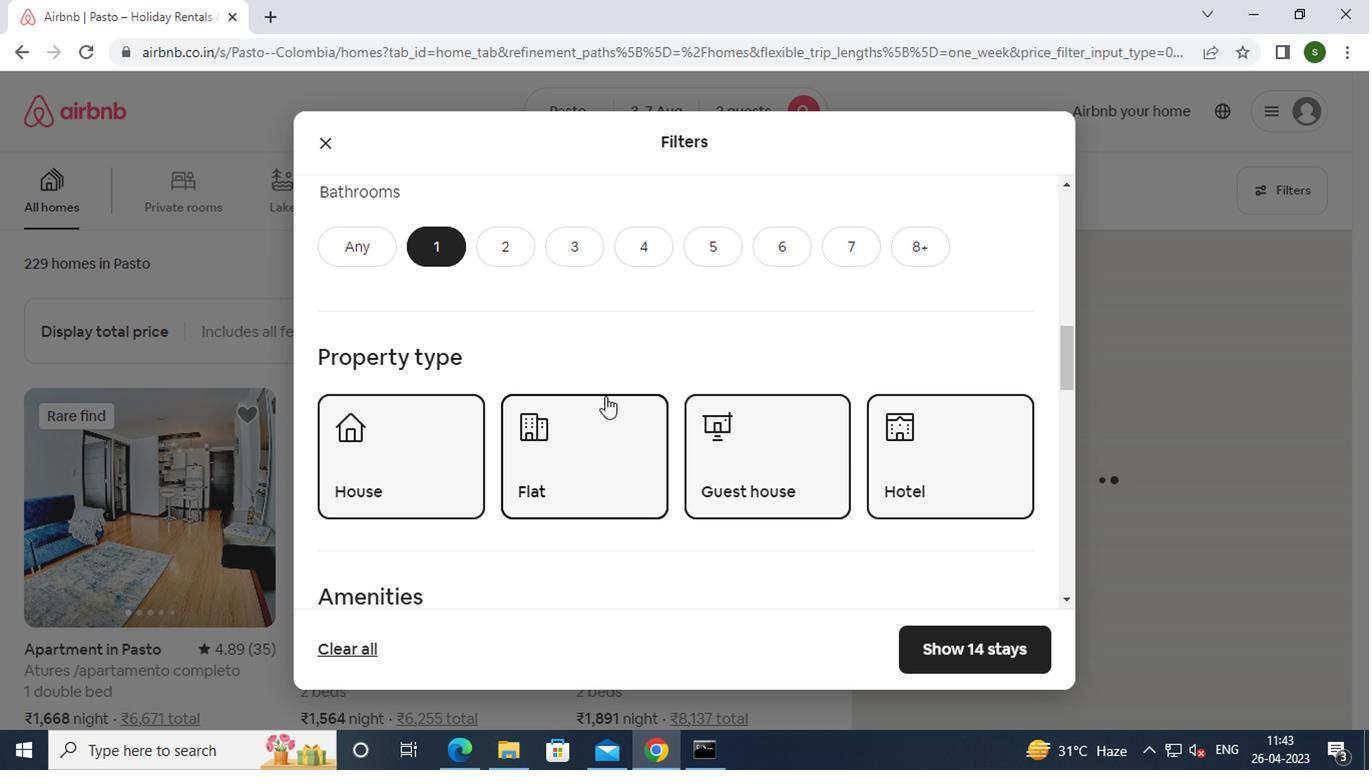 
Action: Mouse scrolled (601, 395) with delta (0, 0)
Screenshot: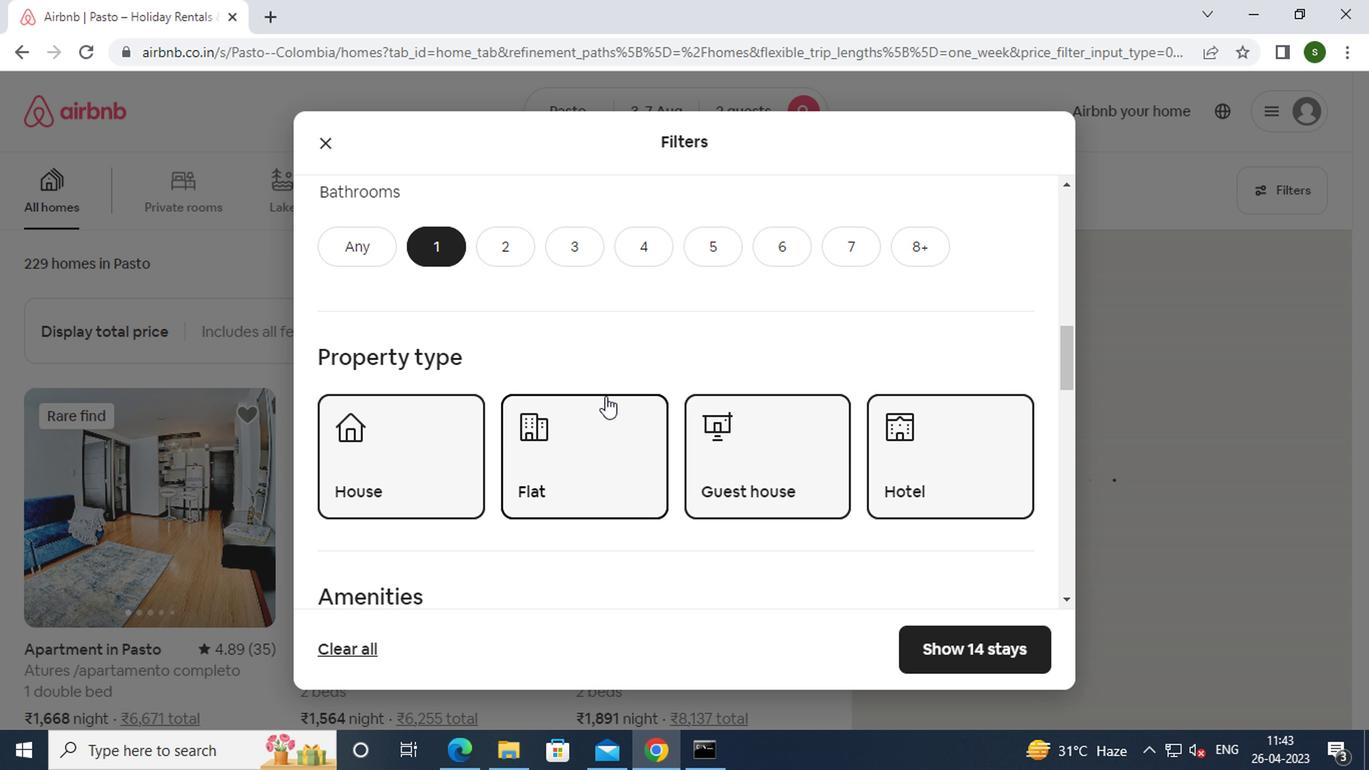 
Action: Mouse scrolled (601, 395) with delta (0, 0)
Screenshot: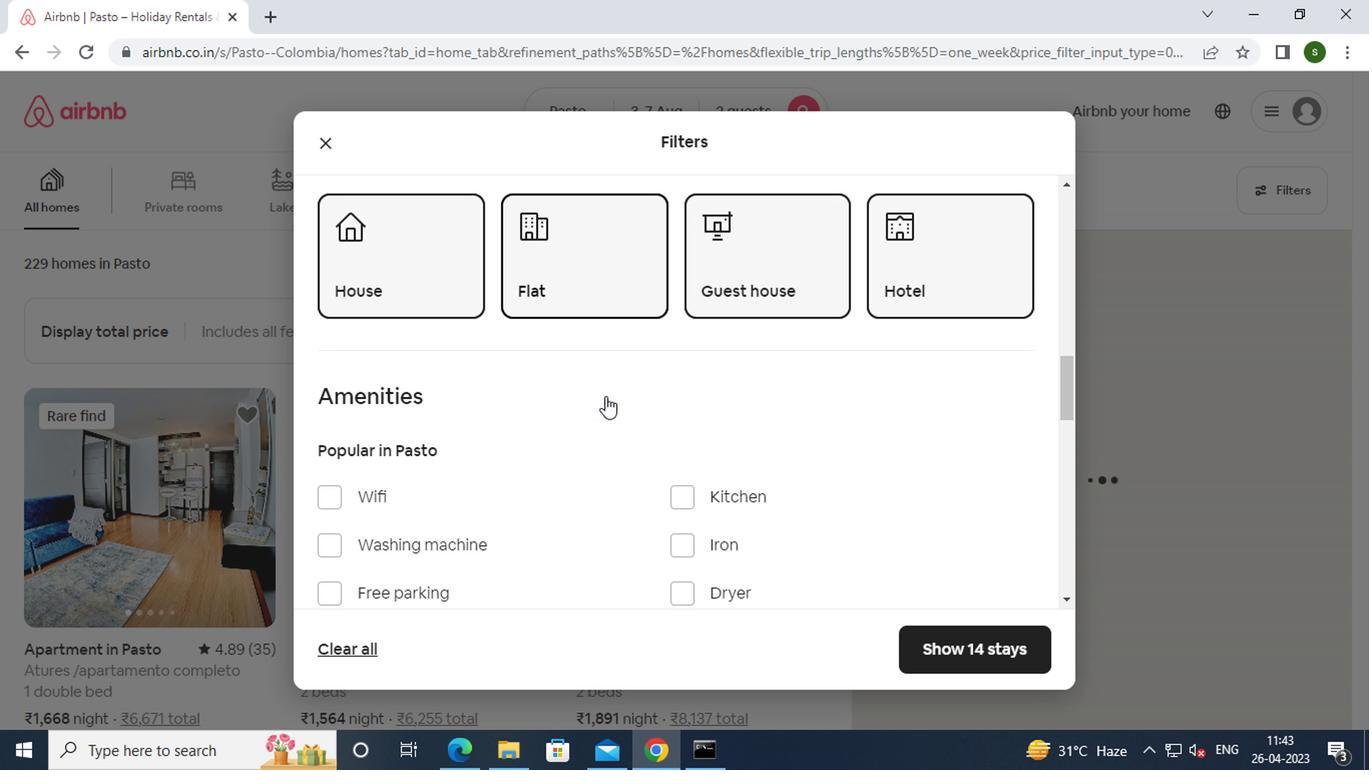 
Action: Mouse scrolled (601, 395) with delta (0, 0)
Screenshot: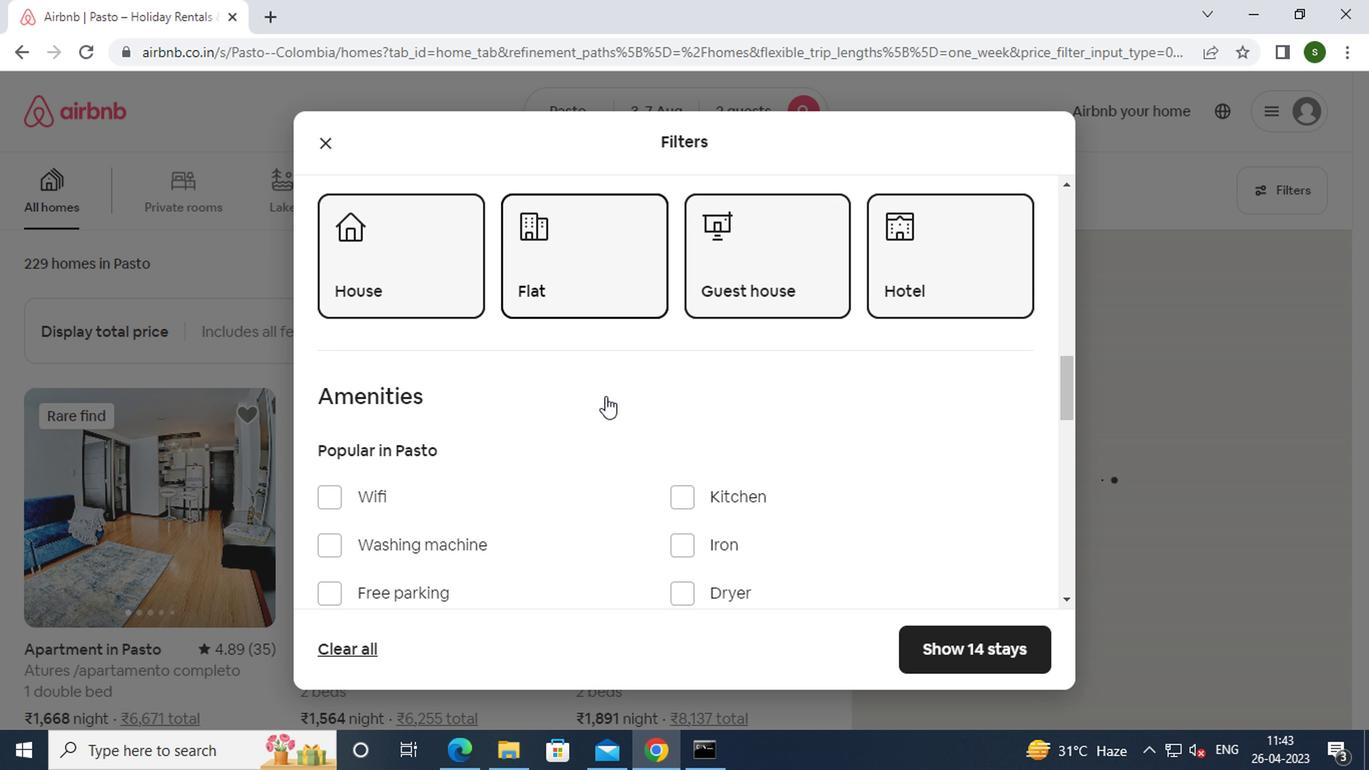 
Action: Mouse moved to (475, 349)
Screenshot: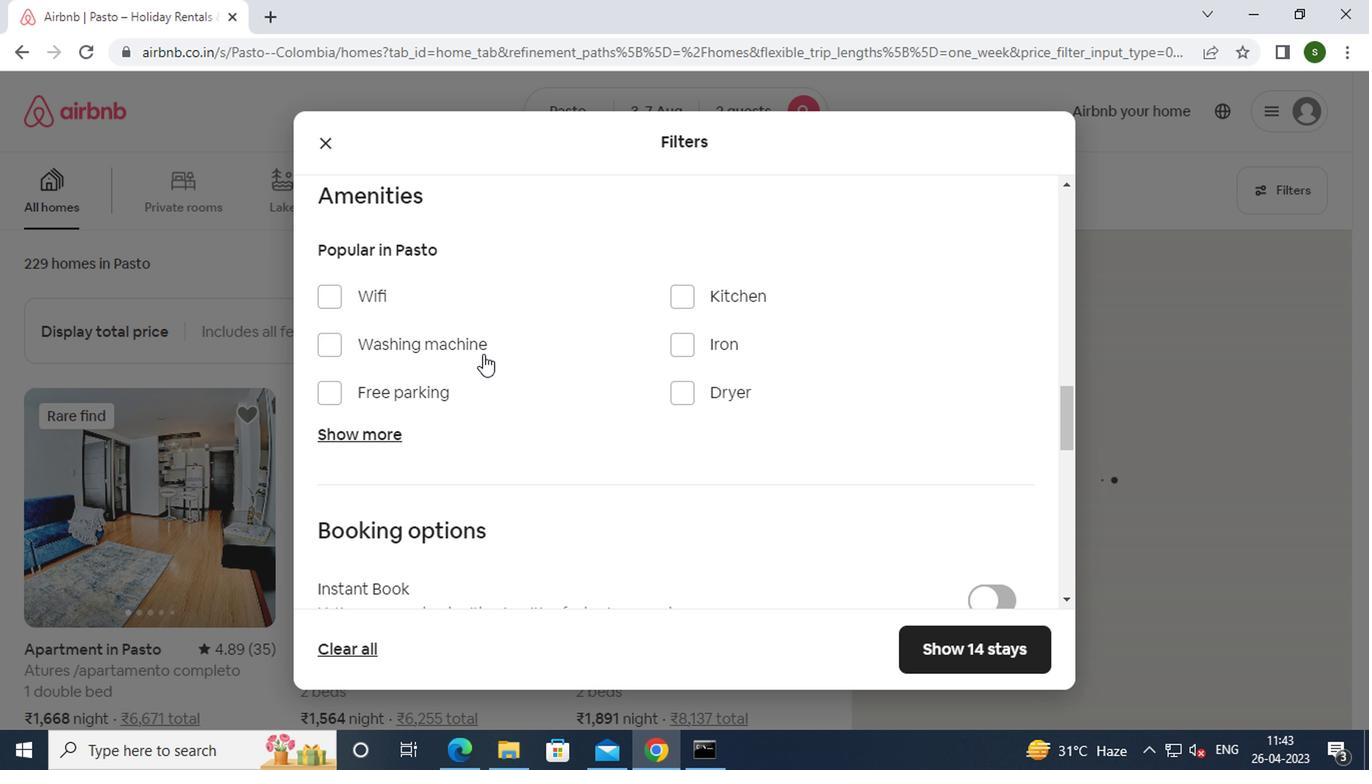 
Action: Mouse pressed left at (475, 349)
Screenshot: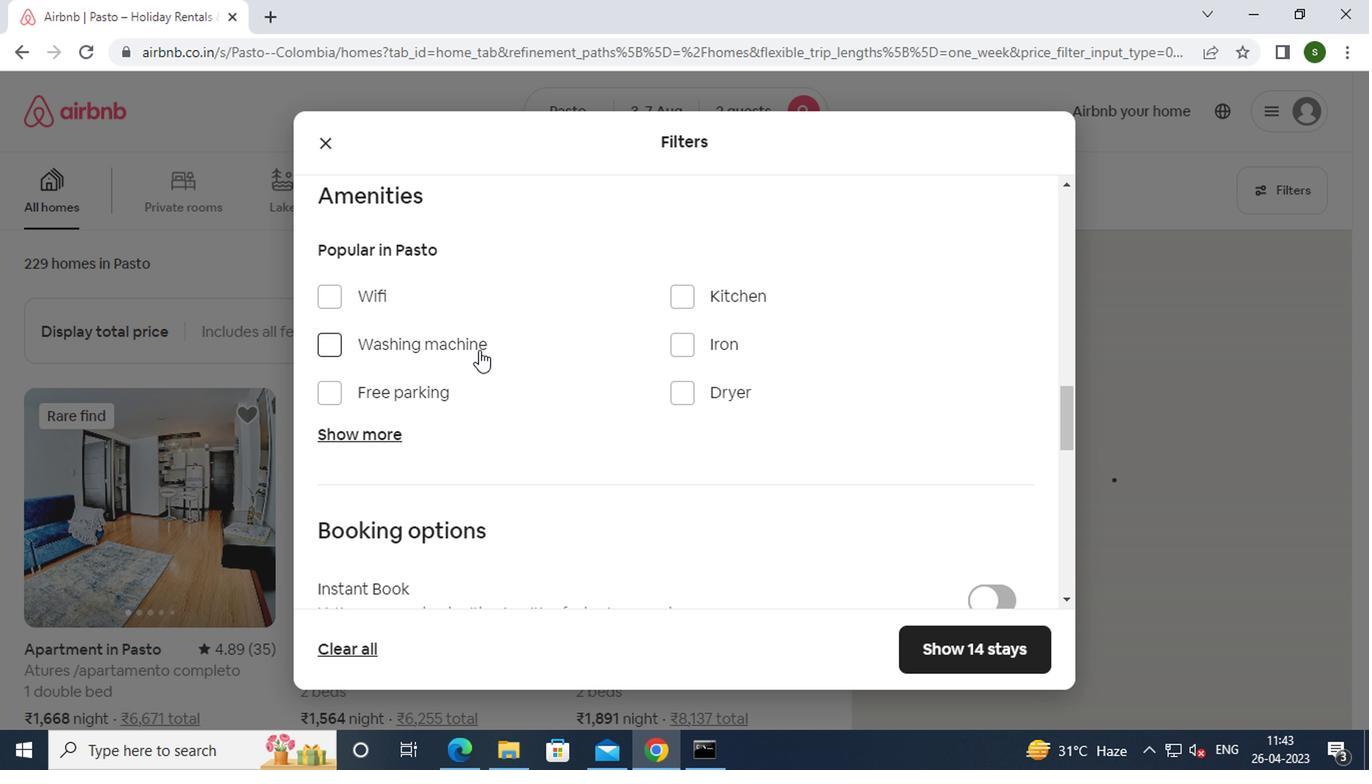 
Action: Mouse moved to (723, 395)
Screenshot: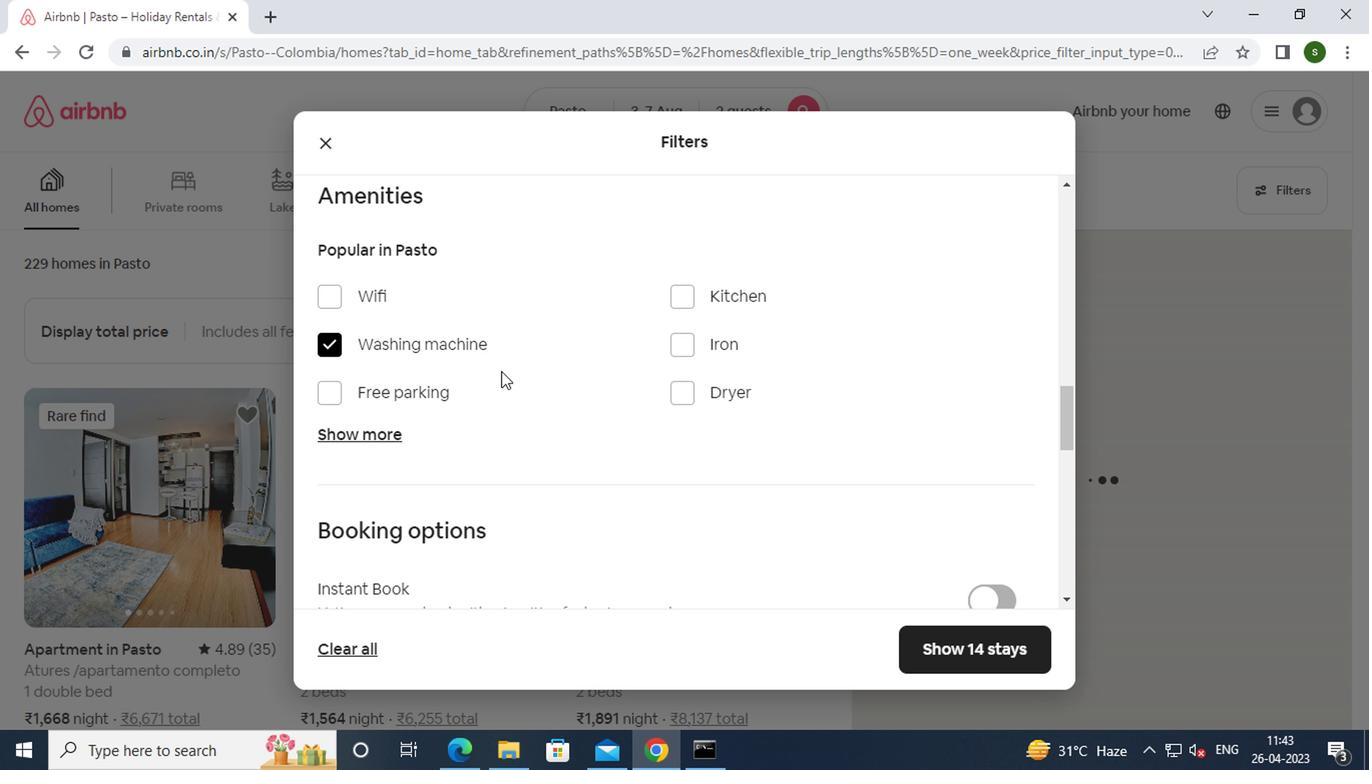 
Action: Mouse scrolled (723, 394) with delta (0, -1)
Screenshot: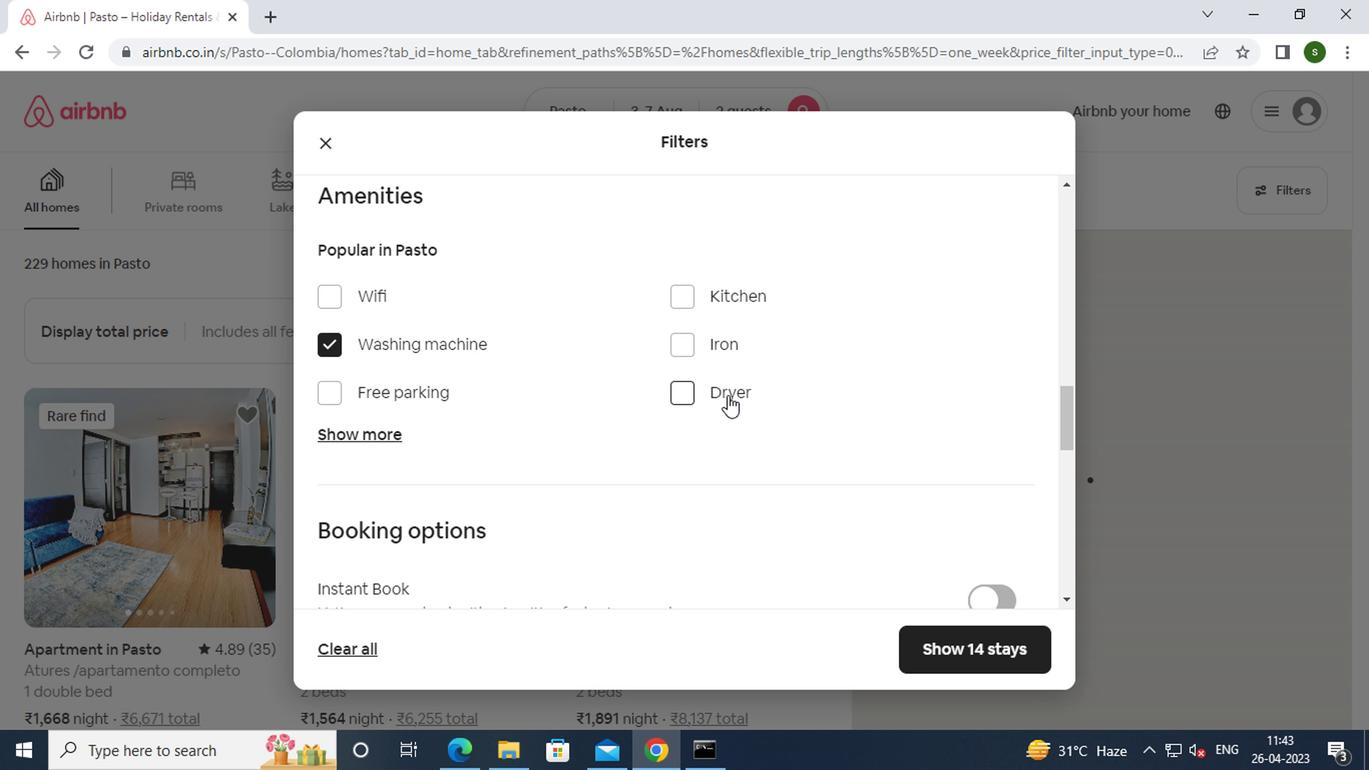 
Action: Mouse scrolled (723, 394) with delta (0, -1)
Screenshot: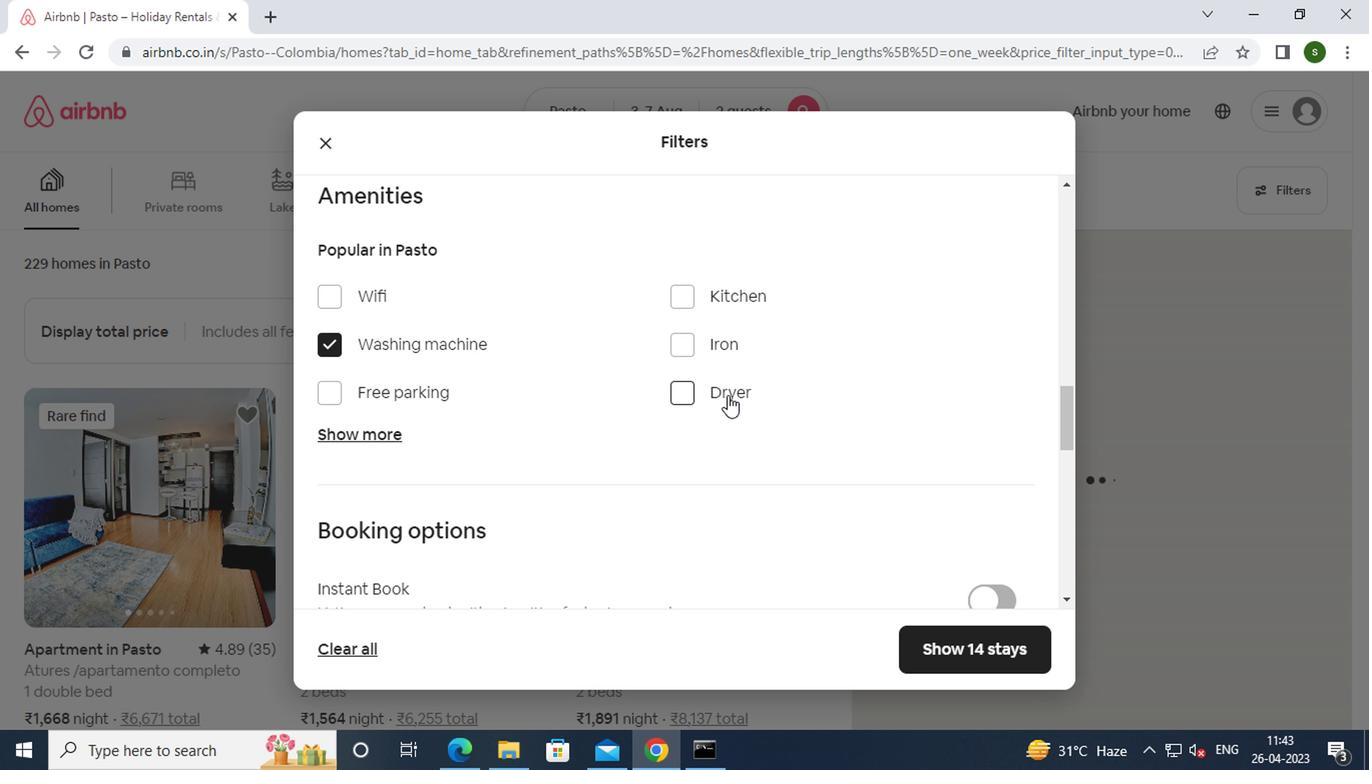 
Action: Mouse moved to (988, 467)
Screenshot: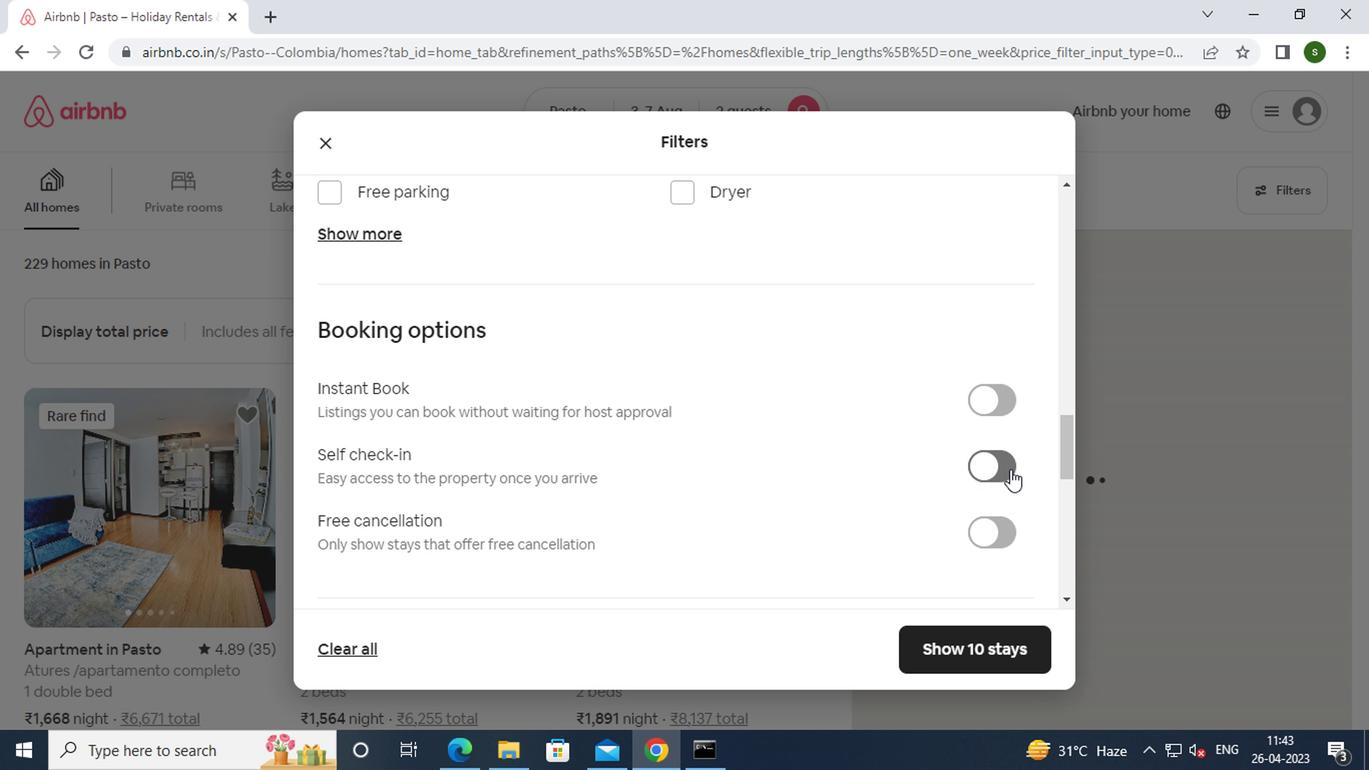 
Action: Mouse pressed left at (988, 467)
Screenshot: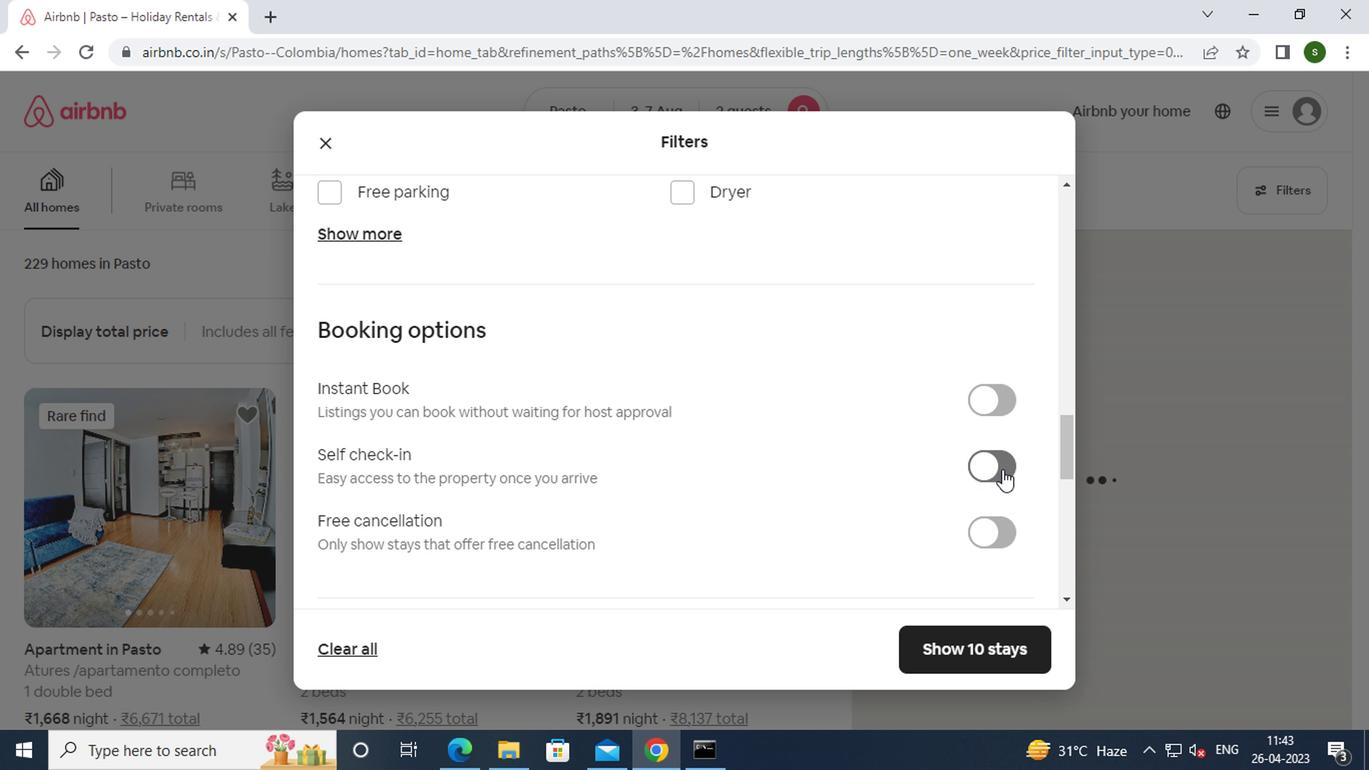 
Action: Mouse moved to (718, 413)
Screenshot: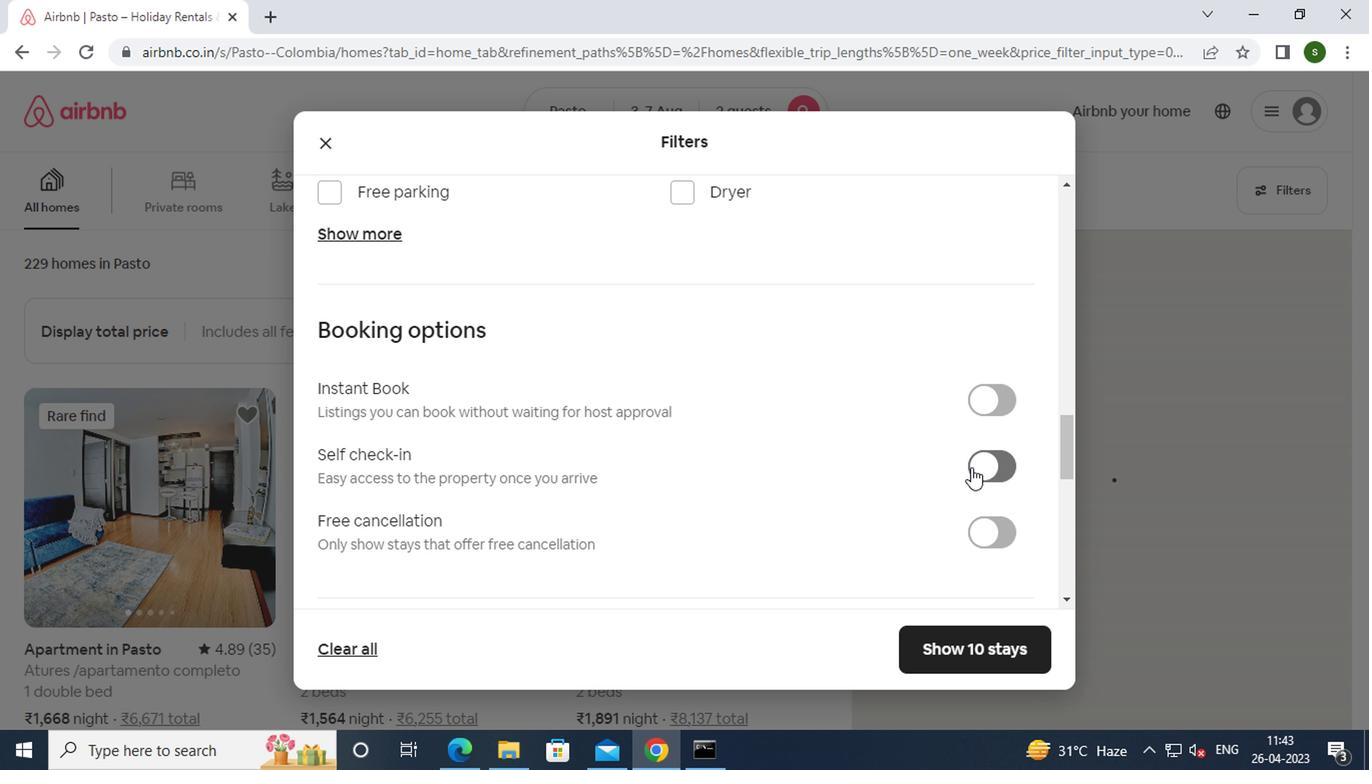 
Action: Mouse scrolled (718, 412) with delta (0, 0)
Screenshot: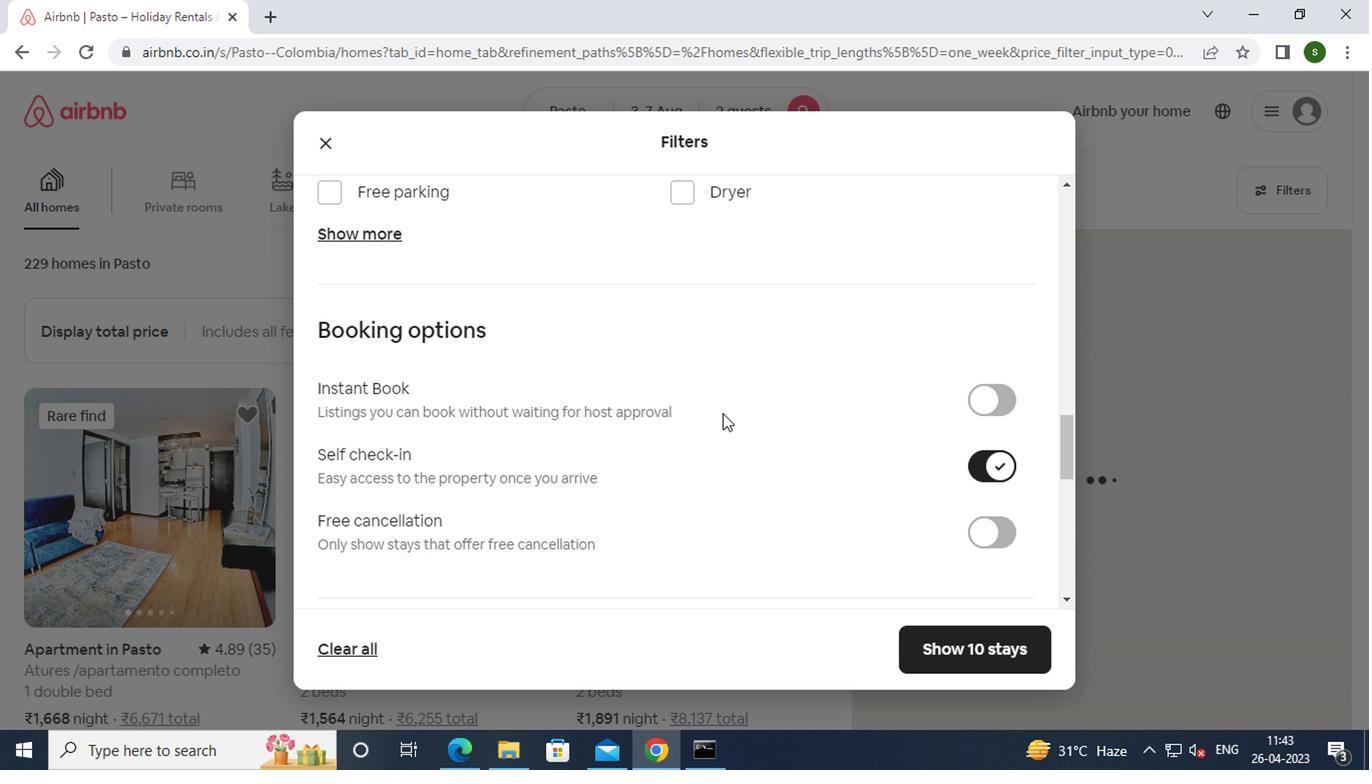 
Action: Mouse scrolled (718, 412) with delta (0, 0)
Screenshot: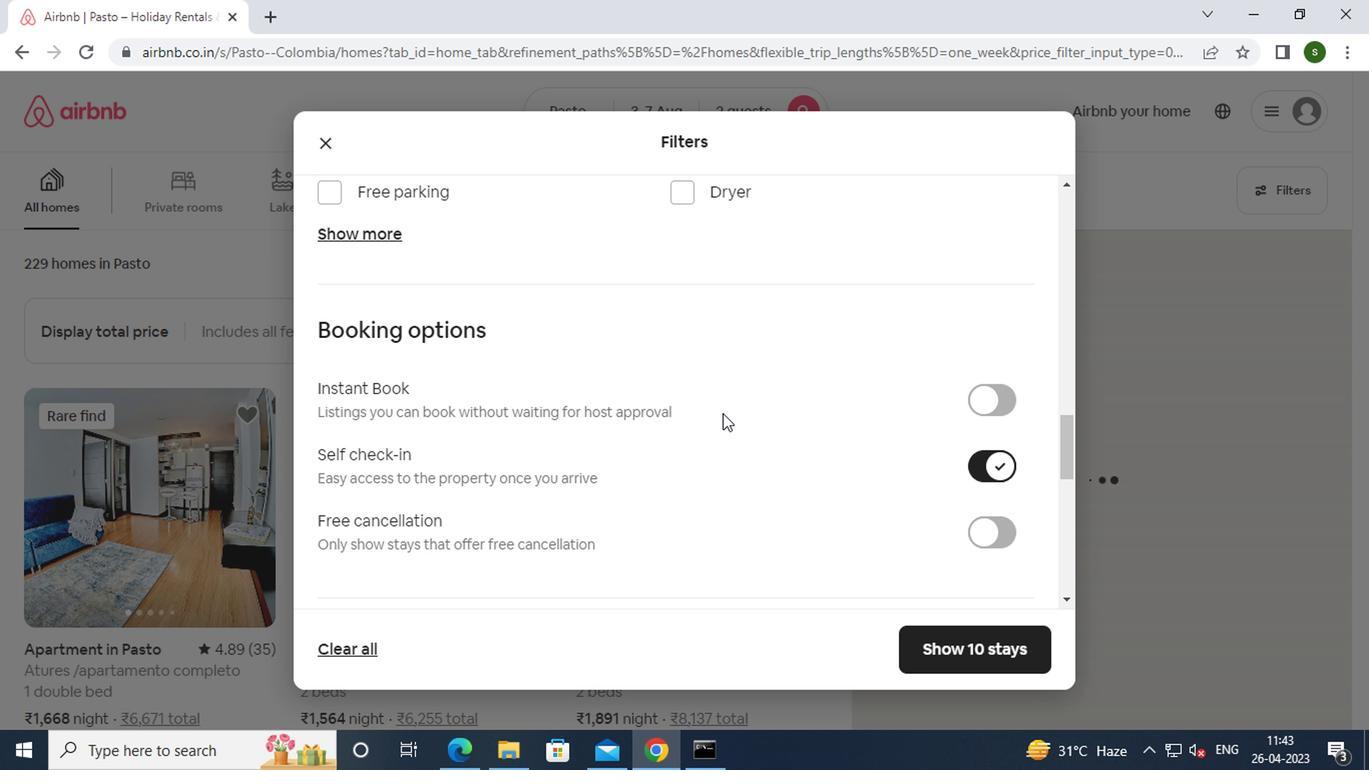 
Action: Mouse scrolled (718, 412) with delta (0, 0)
Screenshot: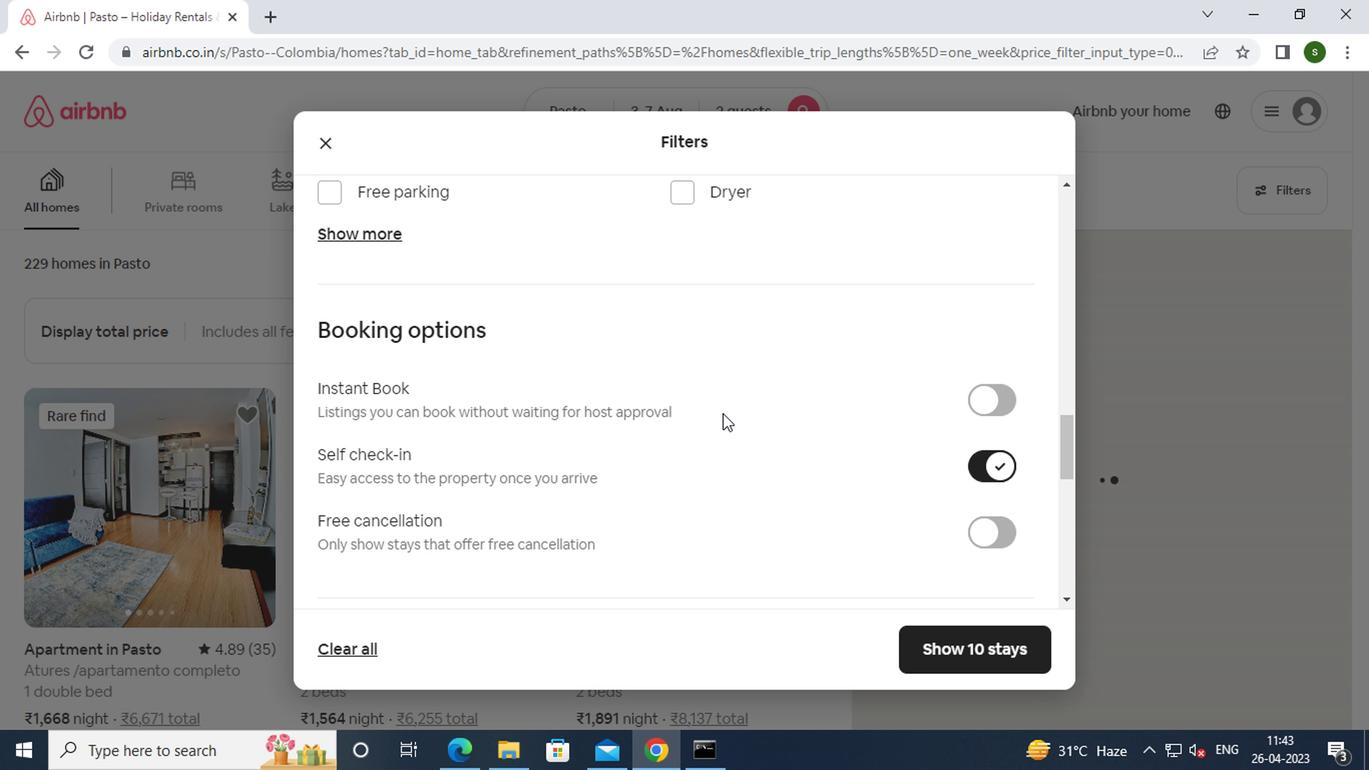 
Action: Mouse scrolled (718, 412) with delta (0, 0)
Screenshot: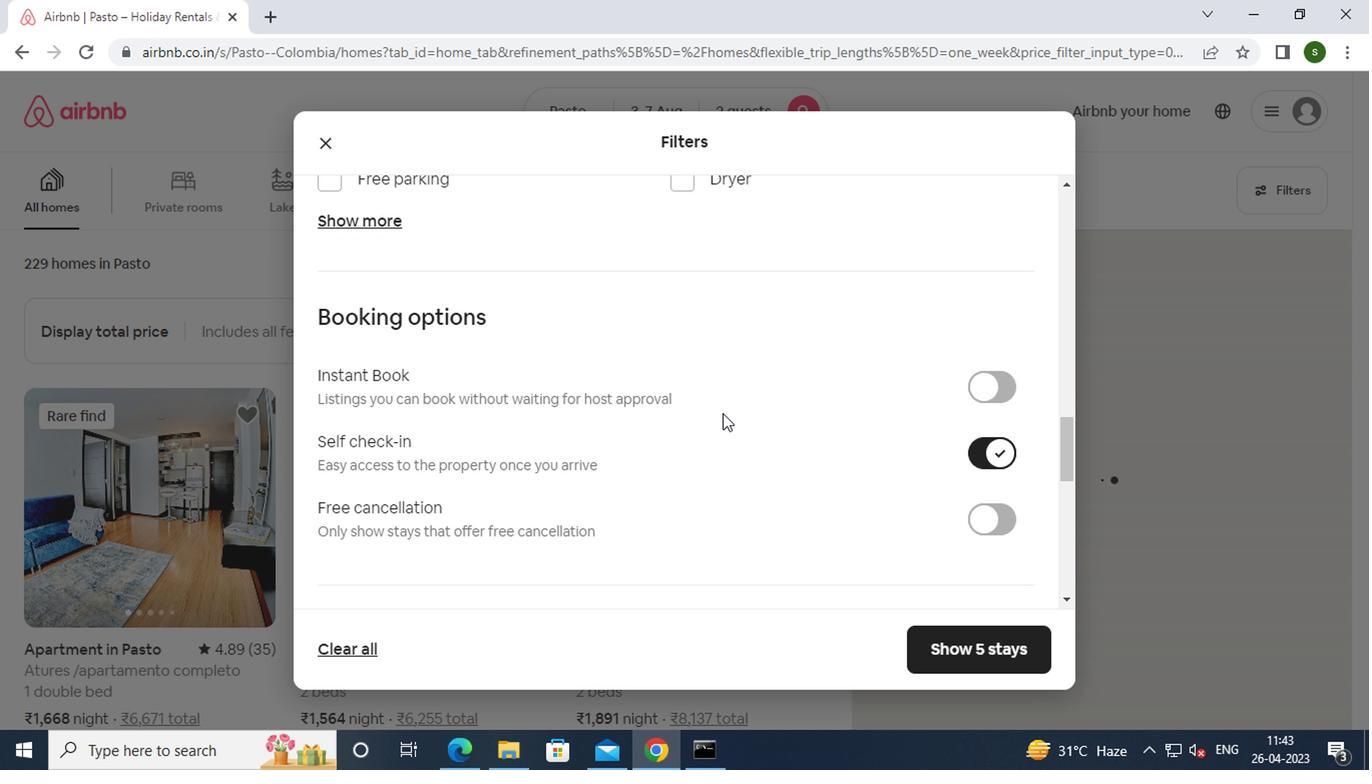 
Action: Mouse scrolled (718, 412) with delta (0, 0)
Screenshot: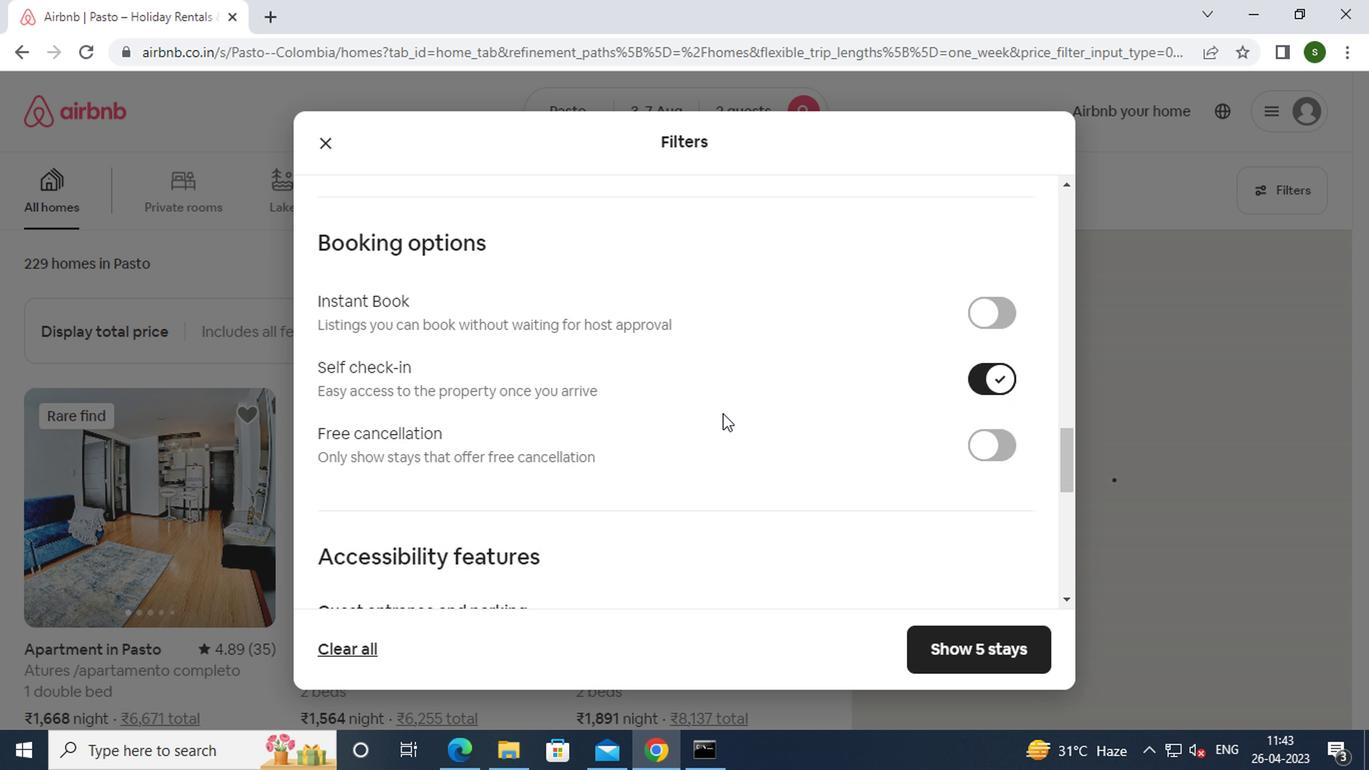 
Action: Mouse moved to (718, 409)
Screenshot: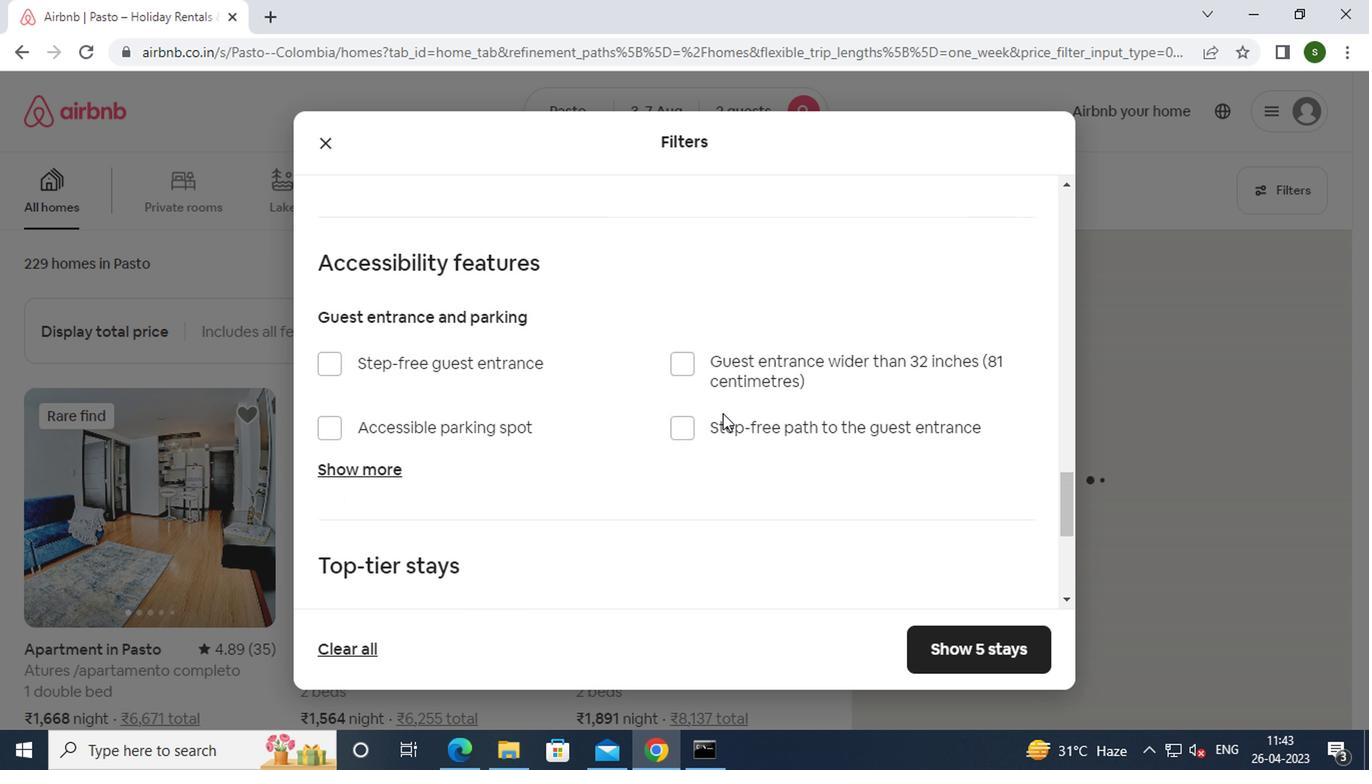 
Action: Mouse scrolled (718, 408) with delta (0, 0)
Screenshot: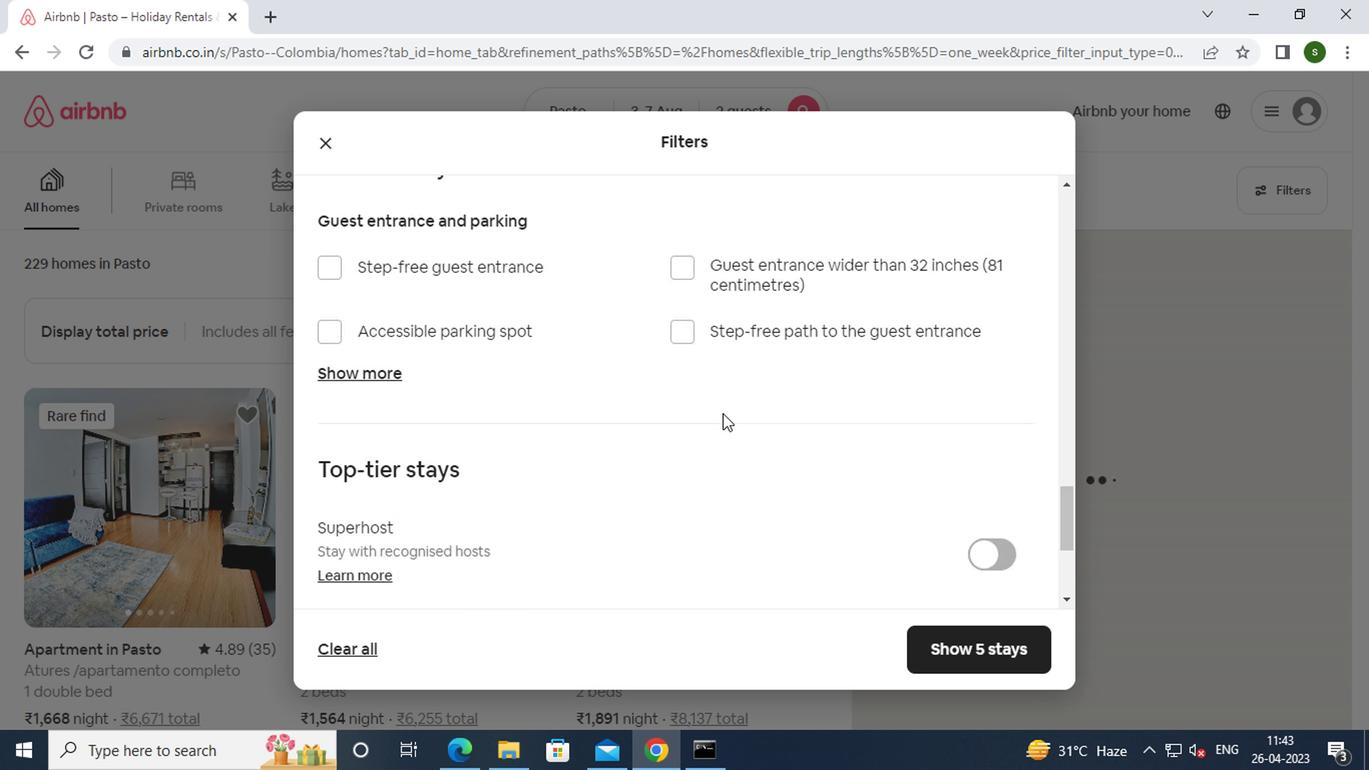 
Action: Mouse scrolled (718, 408) with delta (0, 0)
Screenshot: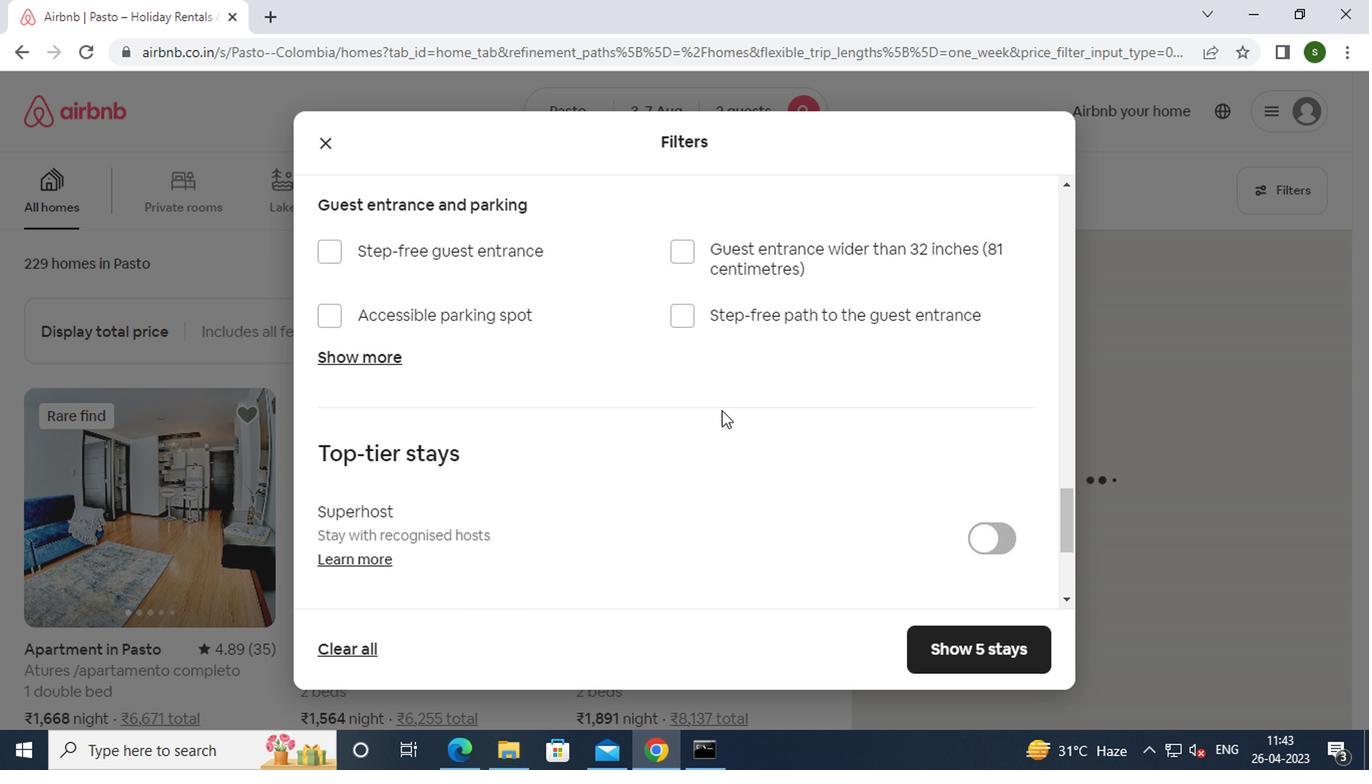 
Action: Mouse scrolled (718, 408) with delta (0, 0)
Screenshot: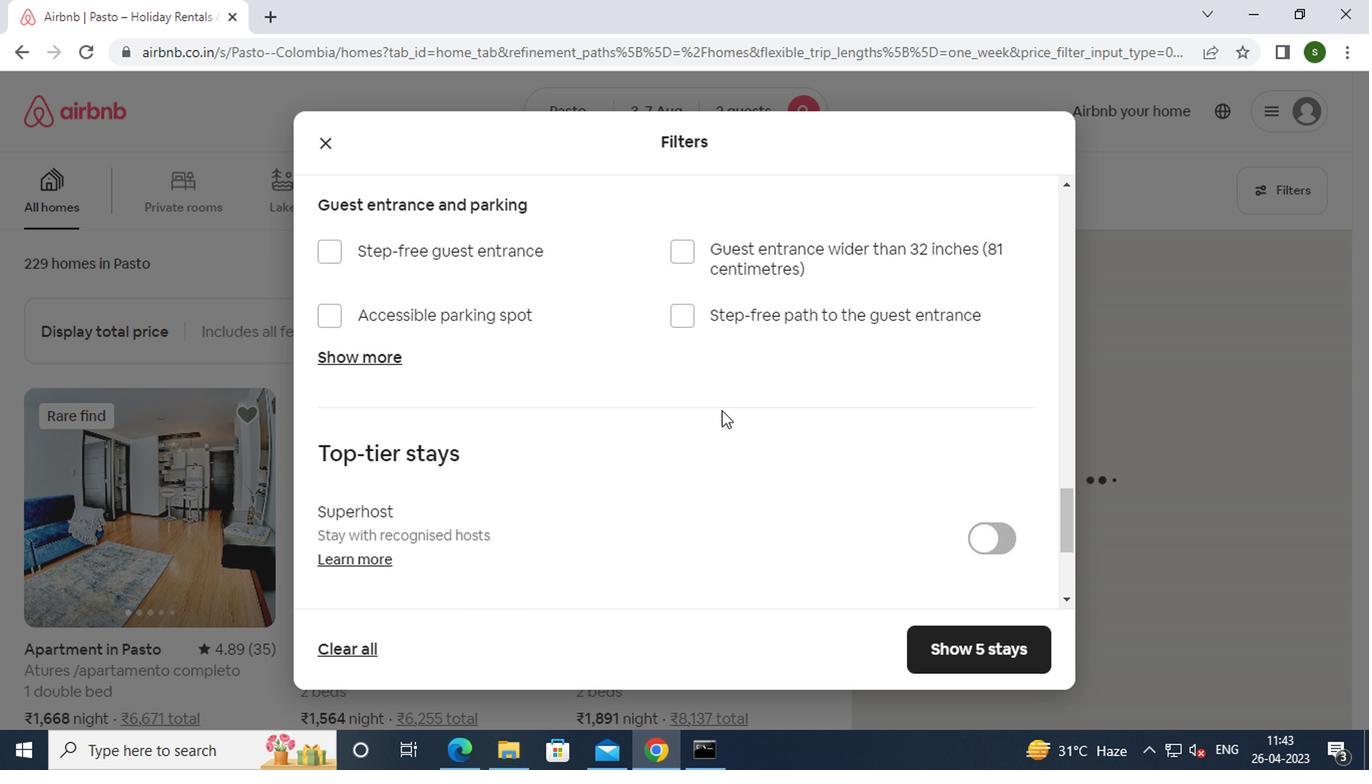 
Action: Mouse scrolled (718, 408) with delta (0, 0)
Screenshot: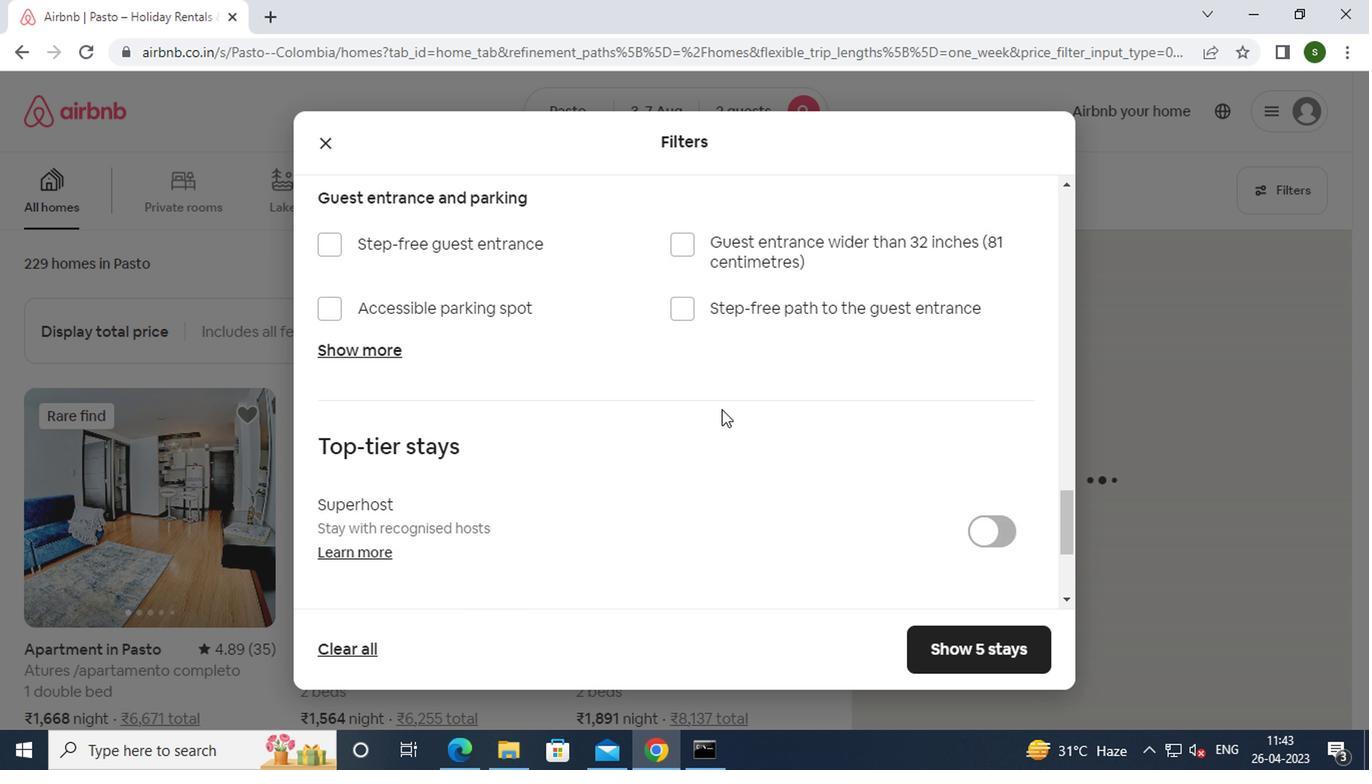 
Action: Mouse scrolled (718, 408) with delta (0, 0)
Screenshot: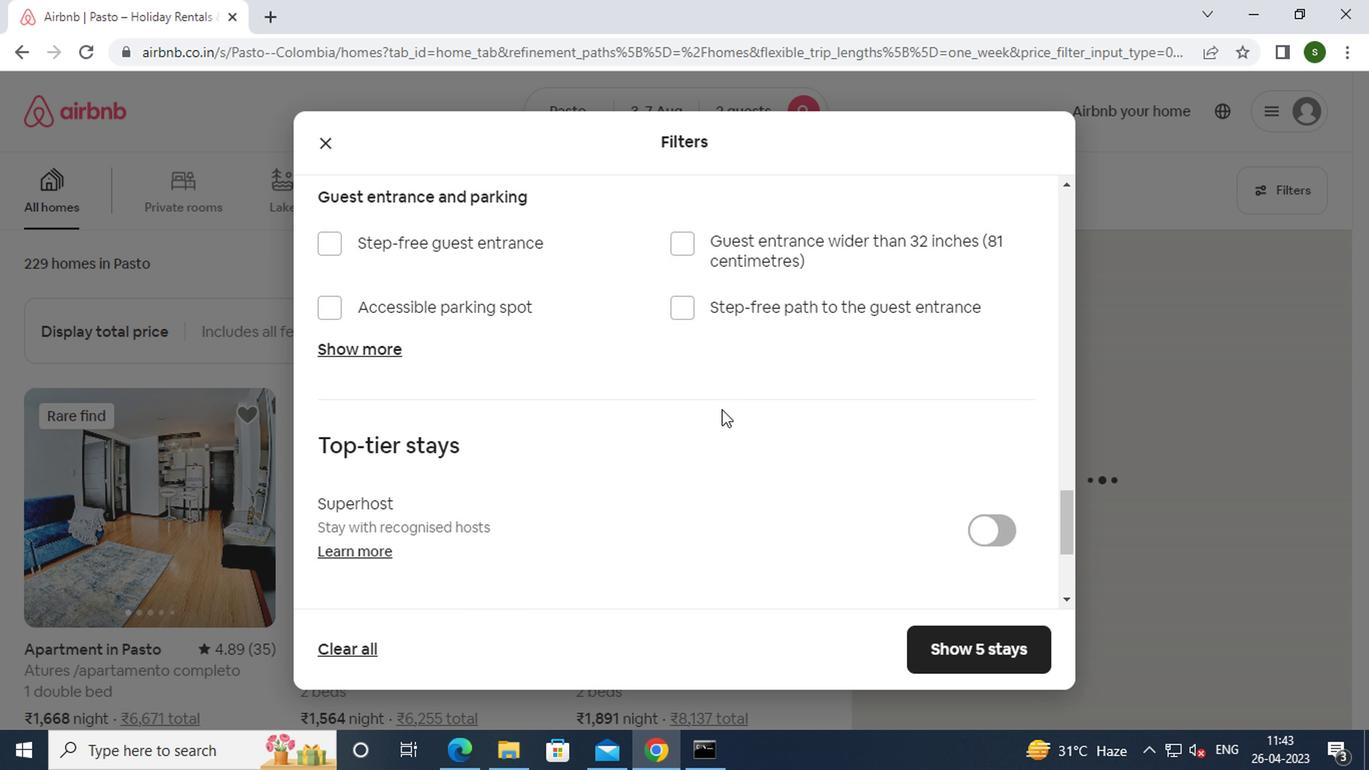 
Action: Mouse moved to (391, 469)
Screenshot: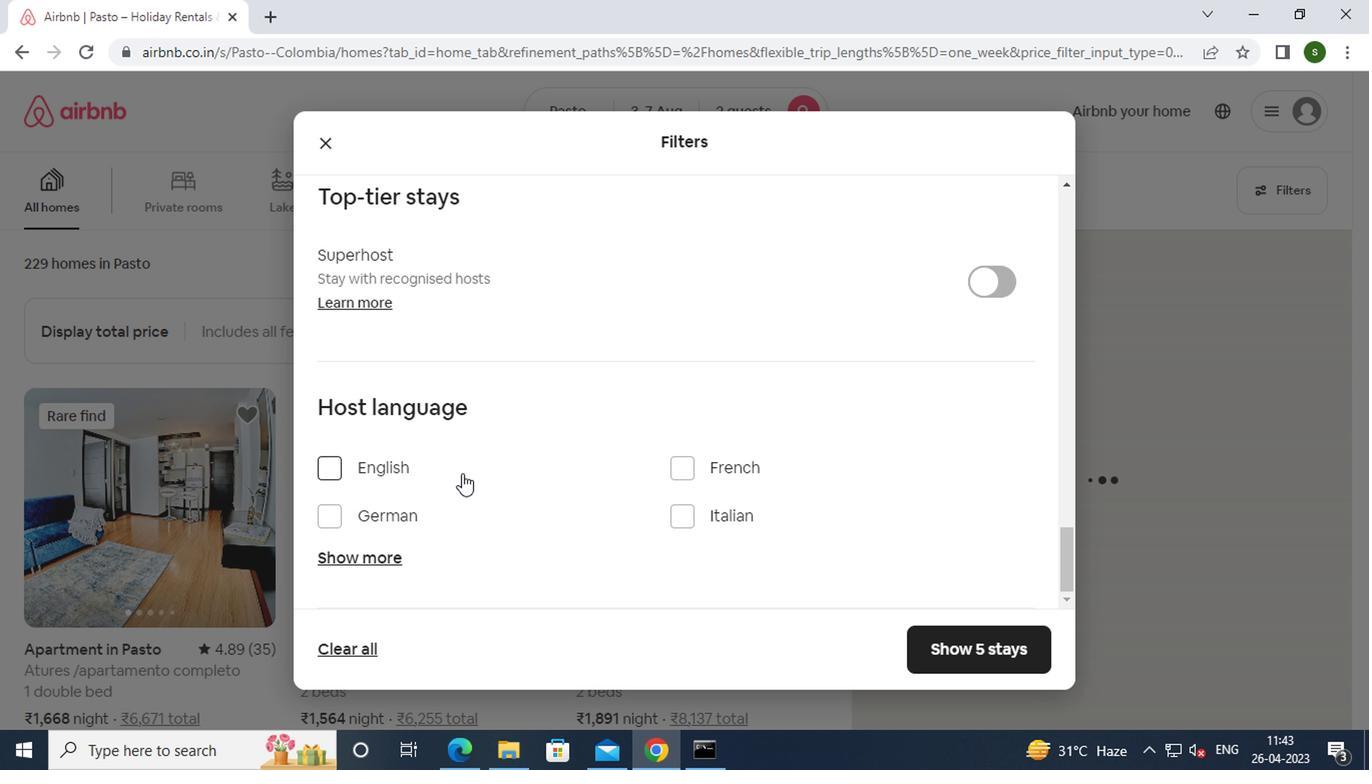 
Action: Mouse pressed left at (391, 469)
Screenshot: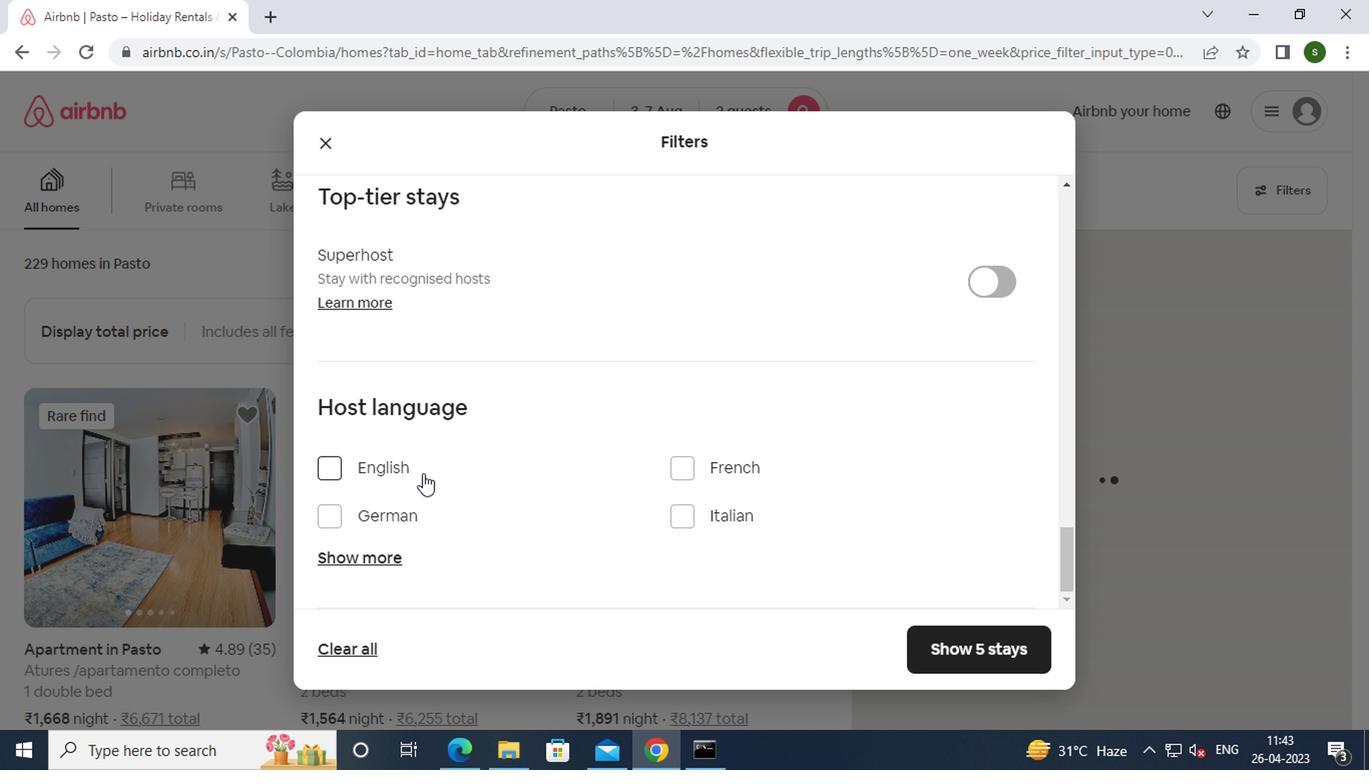 
Action: Mouse moved to (973, 637)
Screenshot: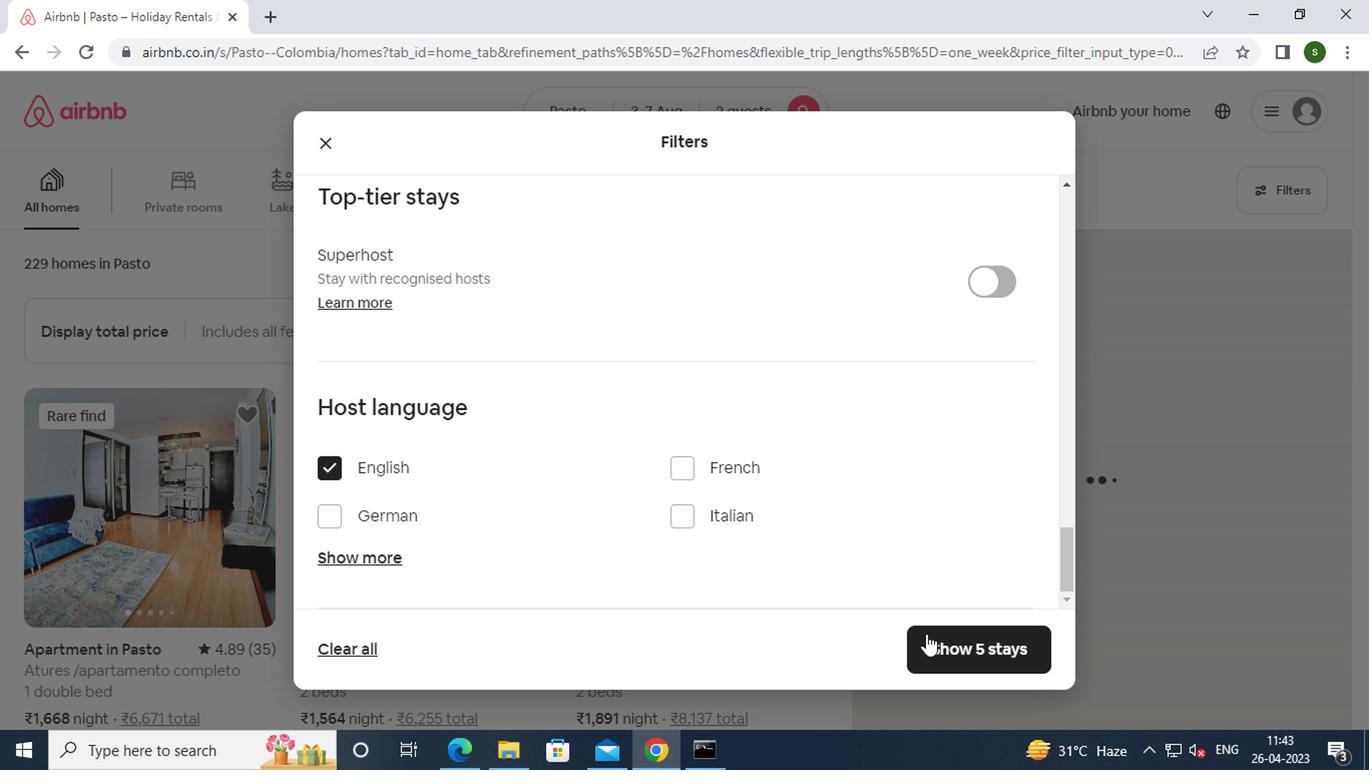 
Action: Mouse pressed left at (973, 637)
Screenshot: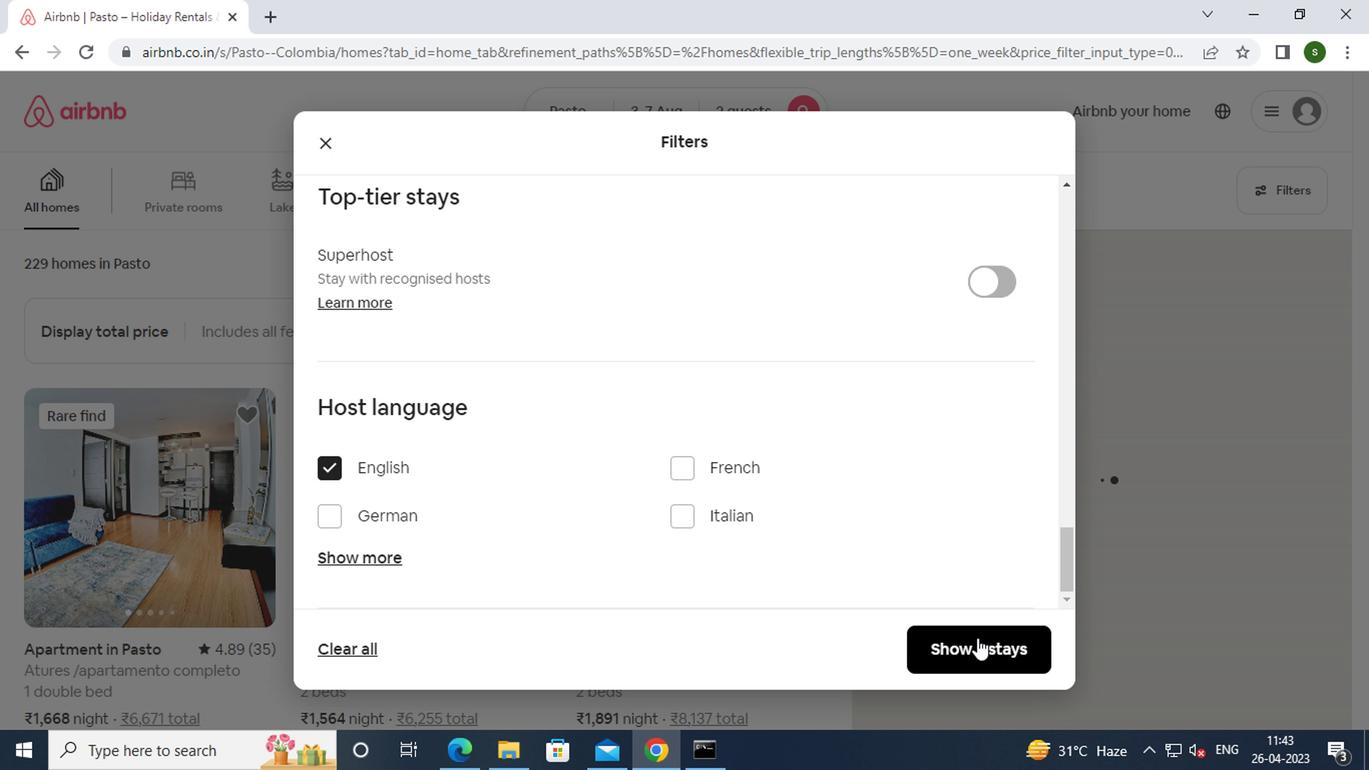 
Action: Mouse moved to (921, 621)
Screenshot: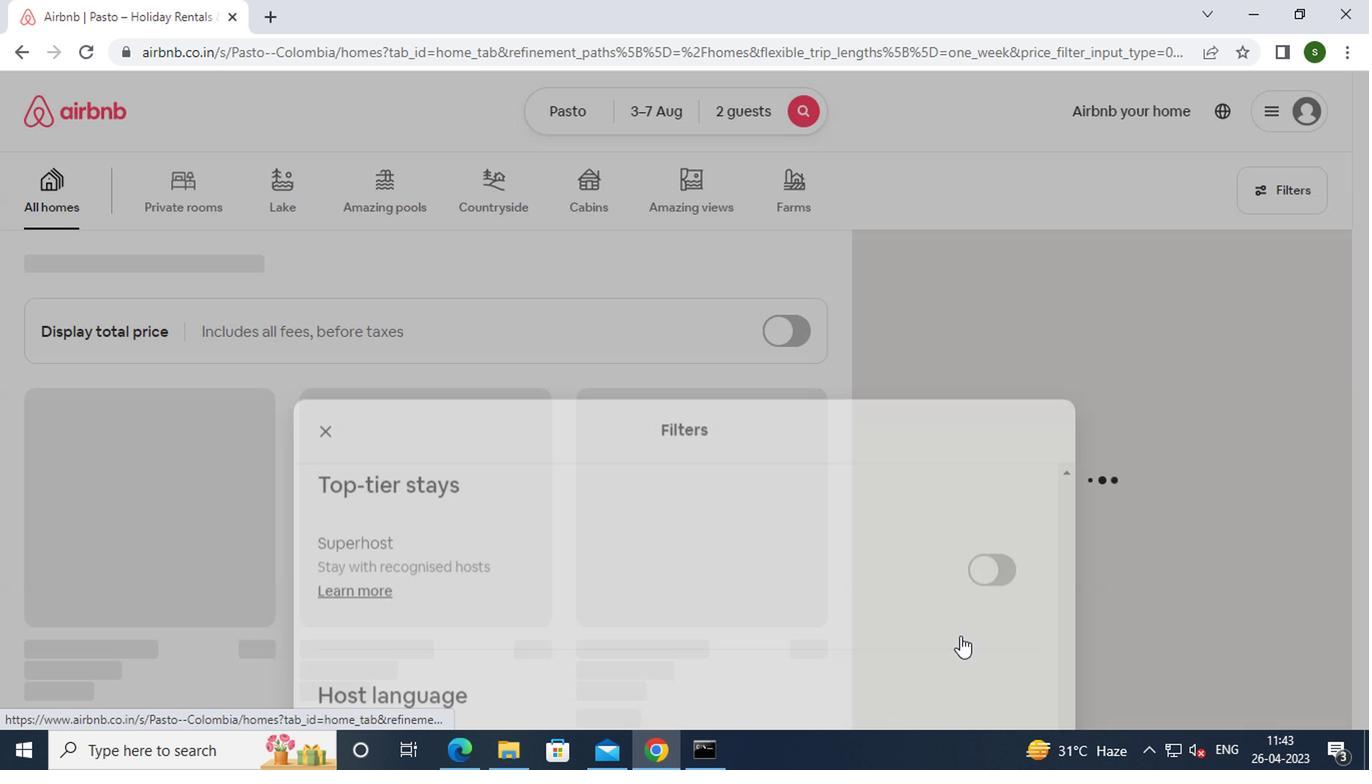 
